Task: Reply All to email with the signature Karla Gonzalez with the subject Request for a remote work arrangement from softage.8@softage.net with the message I have a question regarding the project timeline, can we schedule a call to discuss? with BCC to softage.10@softage.net with an attached image file Facebook_event_cover_image.jpg
Action: Mouse moved to (166, 253)
Screenshot: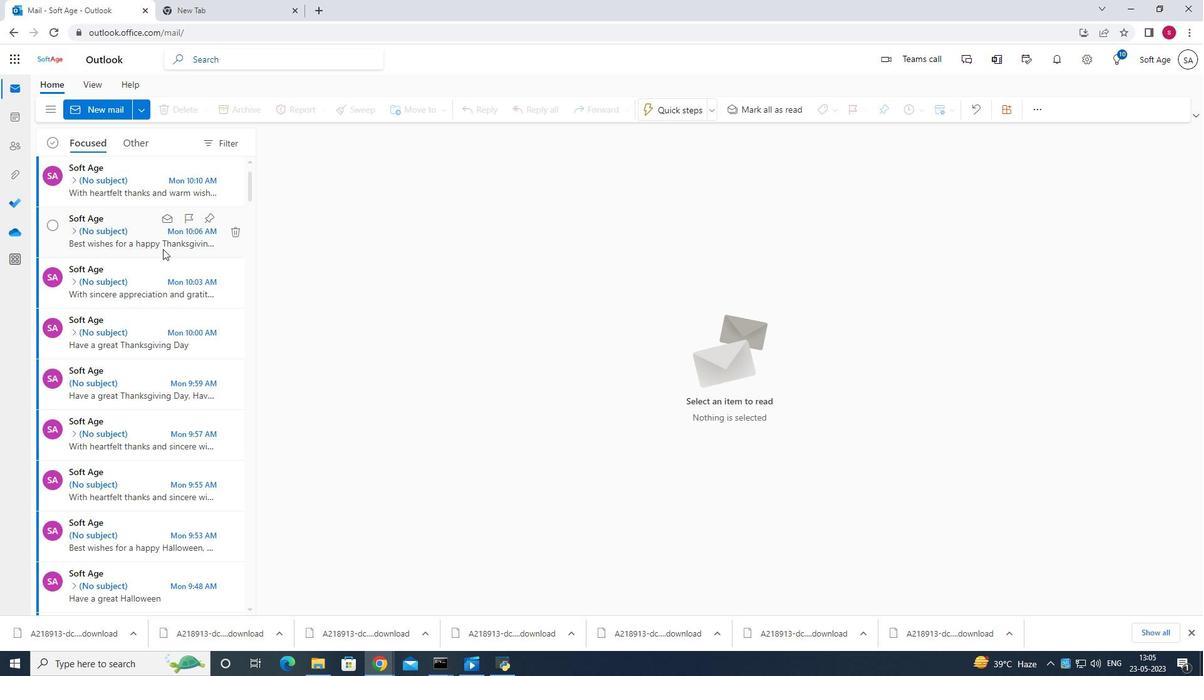 
Action: Mouse scrolled (166, 253) with delta (0, 0)
Screenshot: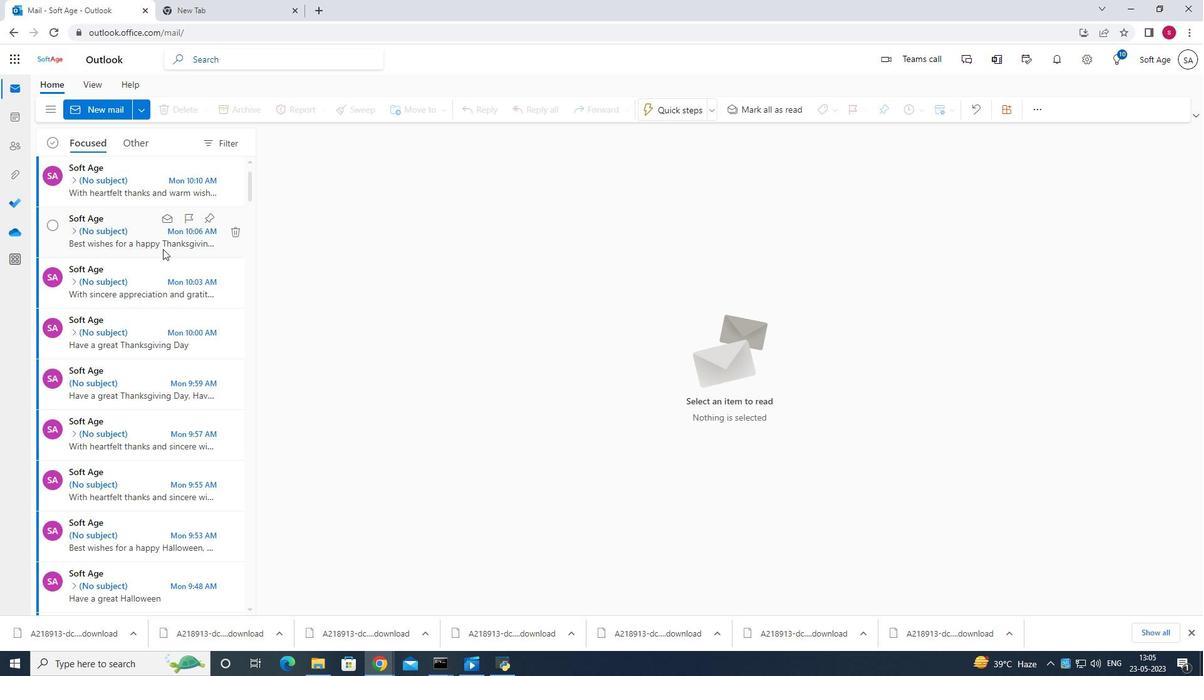 
Action: Mouse scrolled (166, 253) with delta (0, 0)
Screenshot: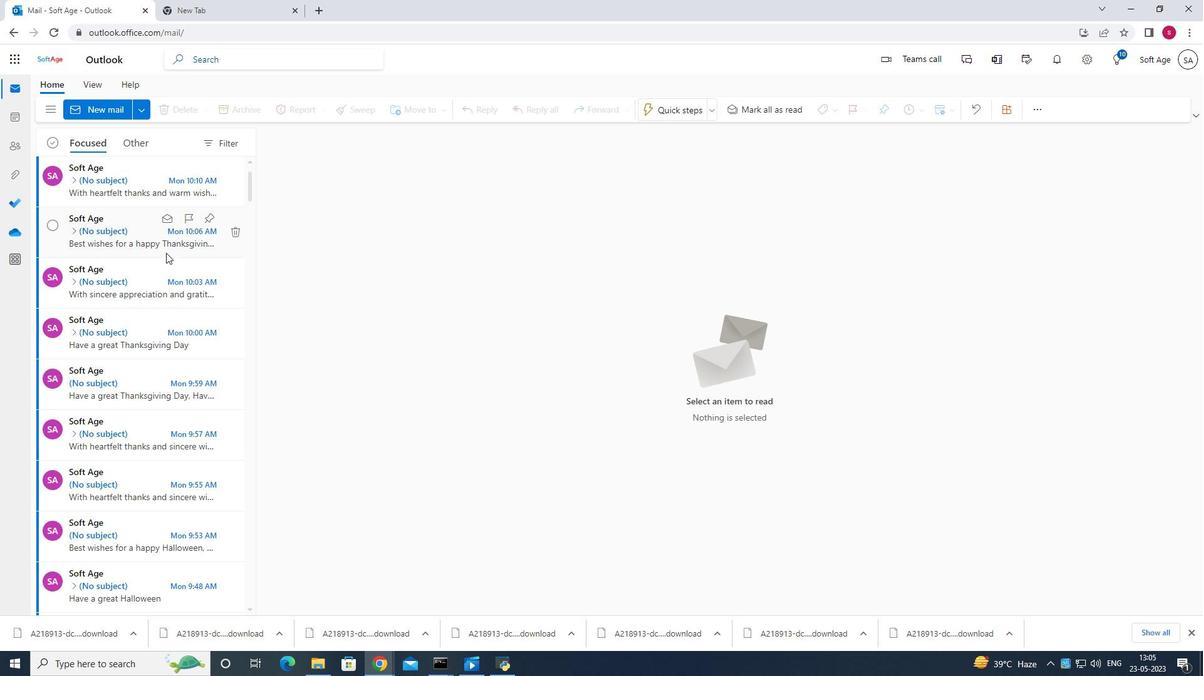 
Action: Mouse scrolled (166, 253) with delta (0, 0)
Screenshot: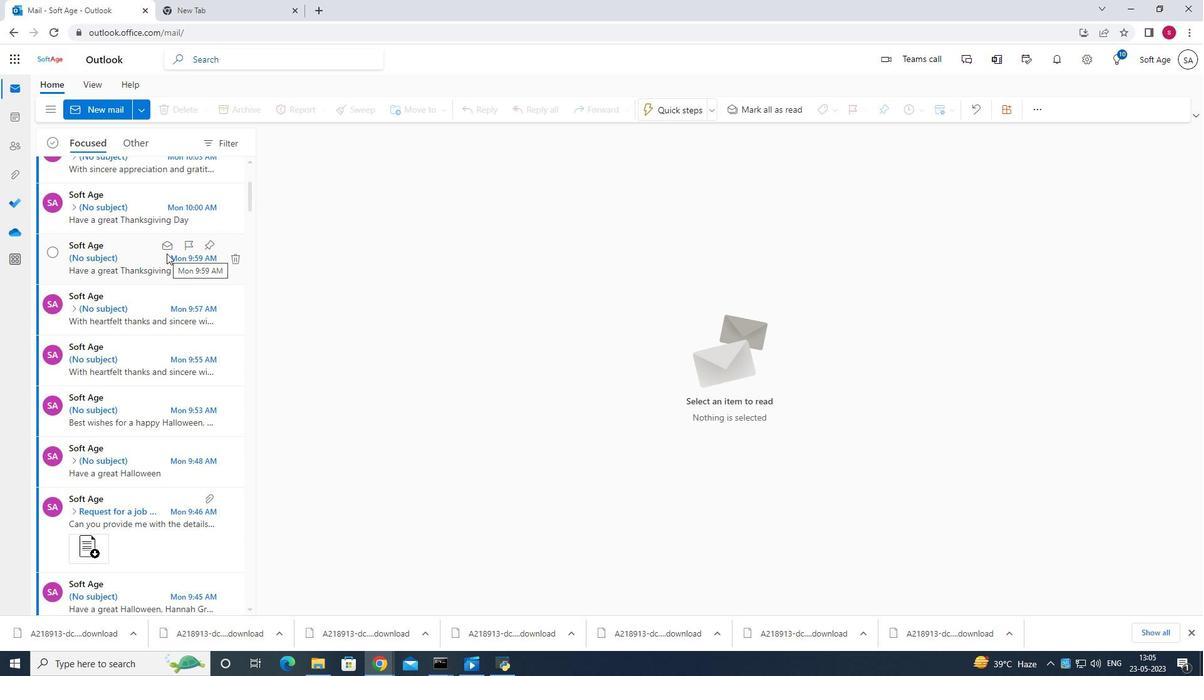 
Action: Mouse scrolled (166, 253) with delta (0, 0)
Screenshot: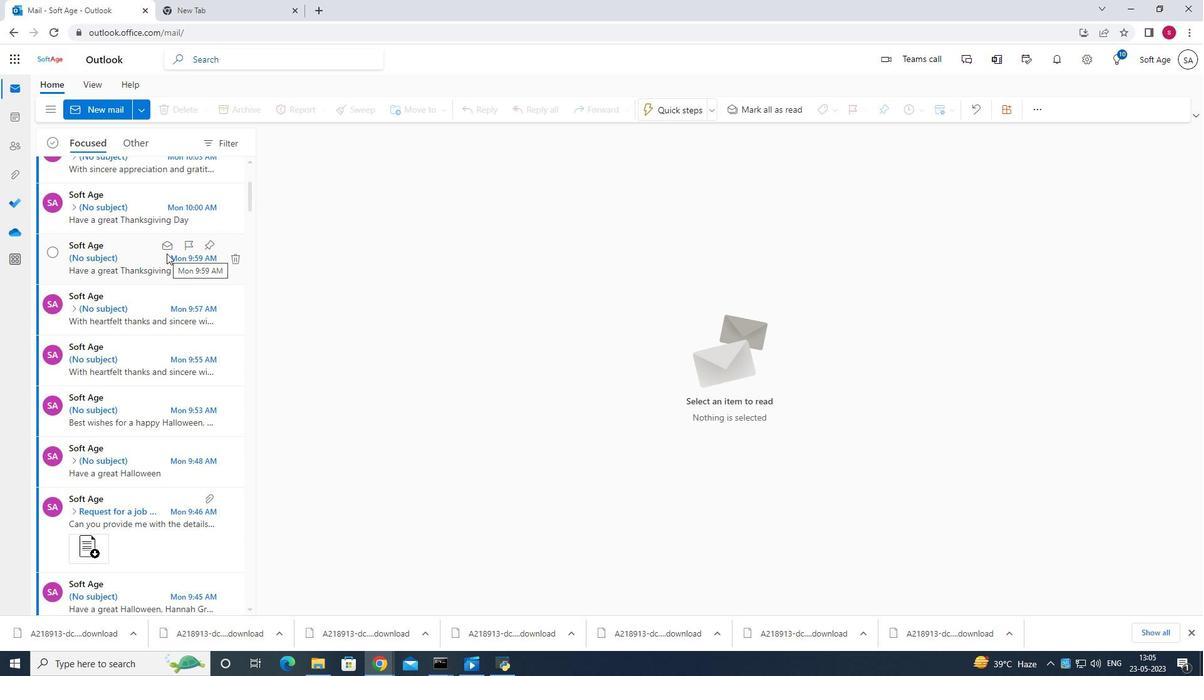
Action: Mouse scrolled (166, 253) with delta (0, 0)
Screenshot: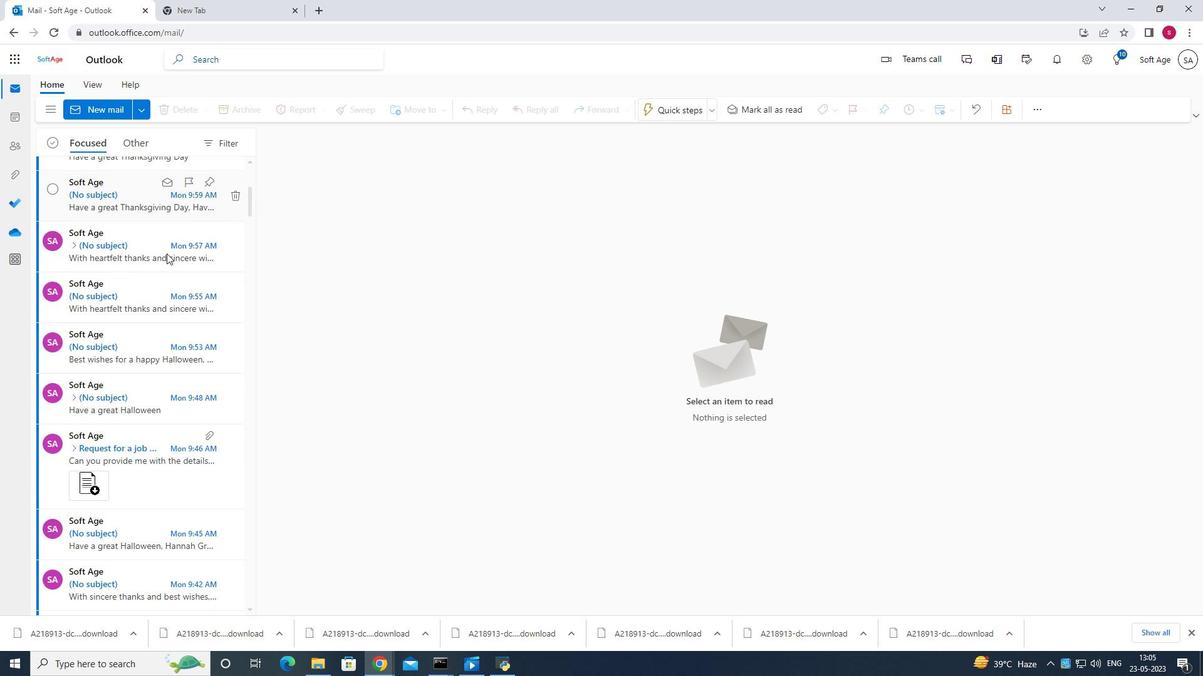 
Action: Mouse scrolled (166, 253) with delta (0, 0)
Screenshot: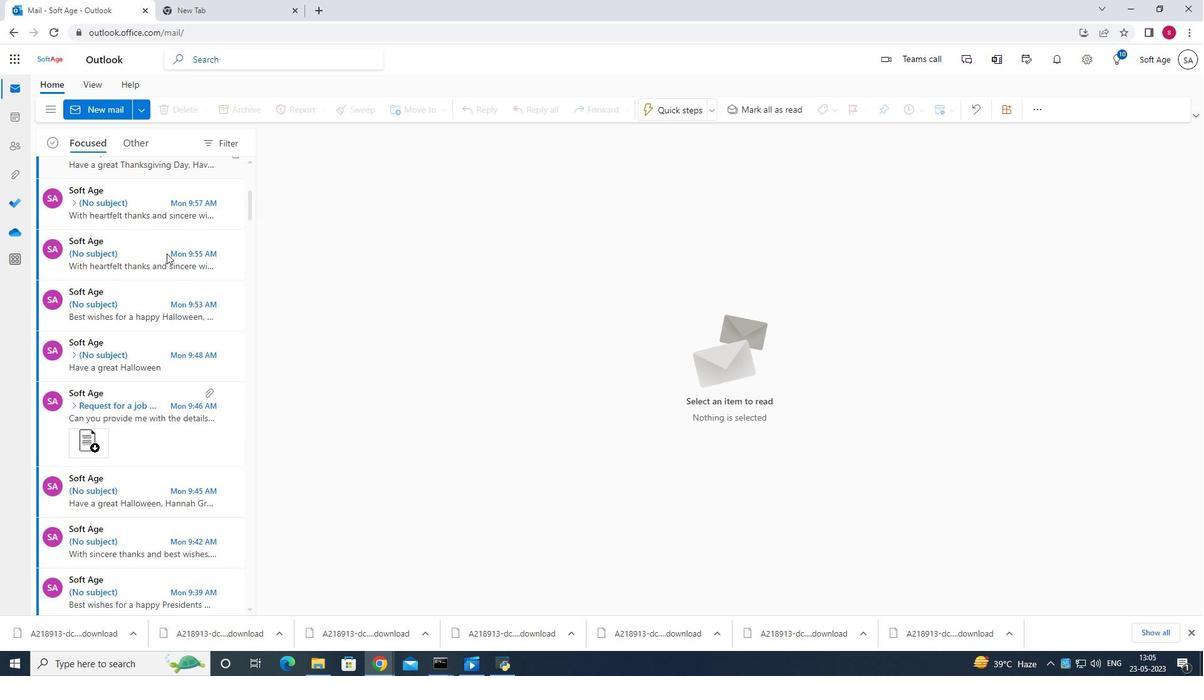 
Action: Mouse scrolled (166, 253) with delta (0, 0)
Screenshot: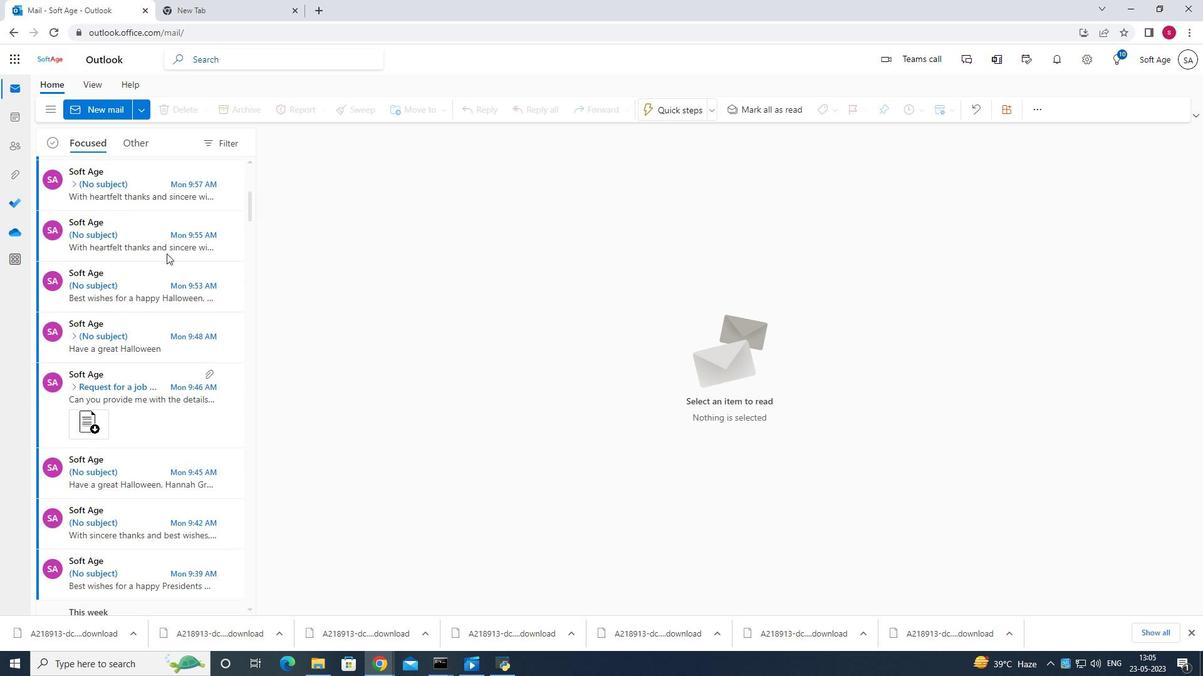 
Action: Mouse scrolled (166, 253) with delta (0, 0)
Screenshot: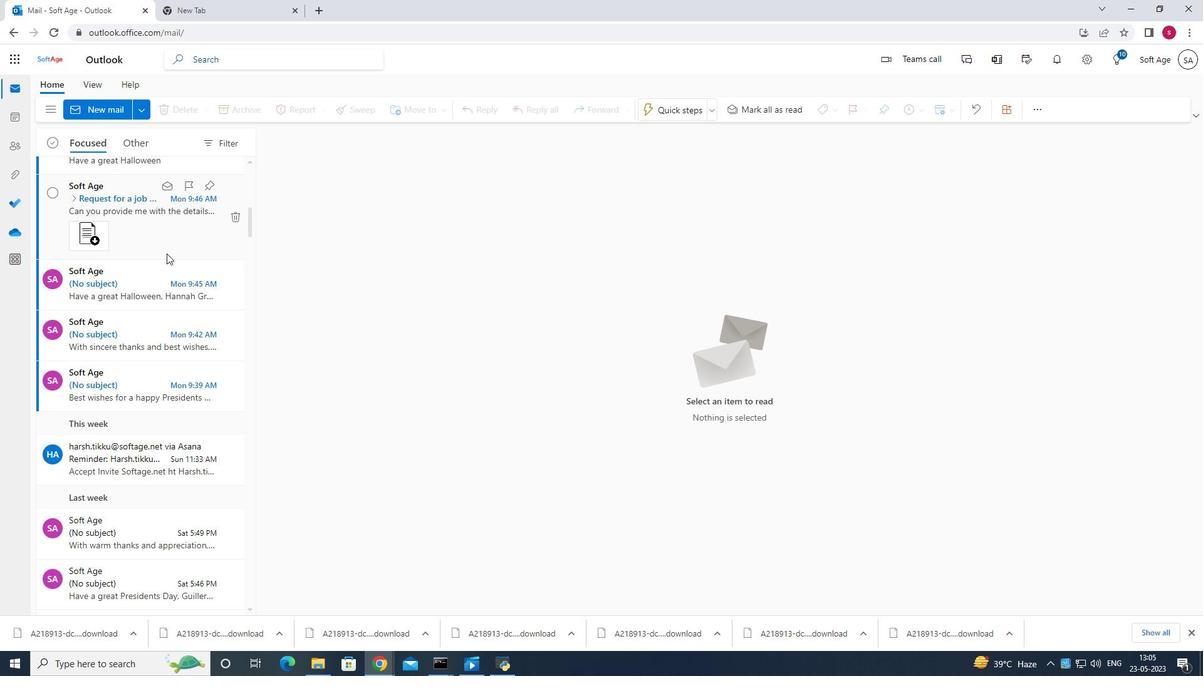 
Action: Mouse scrolled (166, 253) with delta (0, 0)
Screenshot: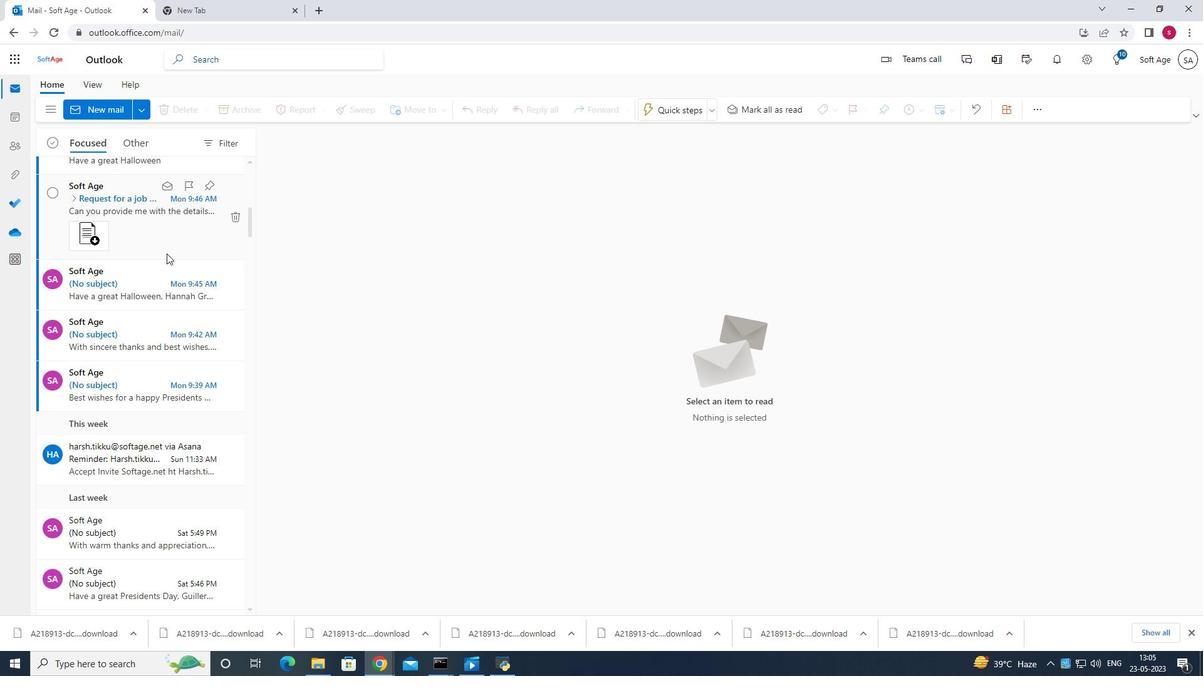 
Action: Mouse scrolled (166, 253) with delta (0, 0)
Screenshot: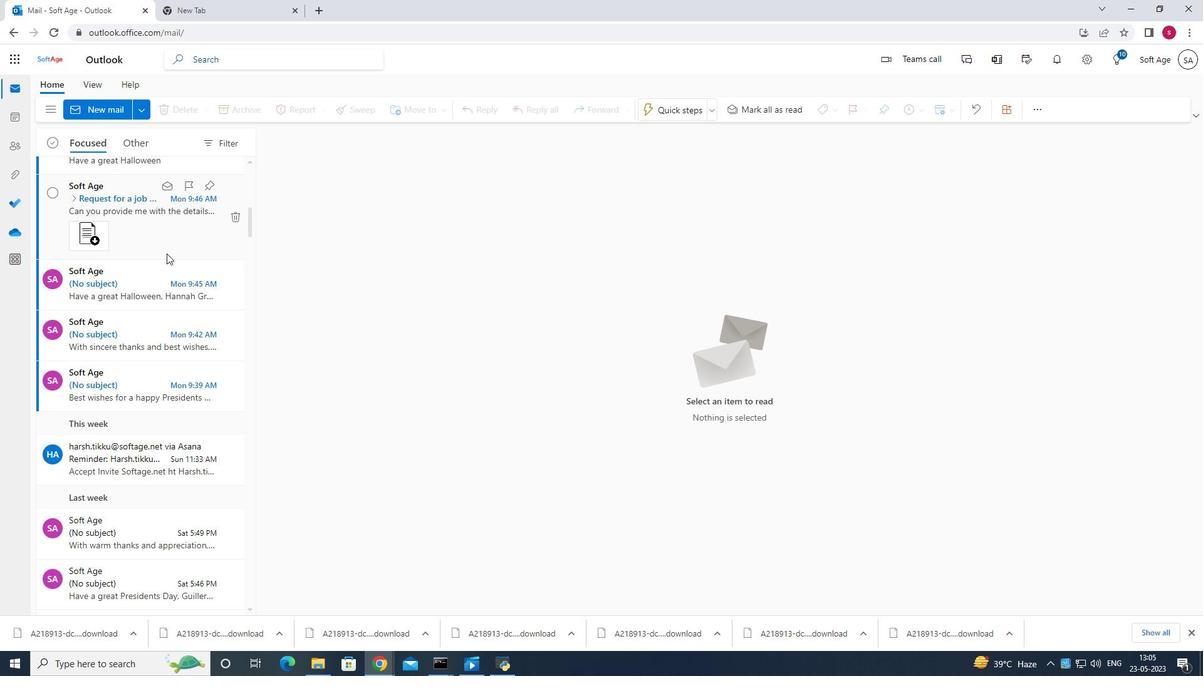 
Action: Mouse scrolled (166, 253) with delta (0, 0)
Screenshot: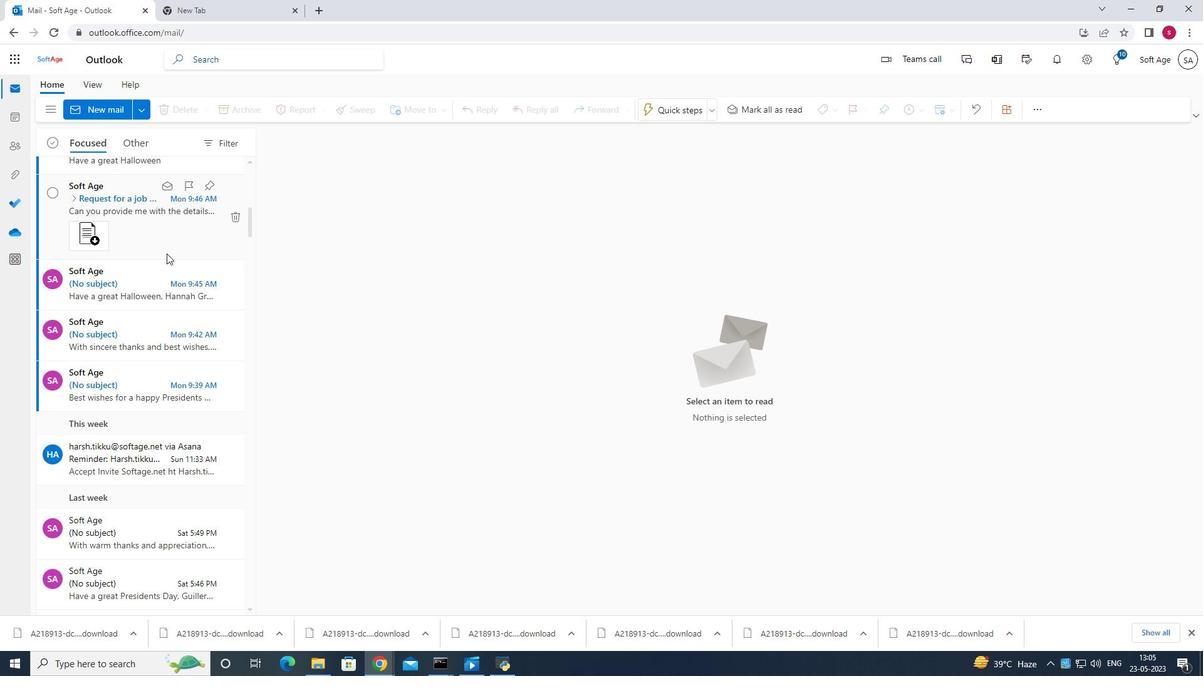 
Action: Mouse scrolled (166, 253) with delta (0, 0)
Screenshot: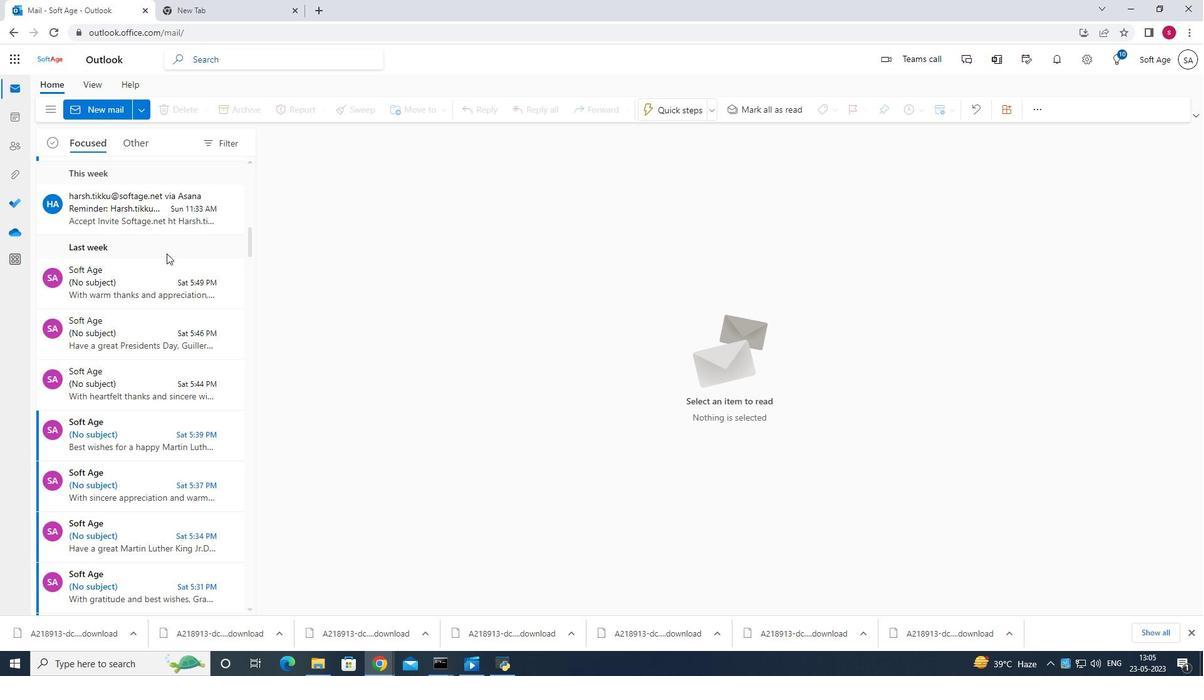 
Action: Mouse scrolled (166, 253) with delta (0, 0)
Screenshot: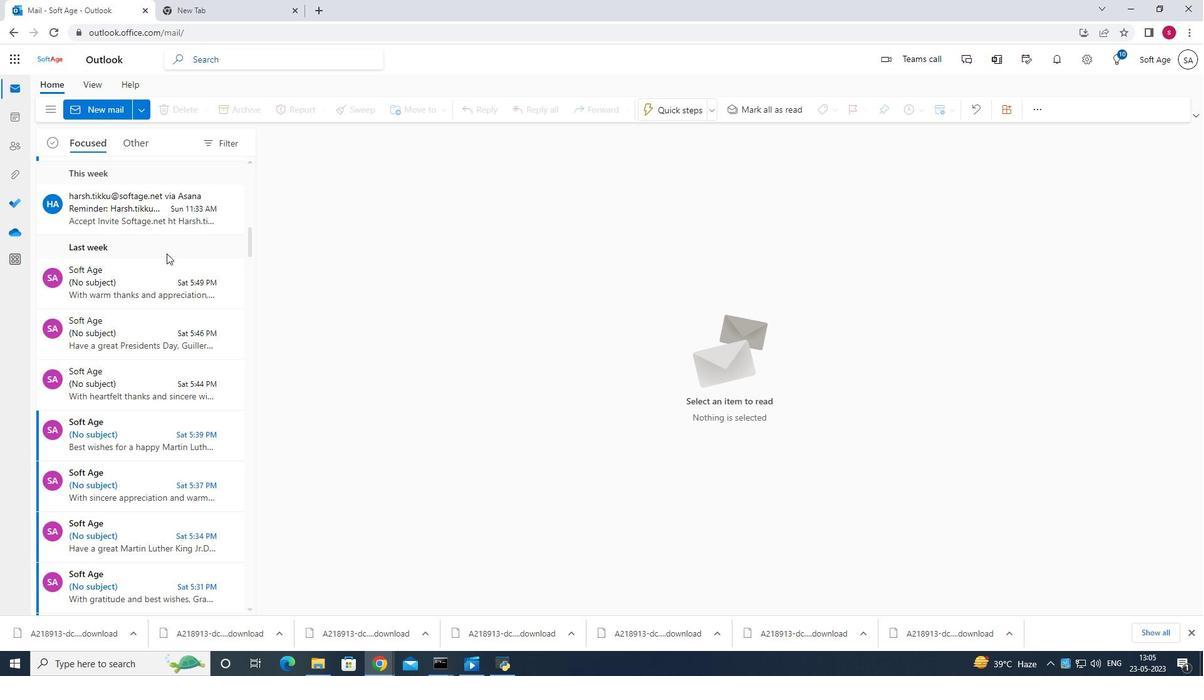 
Action: Mouse scrolled (166, 253) with delta (0, 0)
Screenshot: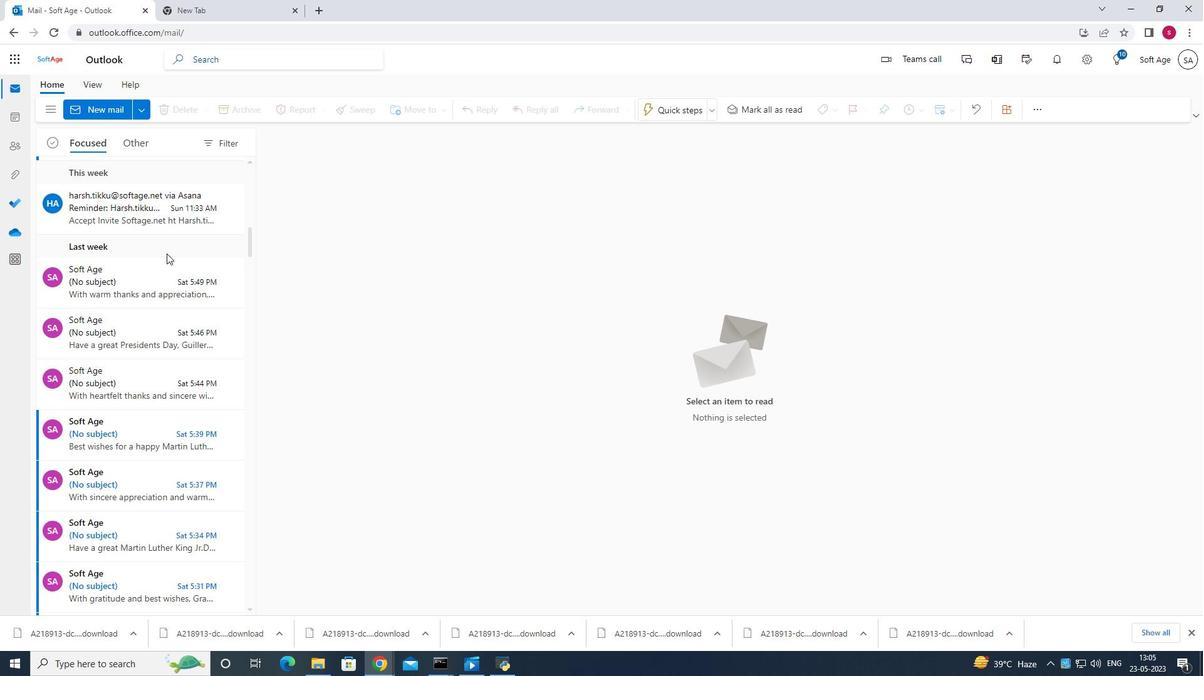 
Action: Mouse scrolled (166, 253) with delta (0, 0)
Screenshot: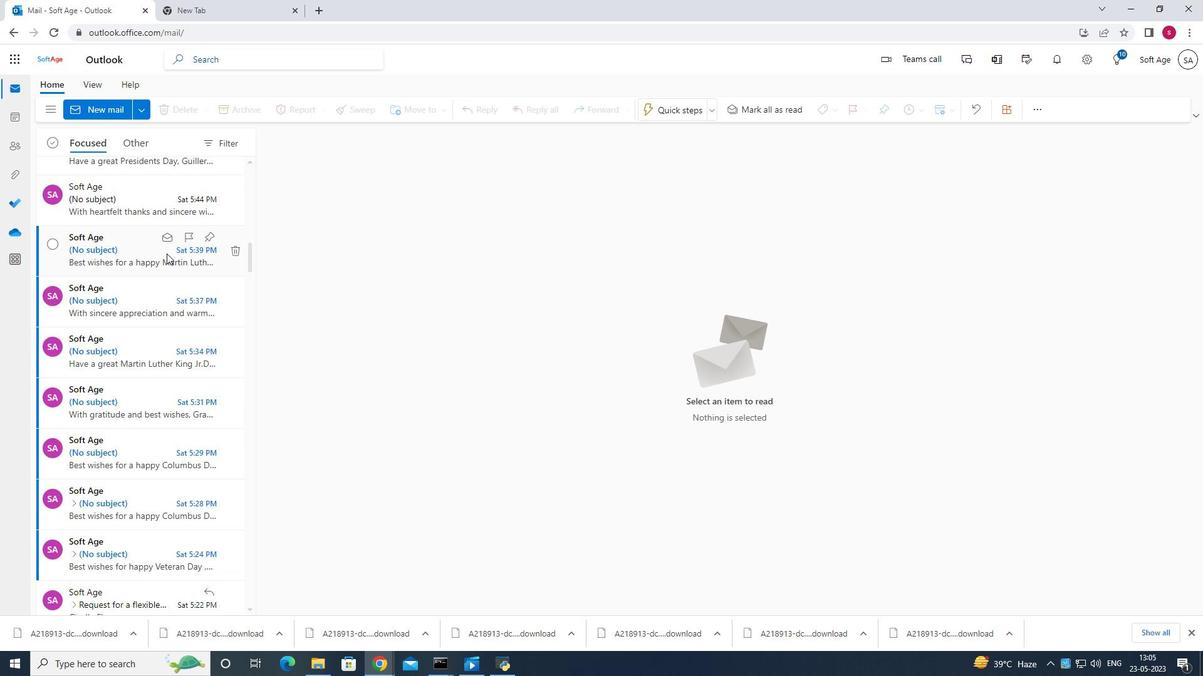 
Action: Mouse scrolled (166, 253) with delta (0, 0)
Screenshot: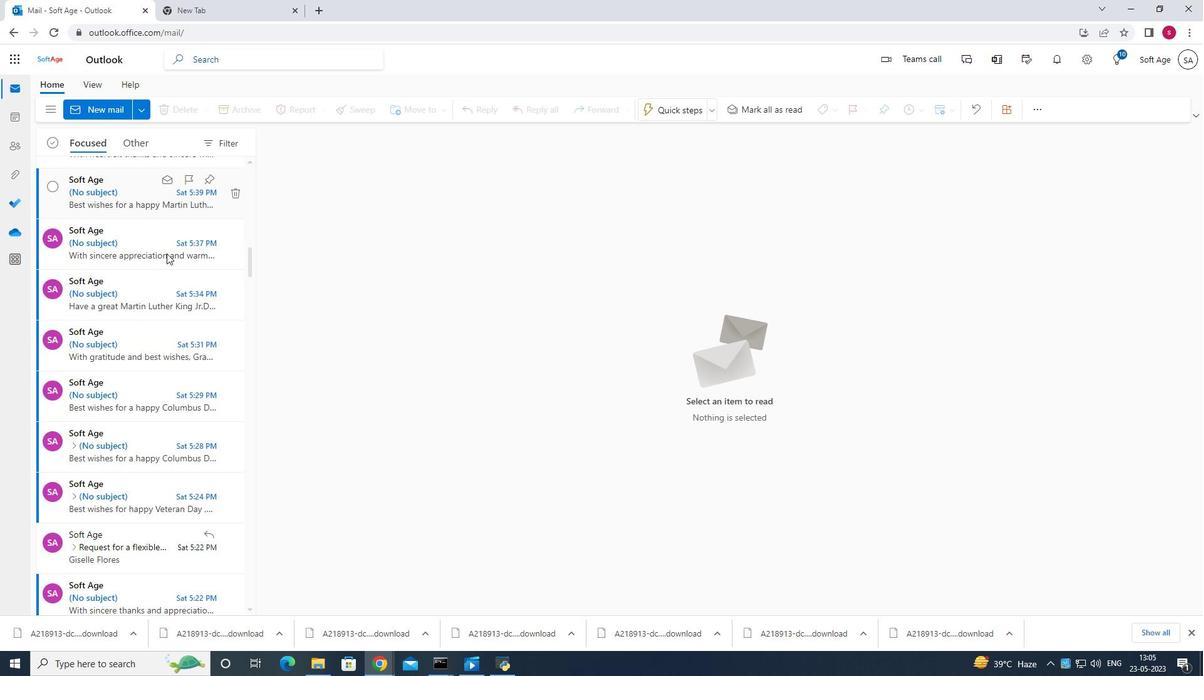 
Action: Mouse scrolled (166, 253) with delta (0, 0)
Screenshot: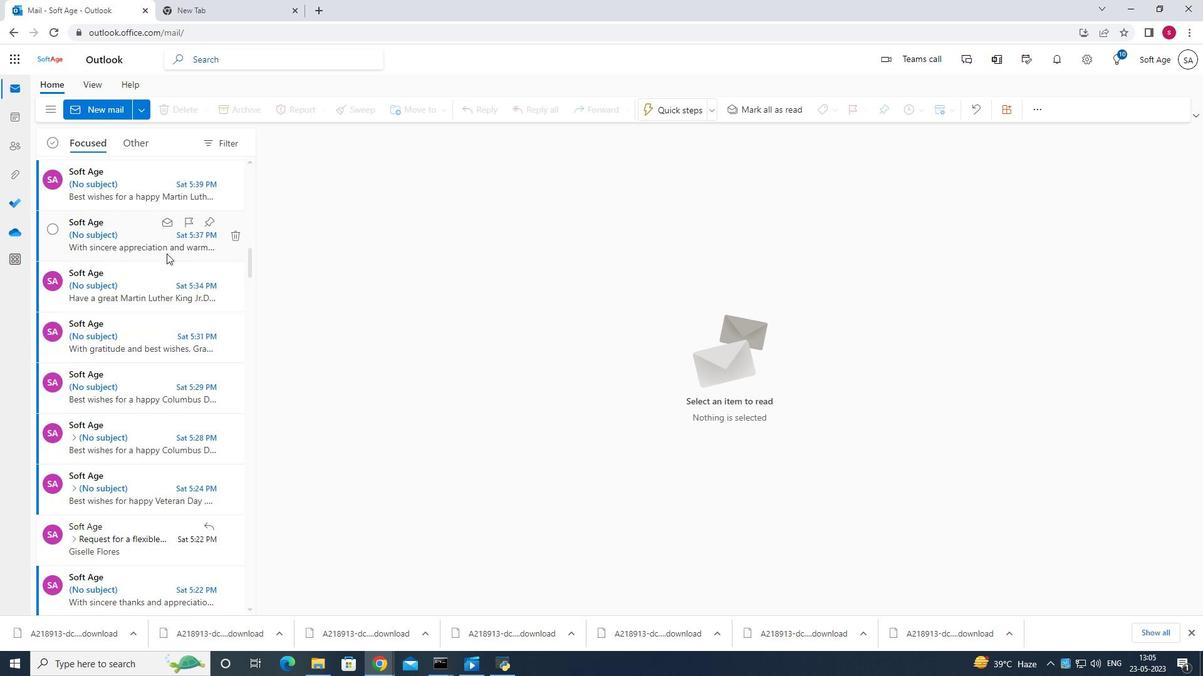 
Action: Mouse scrolled (166, 253) with delta (0, 0)
Screenshot: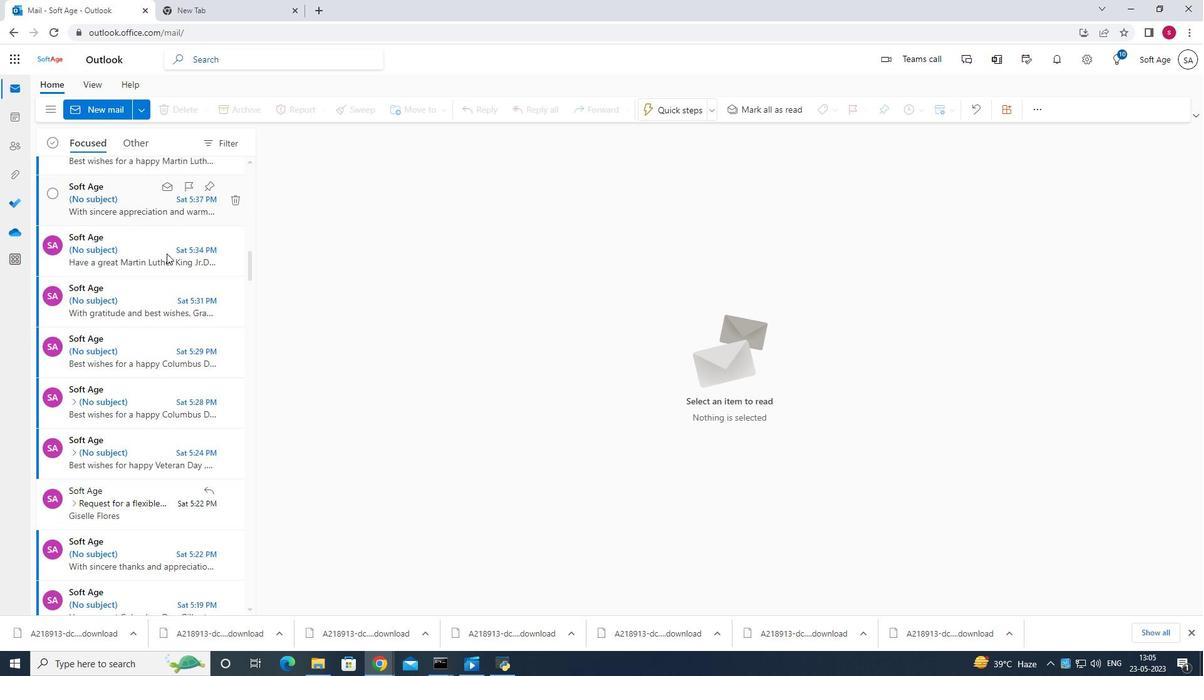 
Action: Mouse scrolled (166, 253) with delta (0, 0)
Screenshot: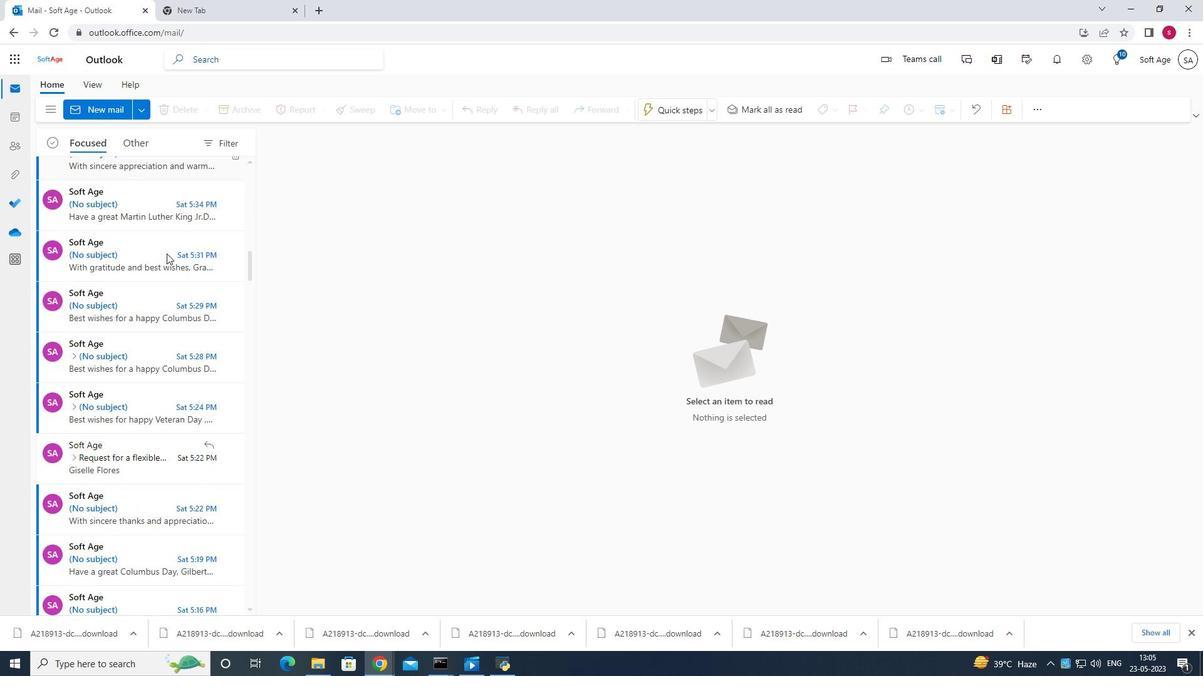 
Action: Mouse scrolled (166, 253) with delta (0, 0)
Screenshot: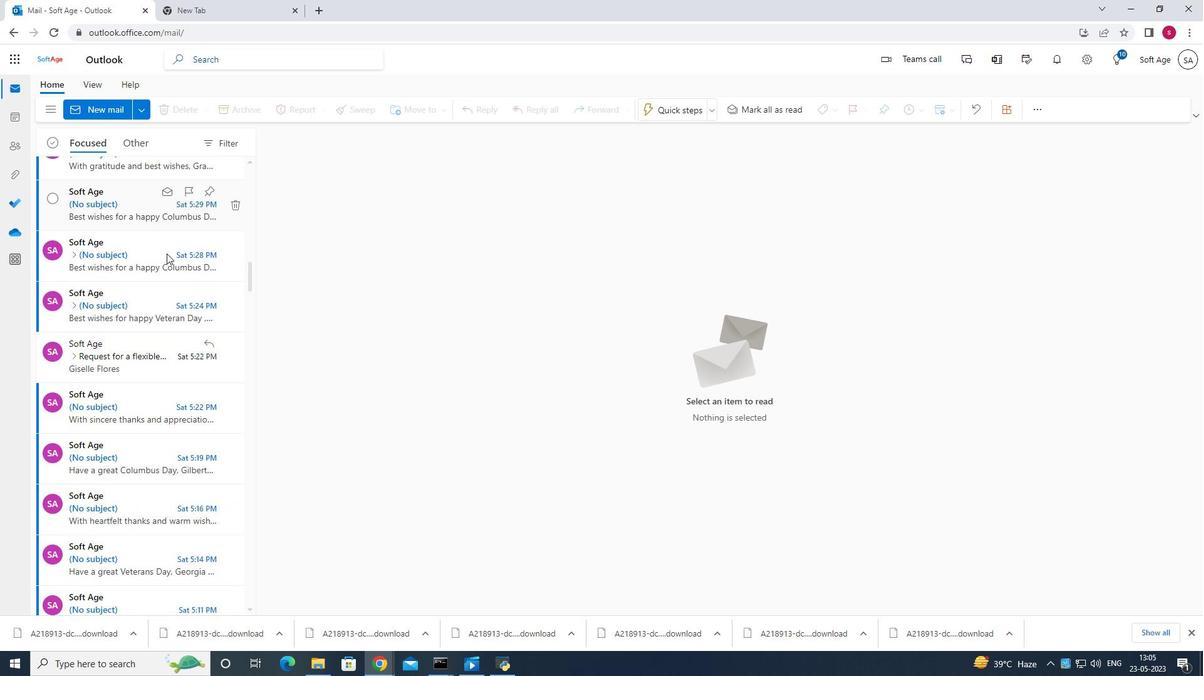 
Action: Mouse scrolled (166, 253) with delta (0, 0)
Screenshot: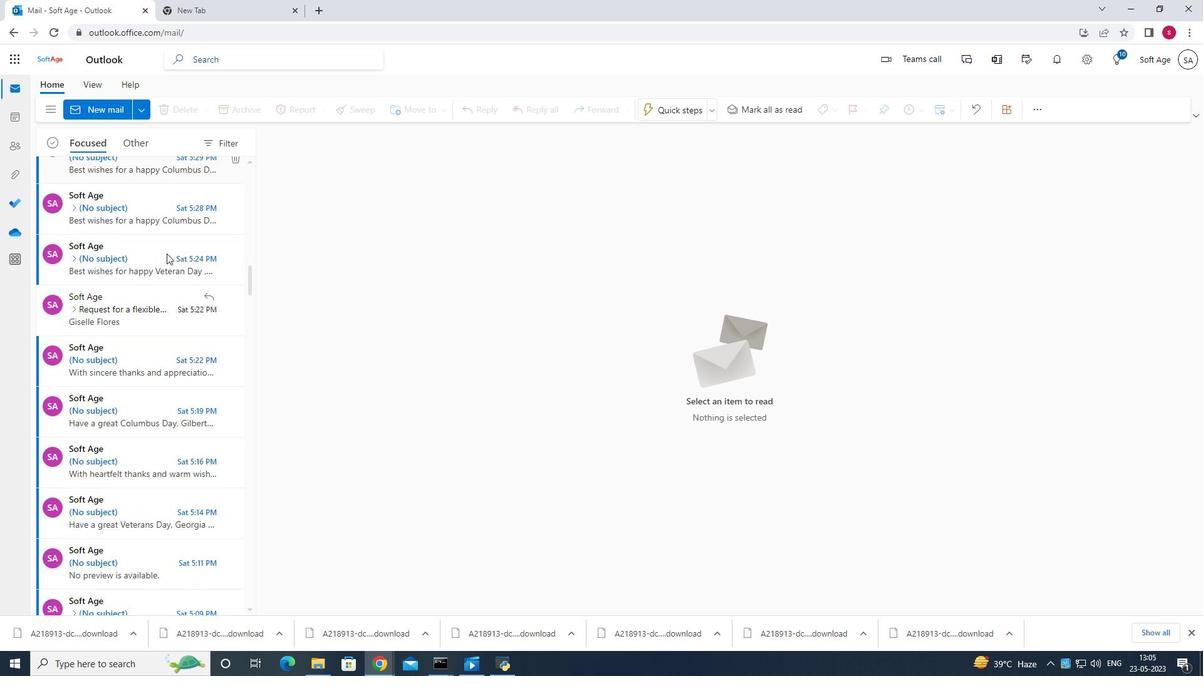 
Action: Mouse scrolled (166, 253) with delta (0, 0)
Screenshot: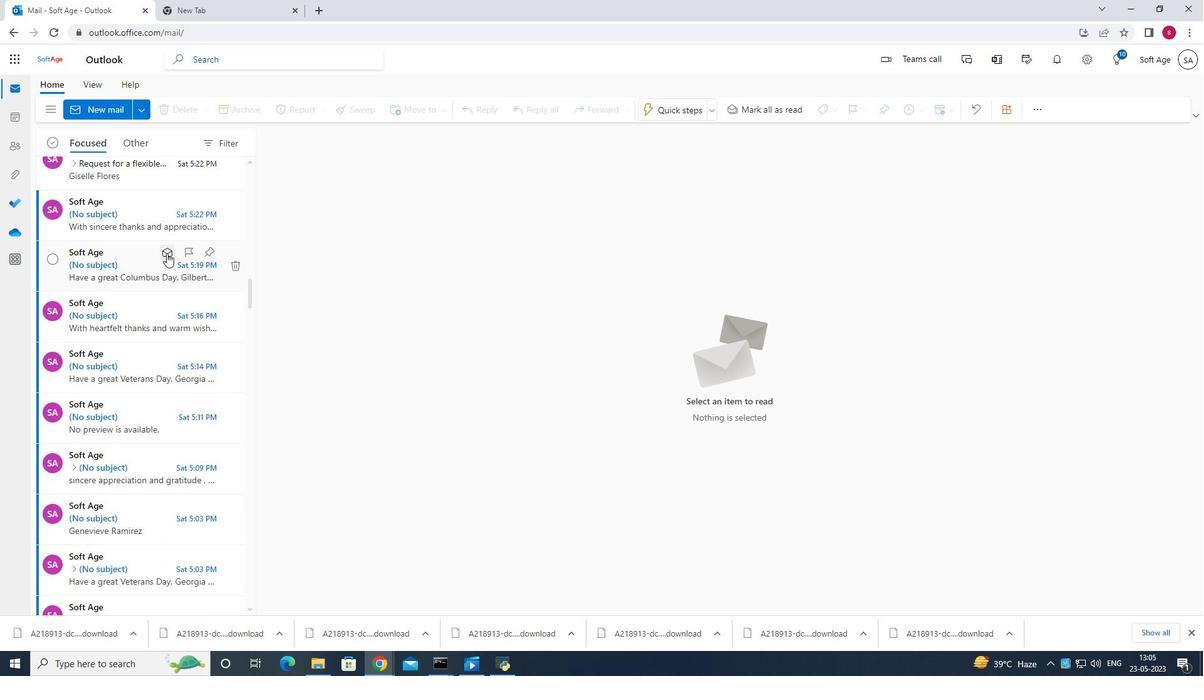 
Action: Mouse scrolled (166, 253) with delta (0, 0)
Screenshot: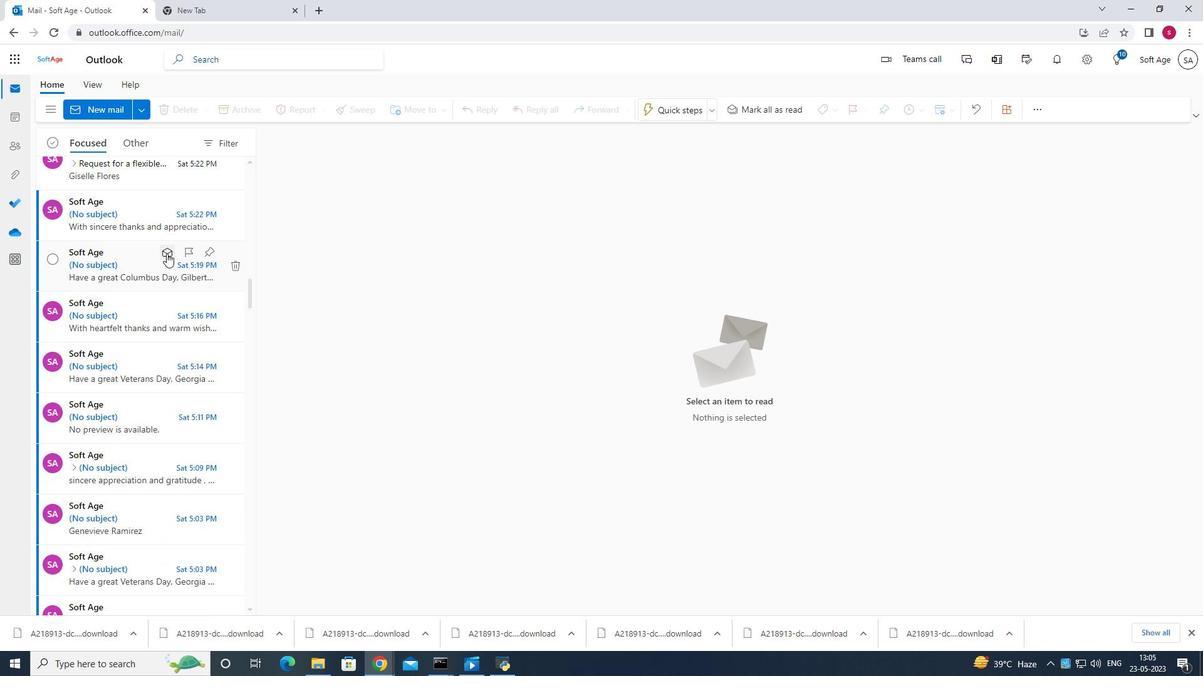 
Action: Mouse scrolled (166, 253) with delta (0, 0)
Screenshot: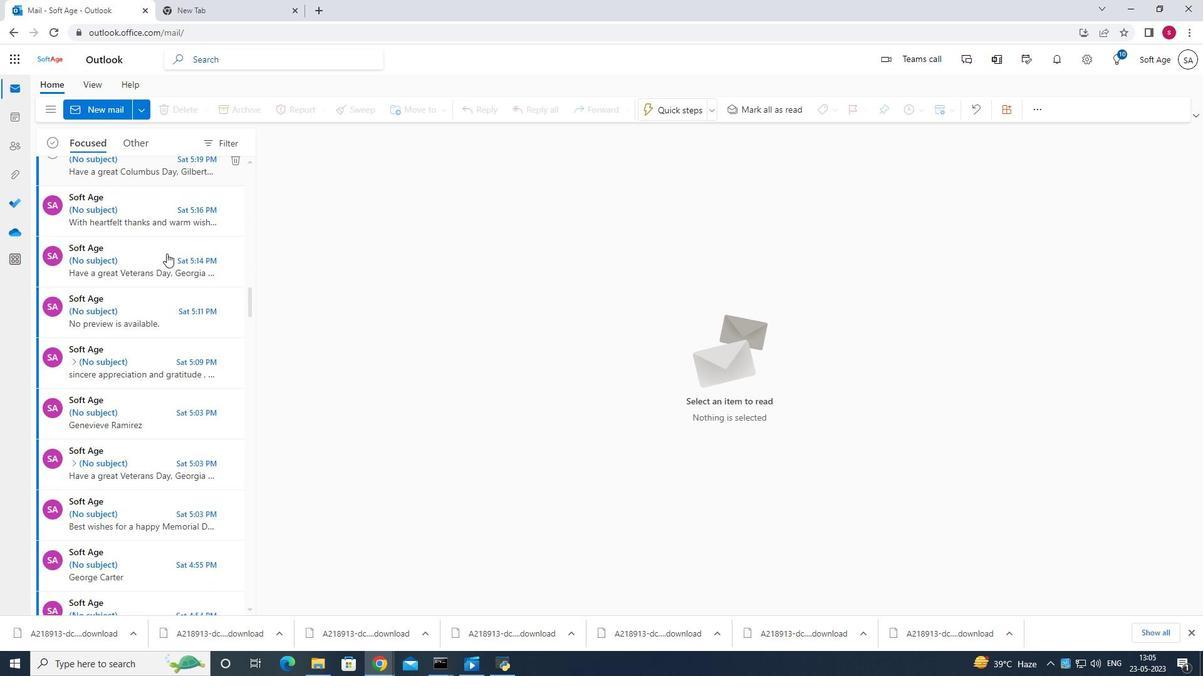 
Action: Mouse scrolled (166, 253) with delta (0, 0)
Screenshot: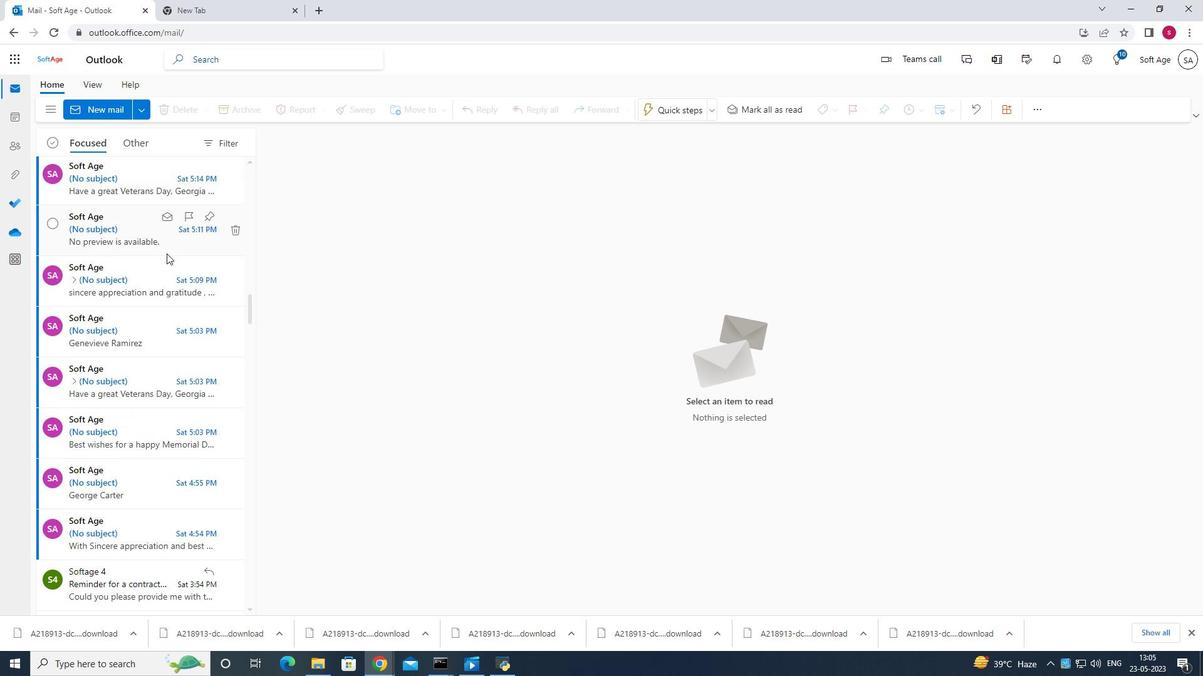 
Action: Mouse moved to (110, 398)
Screenshot: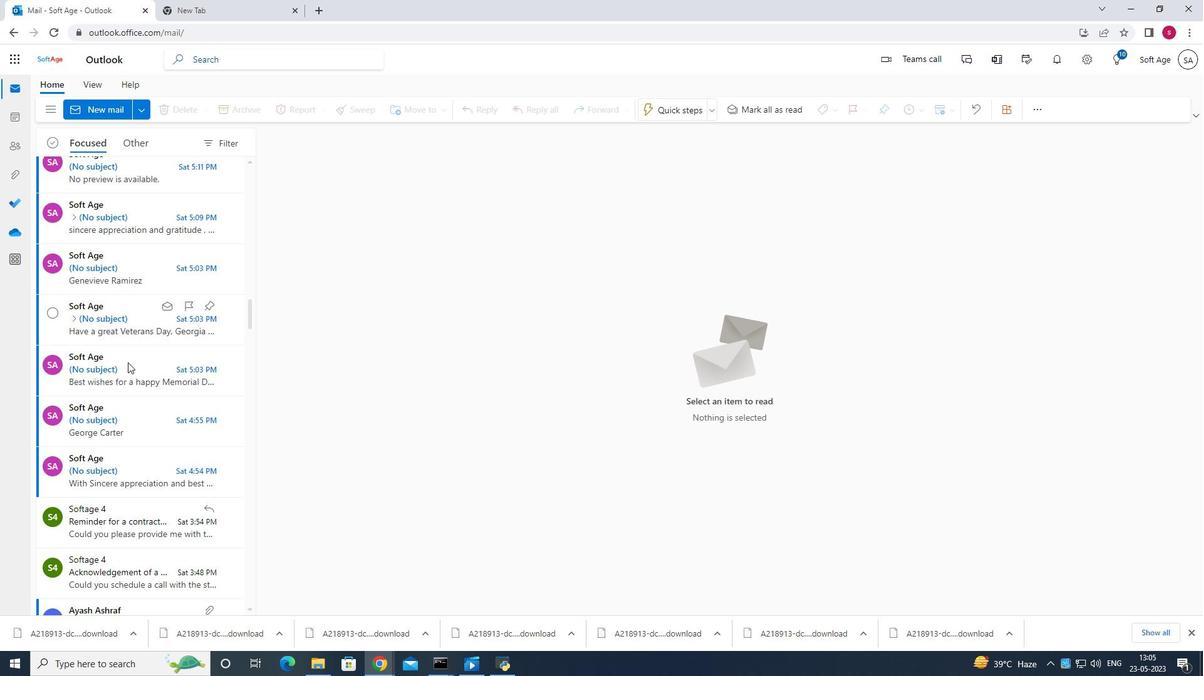 
Action: Mouse pressed left at (110, 398)
Screenshot: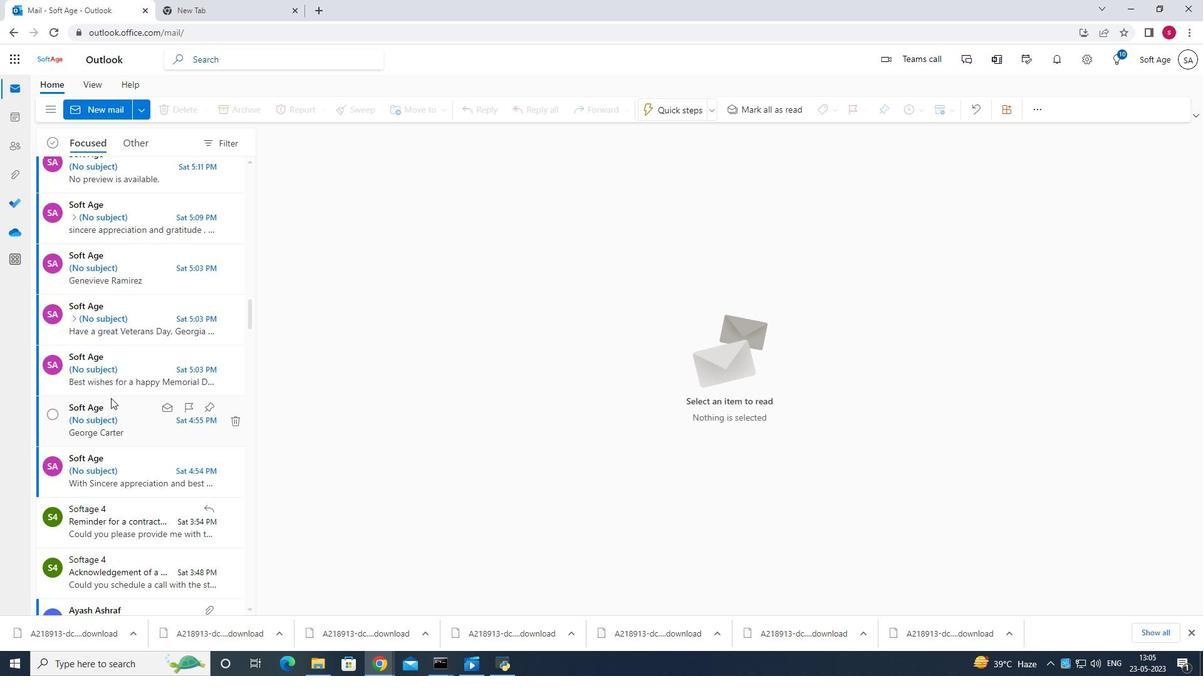 
Action: Mouse moved to (1171, 178)
Screenshot: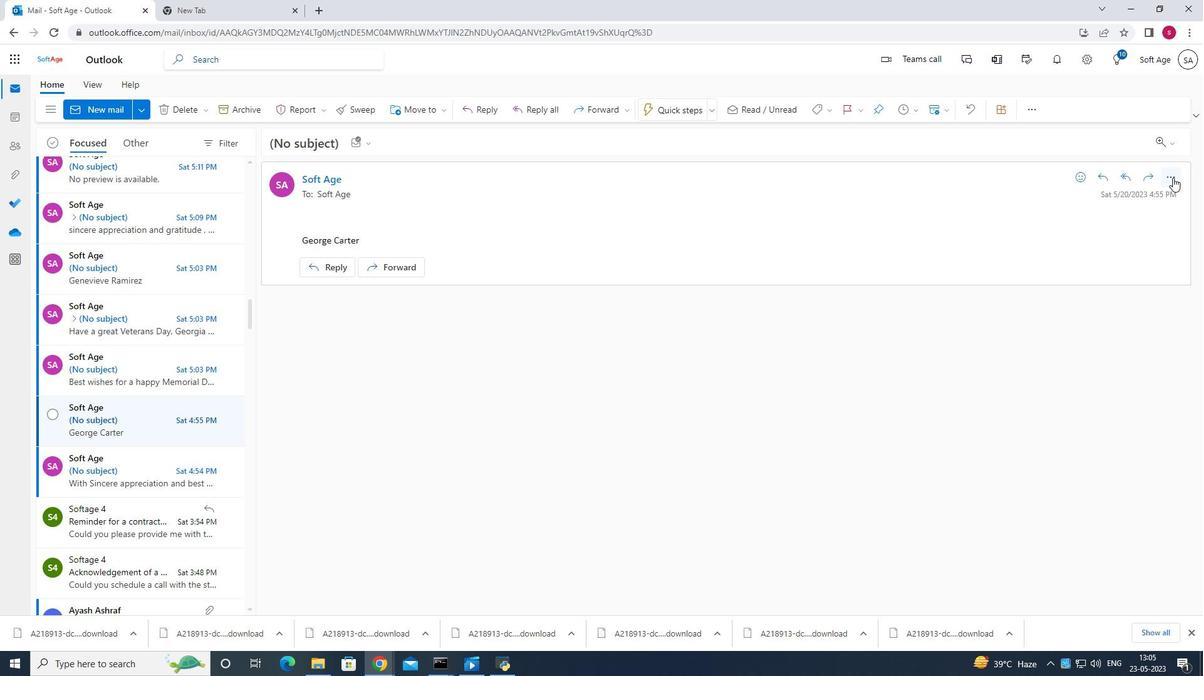 
Action: Mouse pressed left at (1171, 178)
Screenshot: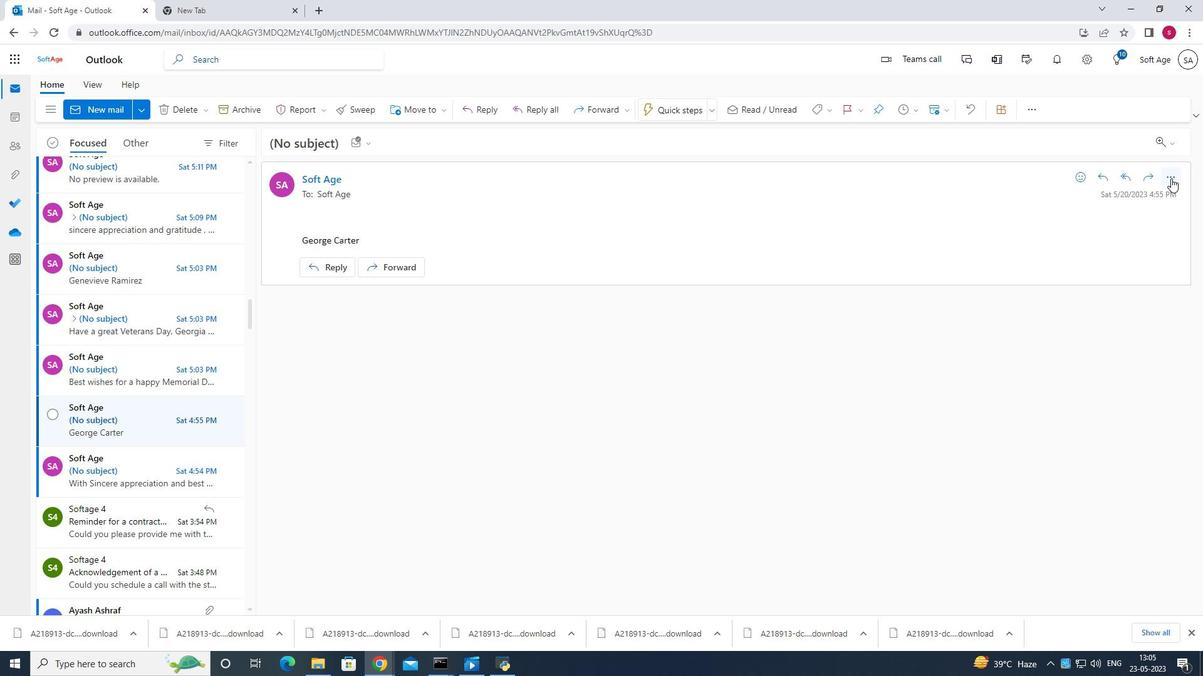 
Action: Mouse moved to (1096, 225)
Screenshot: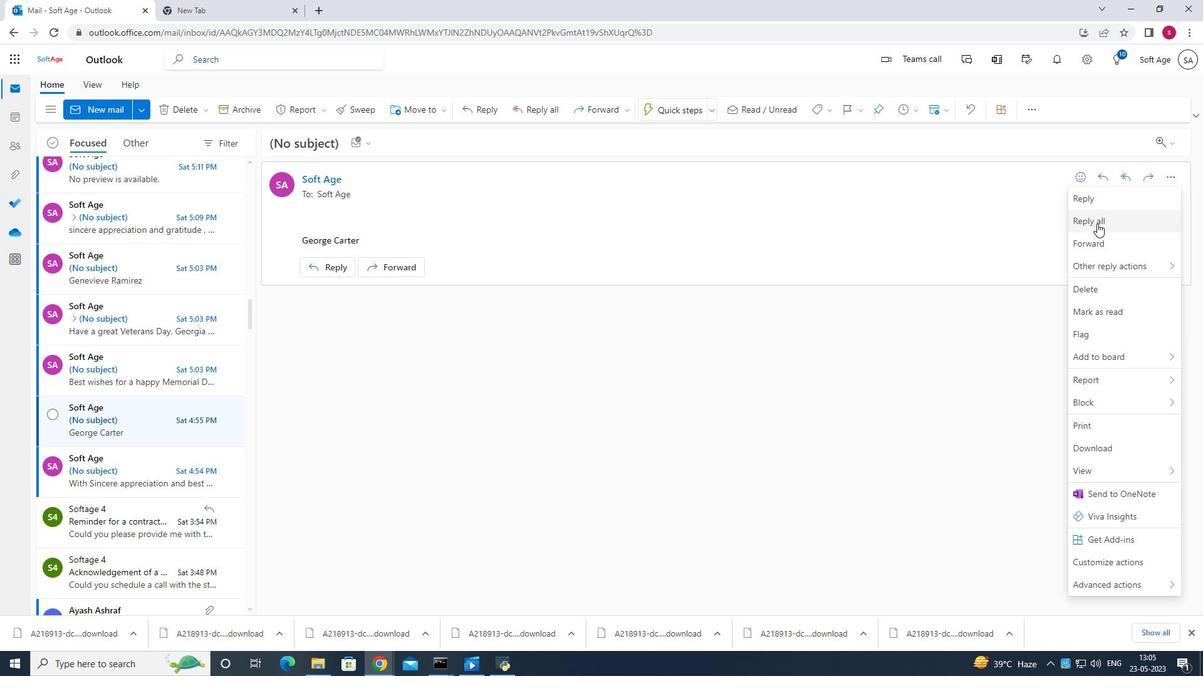 
Action: Mouse pressed left at (1096, 225)
Screenshot: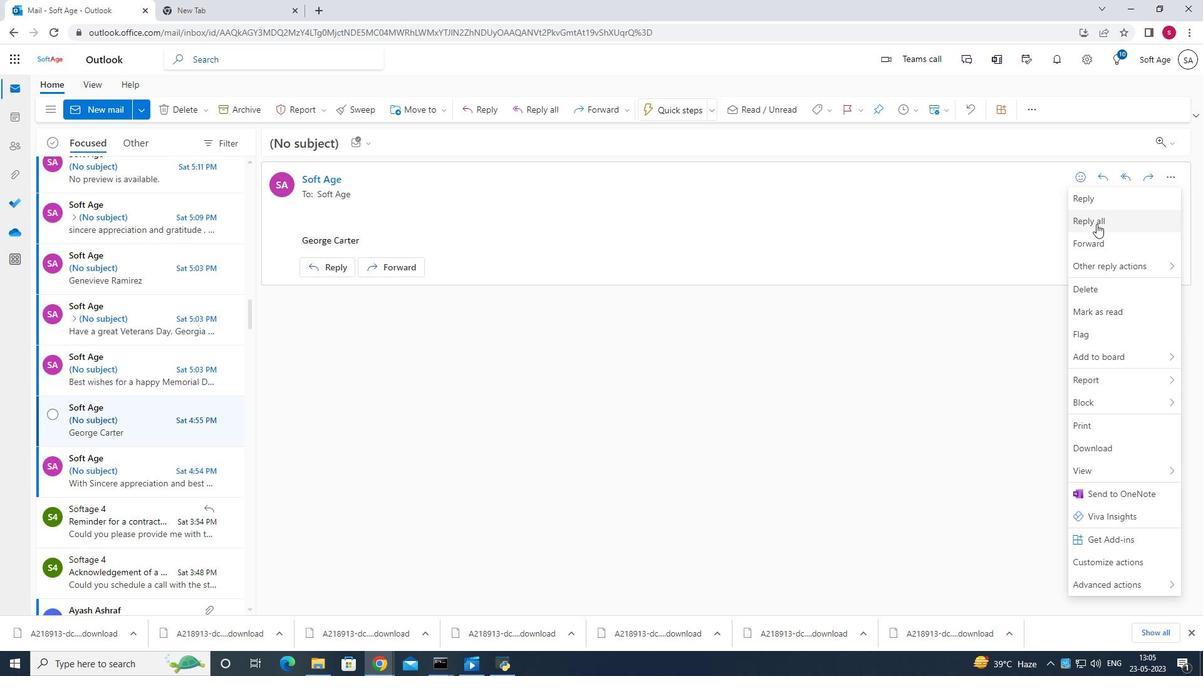 
Action: Mouse moved to (1168, 372)
Screenshot: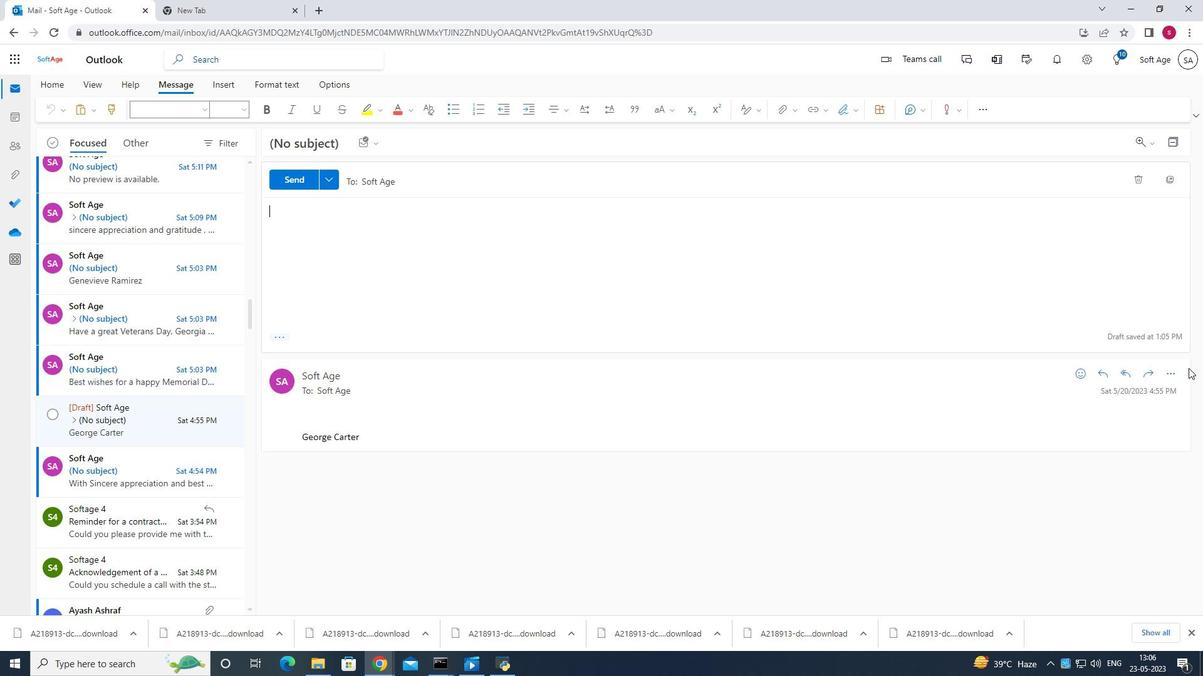 
Action: Mouse pressed left at (1168, 372)
Screenshot: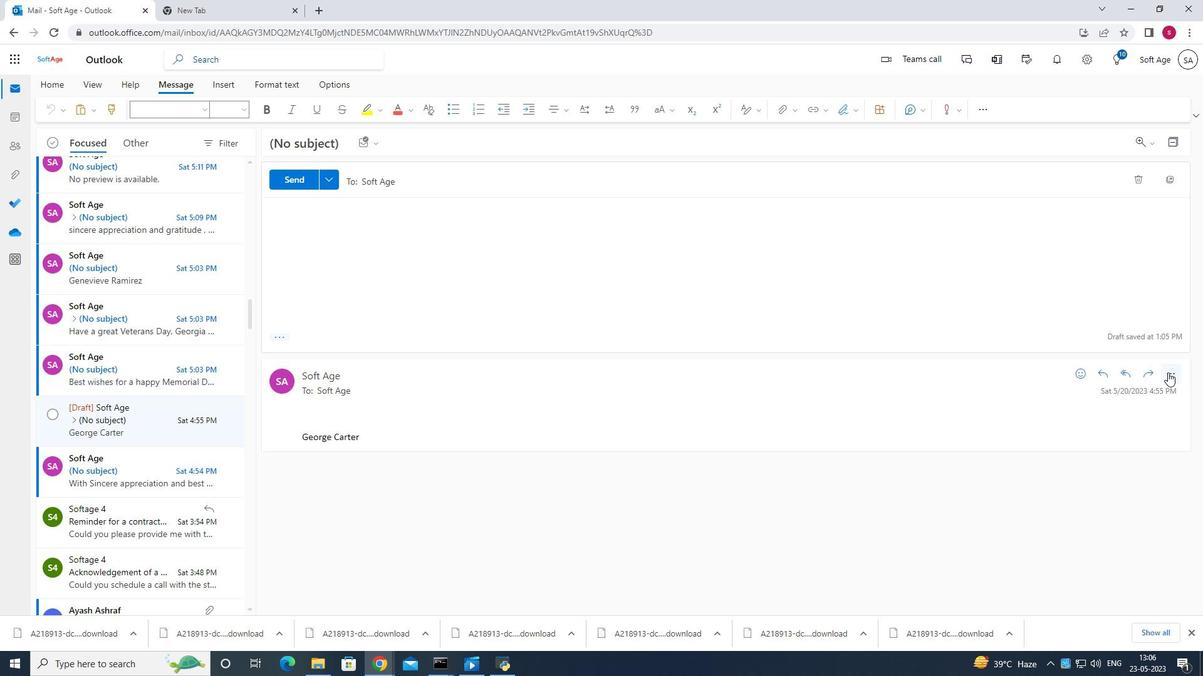 
Action: Mouse moved to (1102, 375)
Screenshot: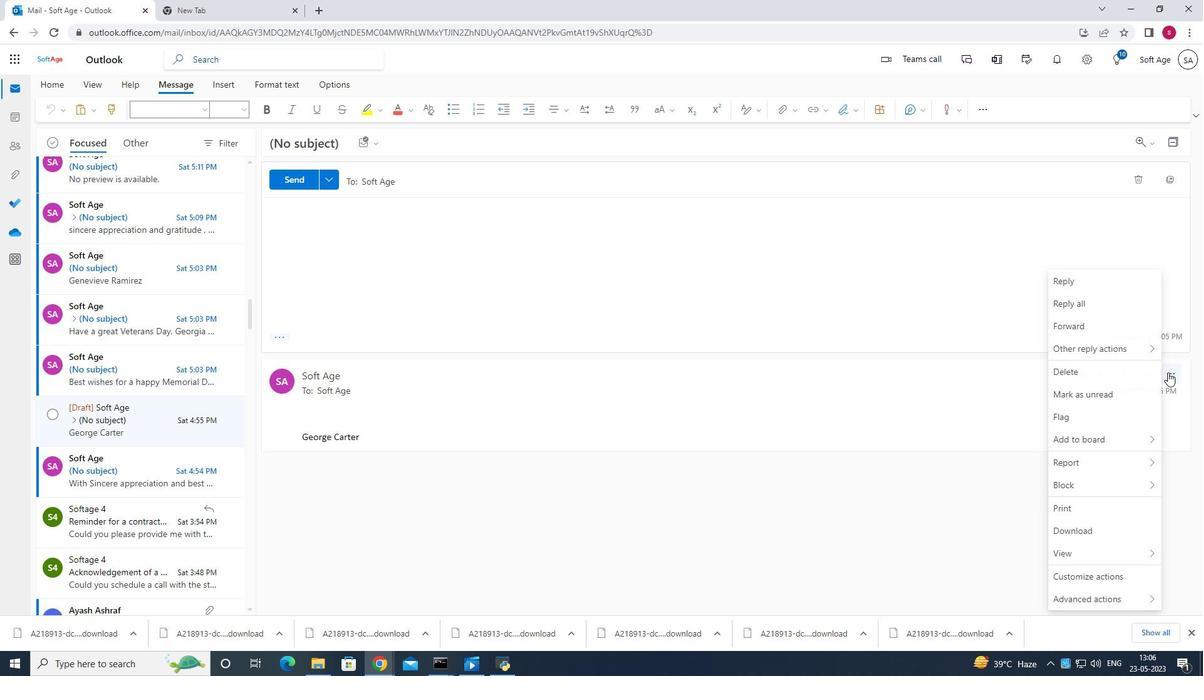 
Action: Mouse pressed left at (1102, 375)
Screenshot: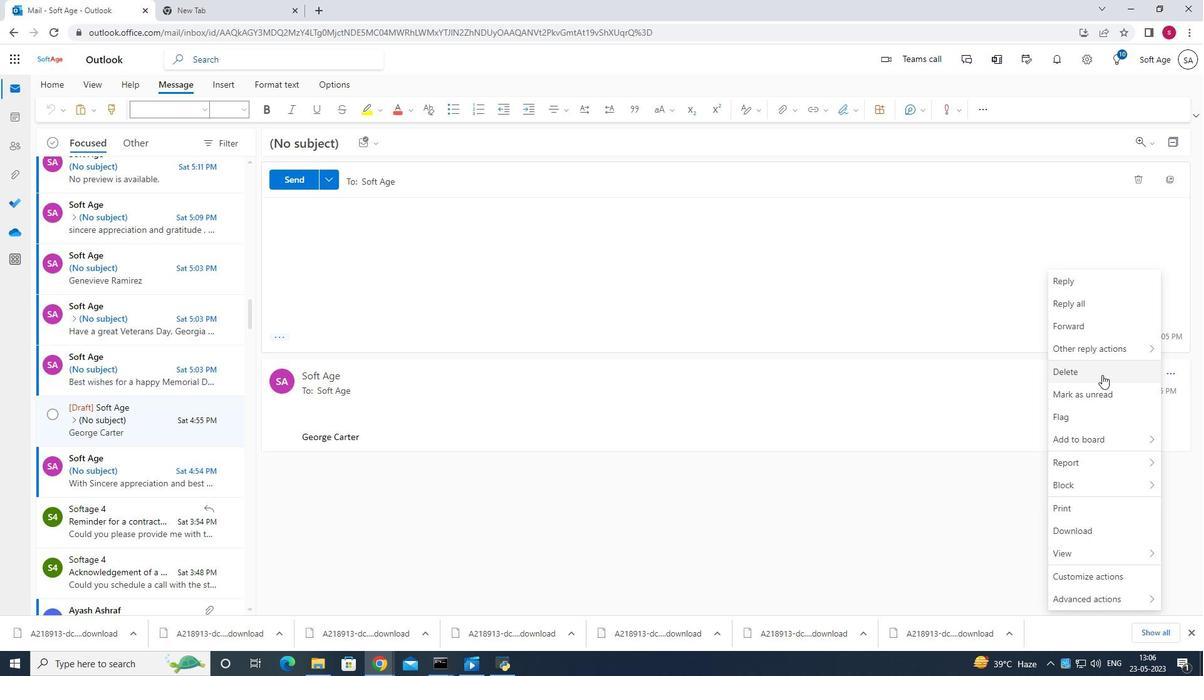 
Action: Mouse moved to (272, 332)
Screenshot: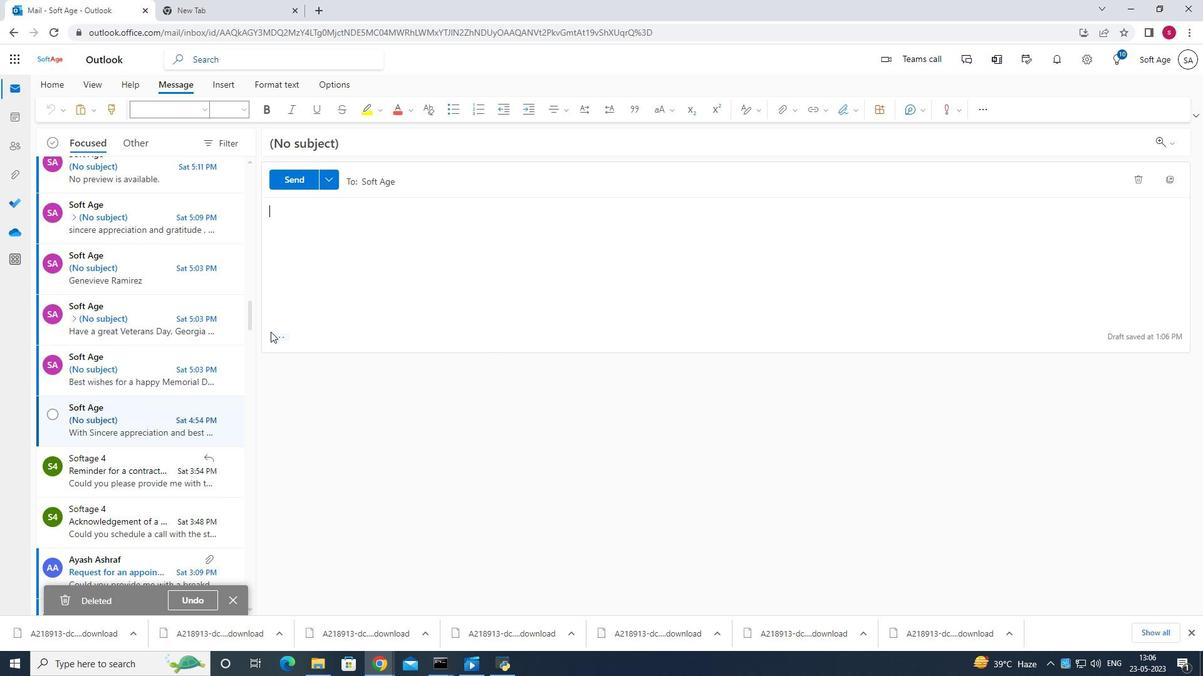 
Action: Mouse pressed left at (272, 332)
Screenshot: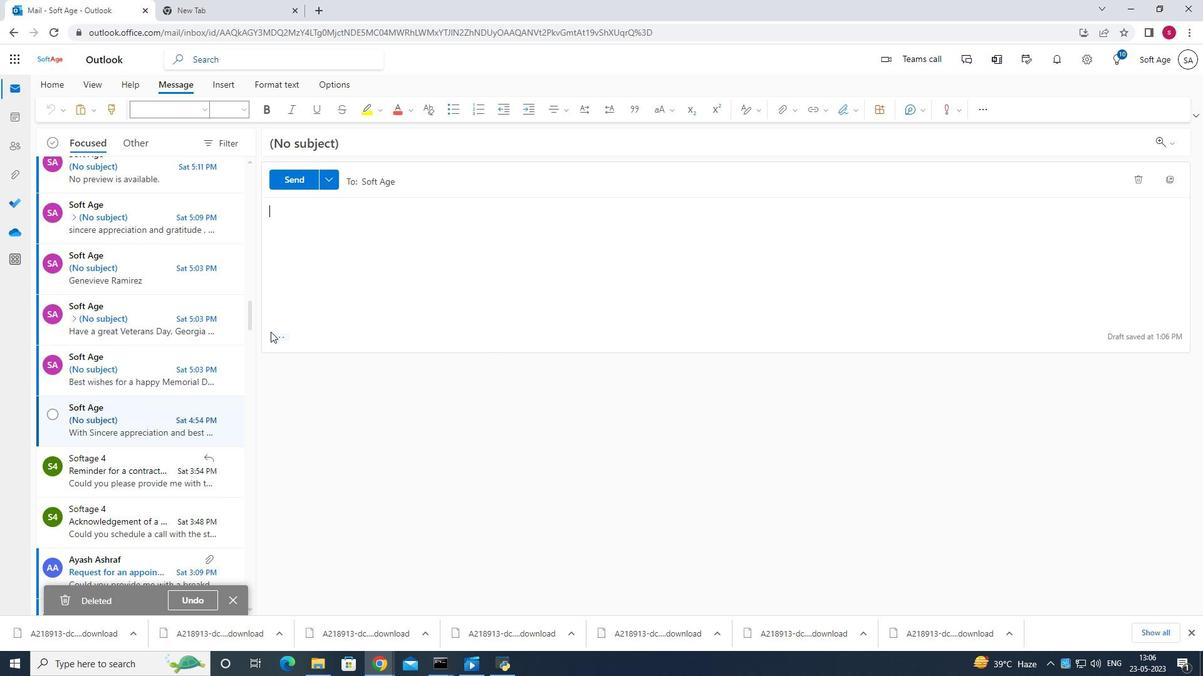 
Action: Mouse moved to (277, 334)
Screenshot: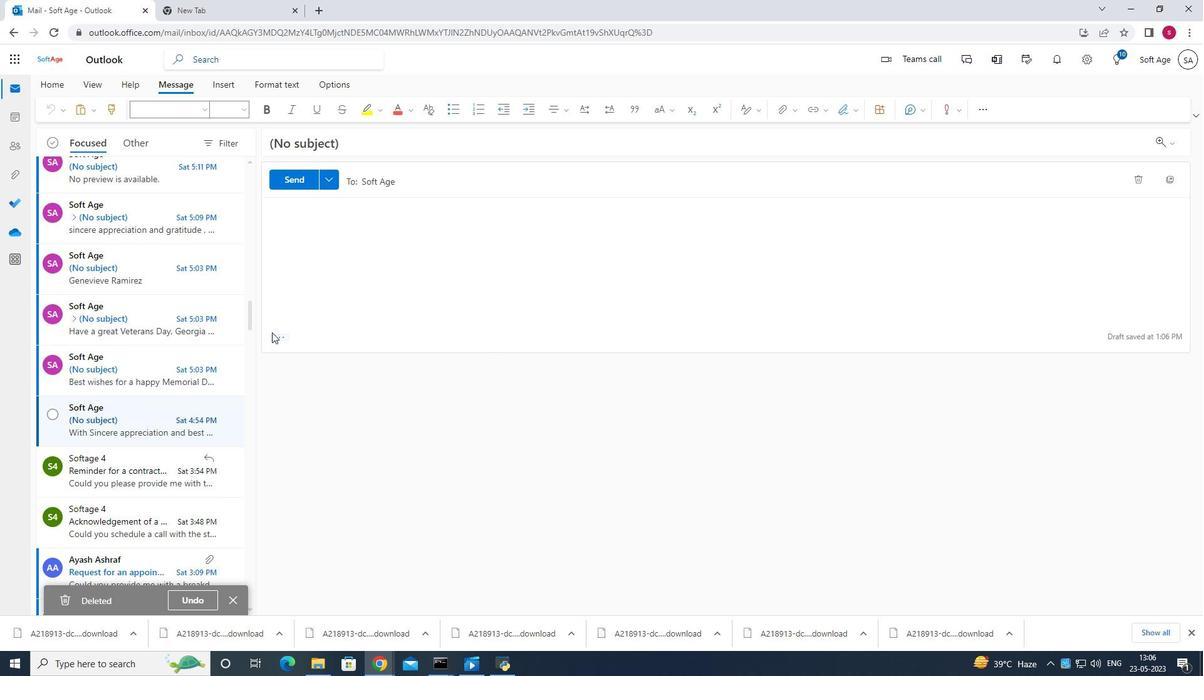 
Action: Mouse pressed left at (277, 334)
Screenshot: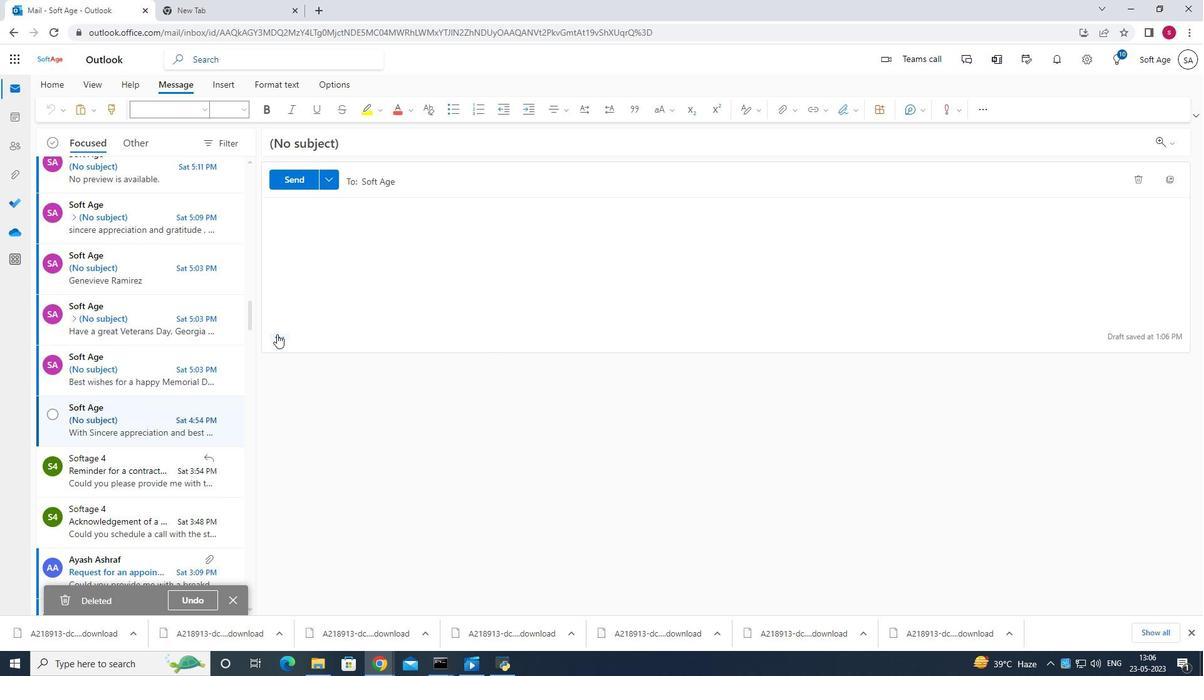 
Action: Mouse moved to (332, 339)
Screenshot: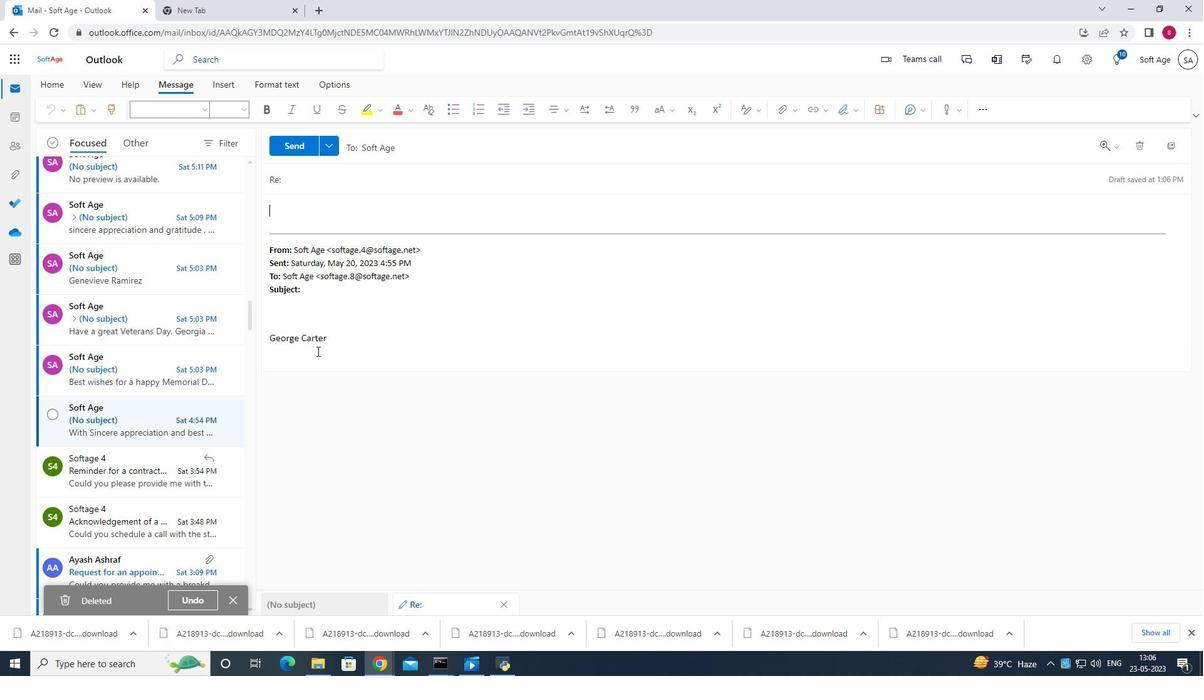 
Action: Mouse pressed left at (332, 339)
Screenshot: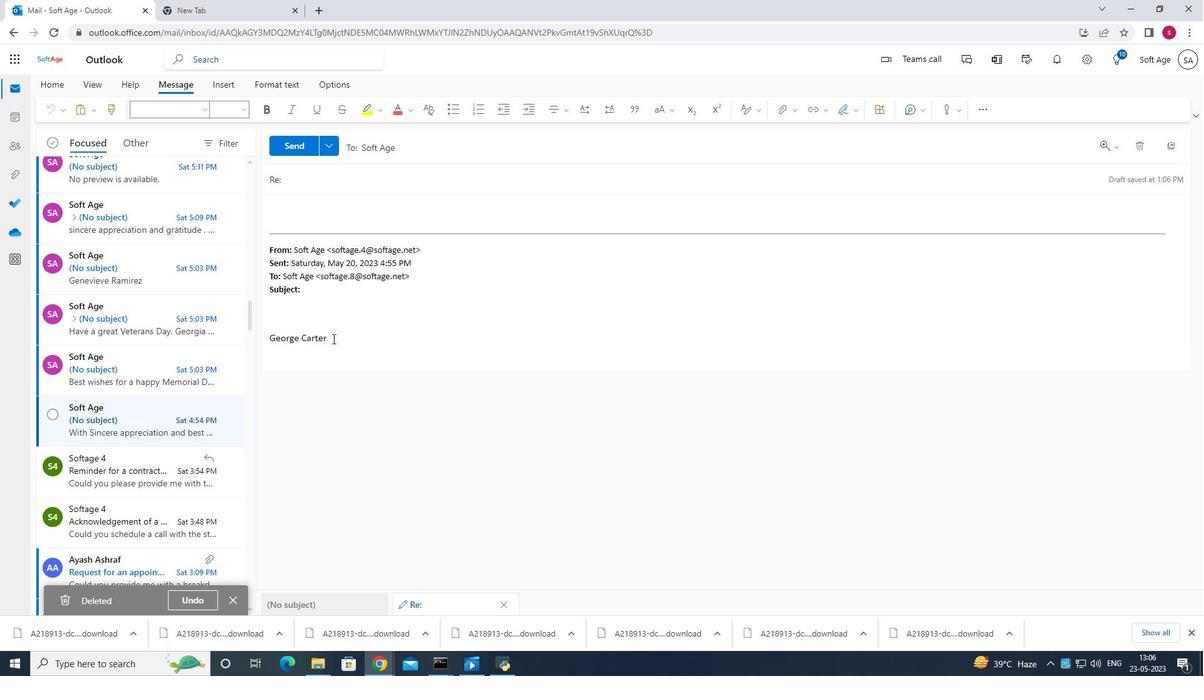 
Action: Mouse moved to (333, 338)
Screenshot: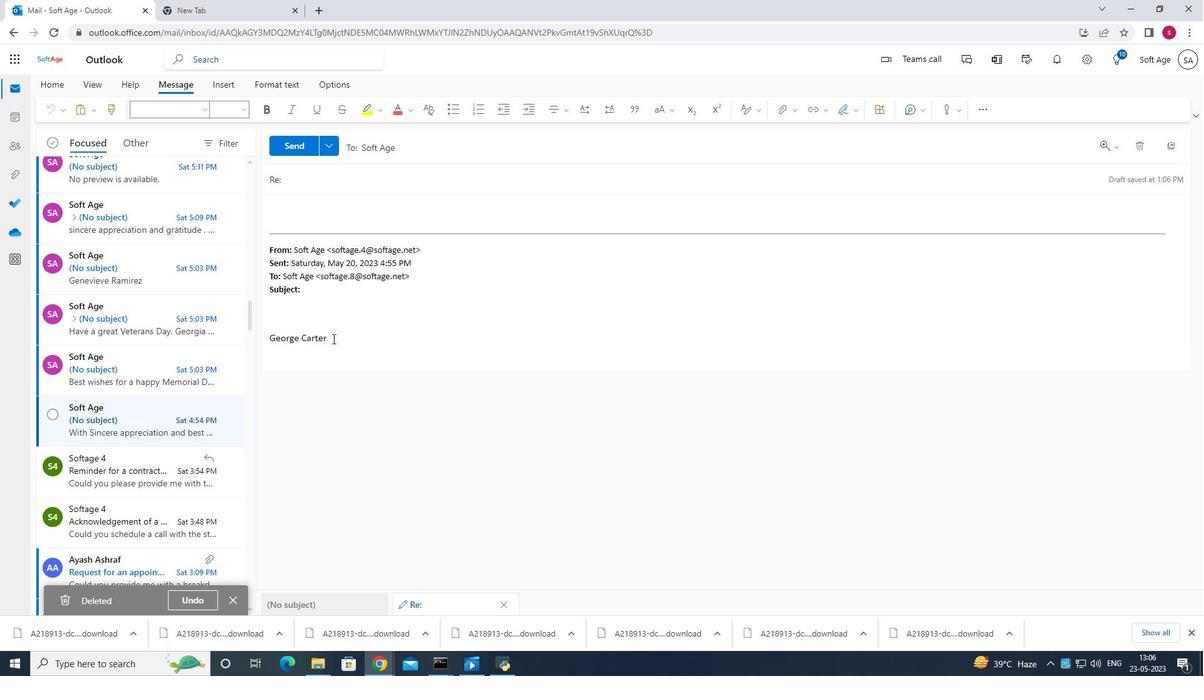 
Action: Key pressed <Key.backspace><Key.backspace><Key.backspace><Key.backspace><Key.backspace><Key.backspace><Key.backspace><Key.backspace><Key.backspace><Key.backspace><Key.backspace><Key.backspace><Key.backspace>
Screenshot: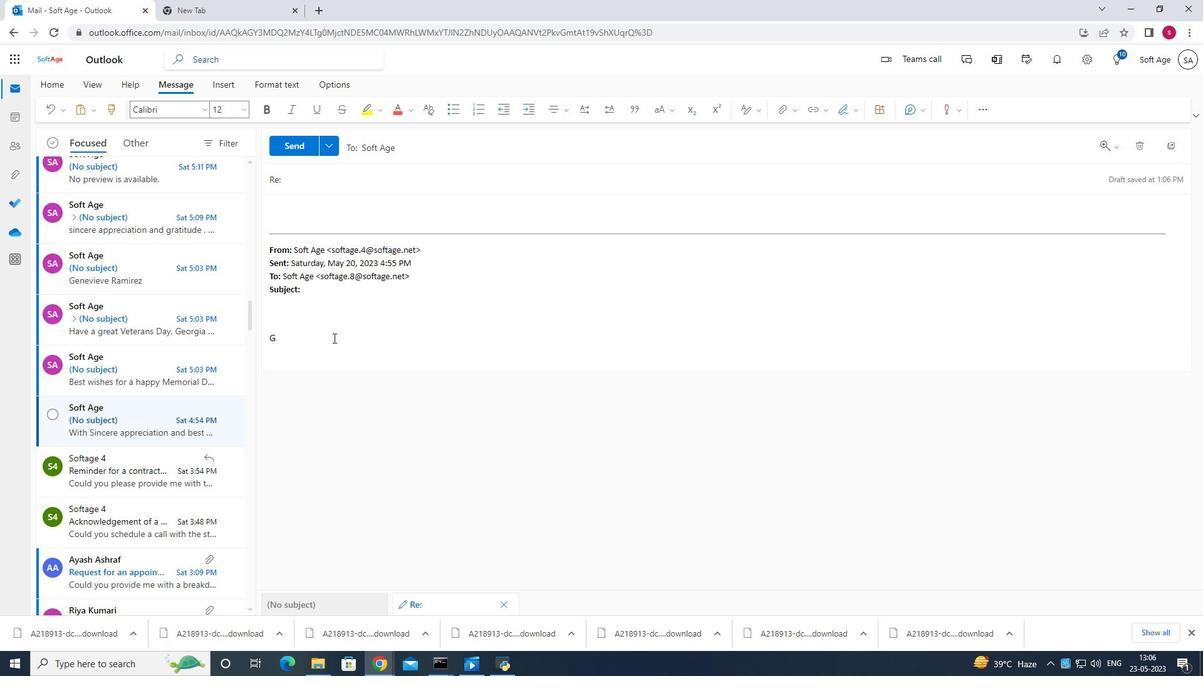 
Action: Mouse moved to (332, 174)
Screenshot: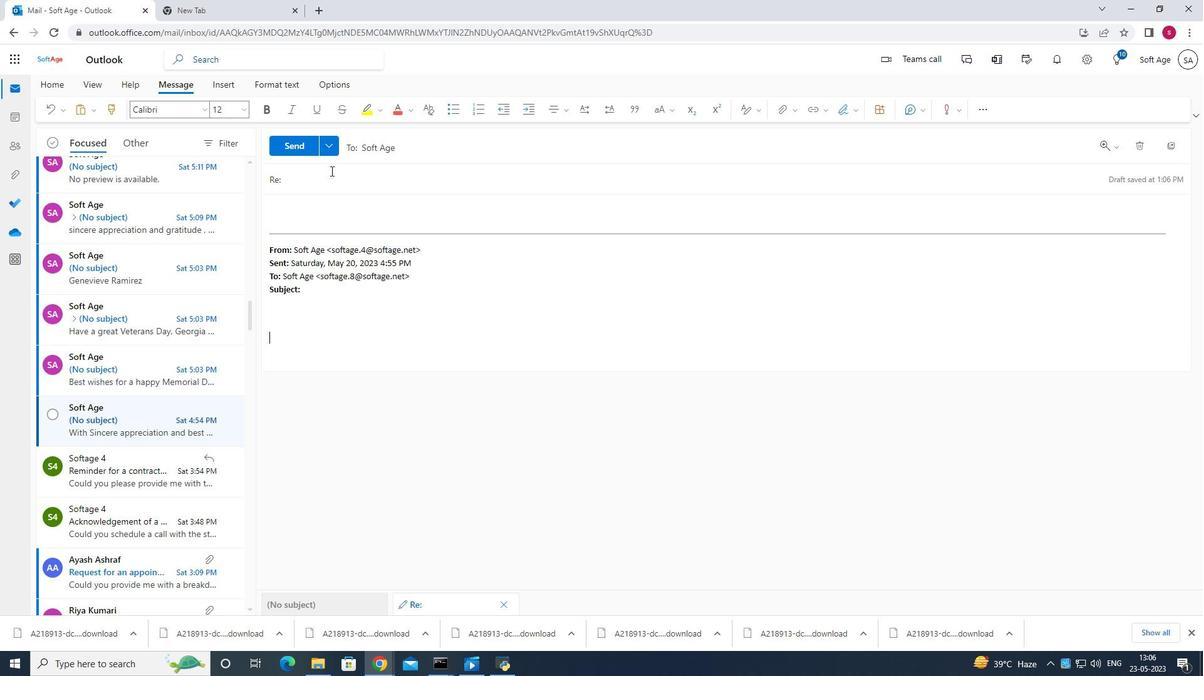 
Action: Mouse pressed left at (332, 174)
Screenshot: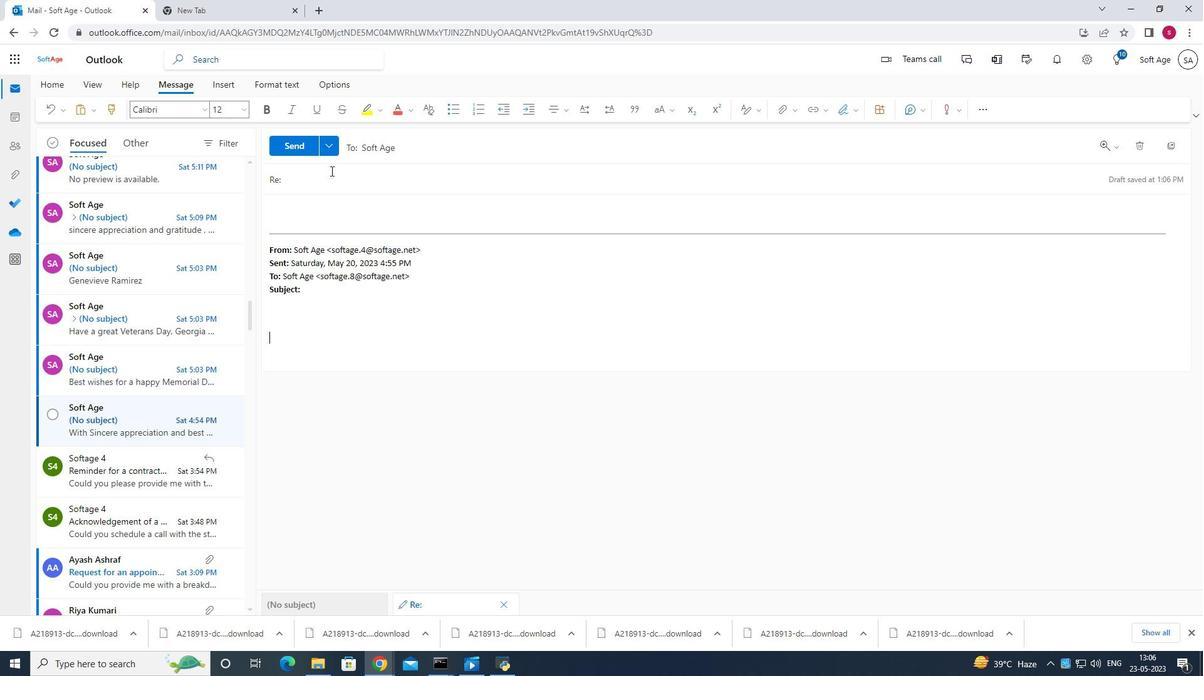 
Action: Key pressed <Key.backspace><Key.backspace><Key.backspace><Key.backspace><Key.backspace><Key.backspace><Key.backspace><Key.backspace><Key.backspace>
Screenshot: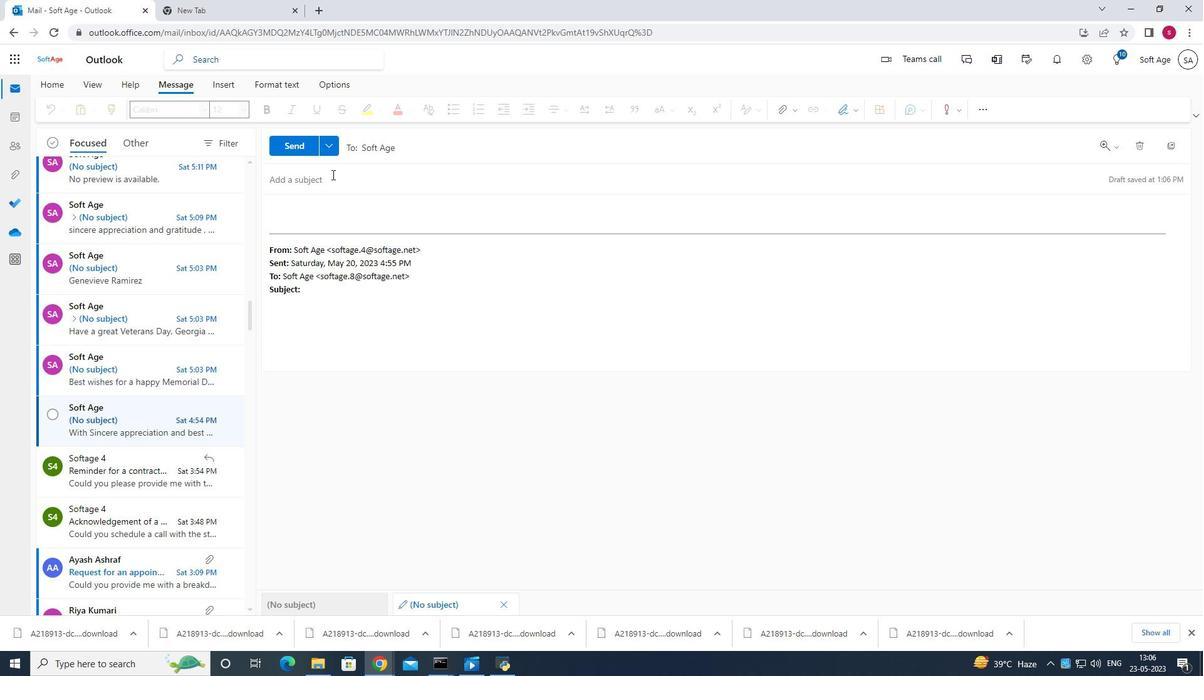 
Action: Mouse moved to (754, 298)
Screenshot: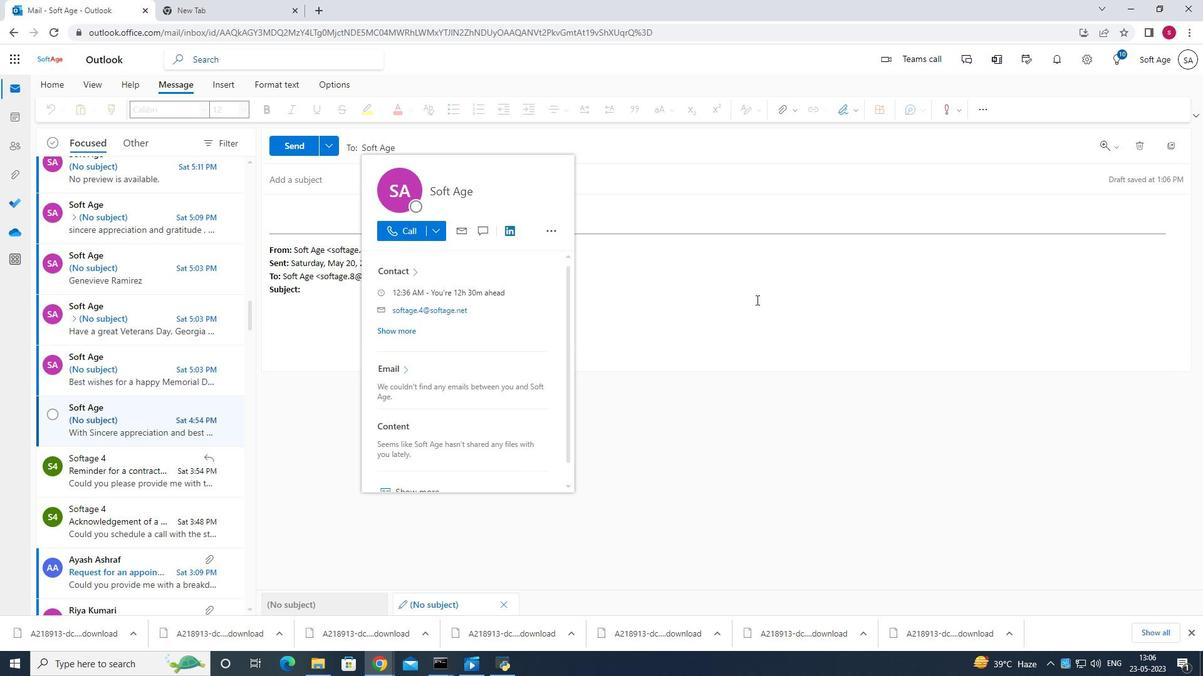 
Action: Mouse pressed left at (754, 298)
Screenshot: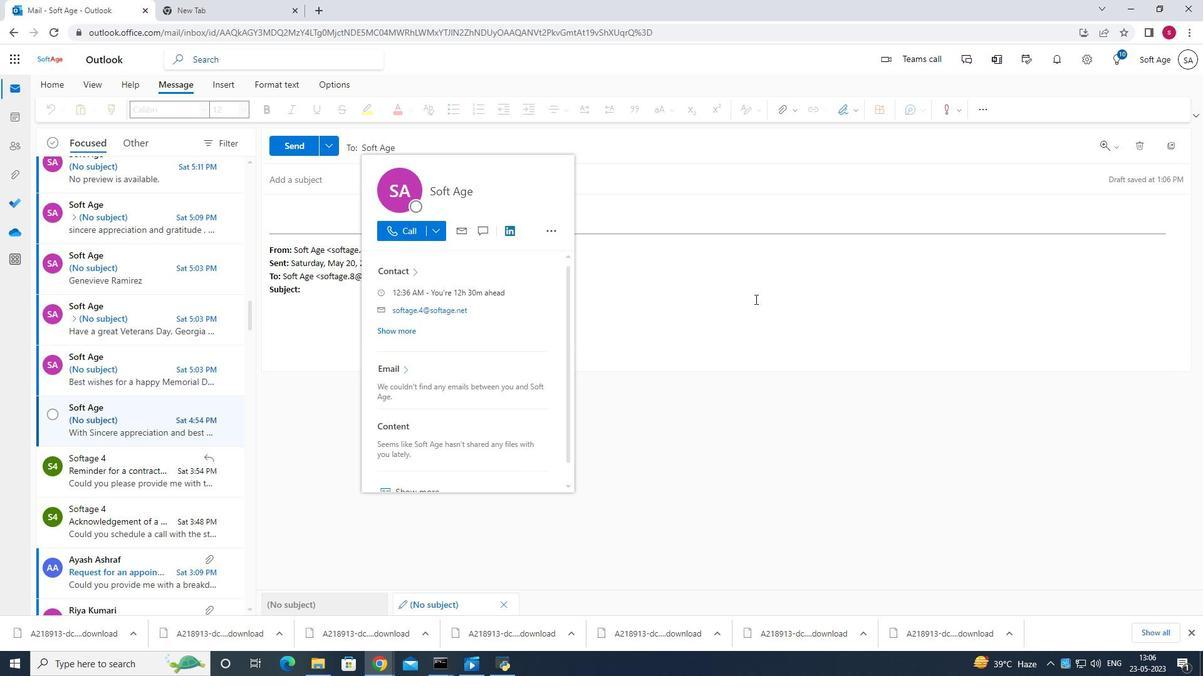 
Action: Mouse moved to (371, 152)
Screenshot: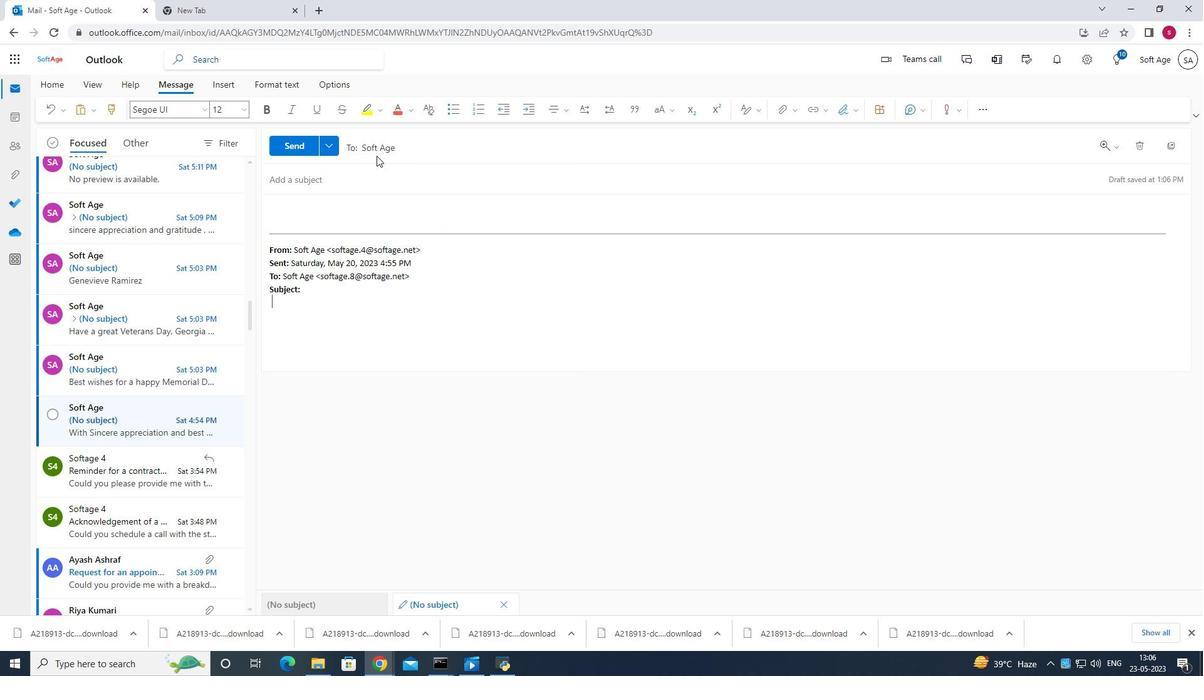 
Action: Mouse pressed left at (371, 152)
Screenshot: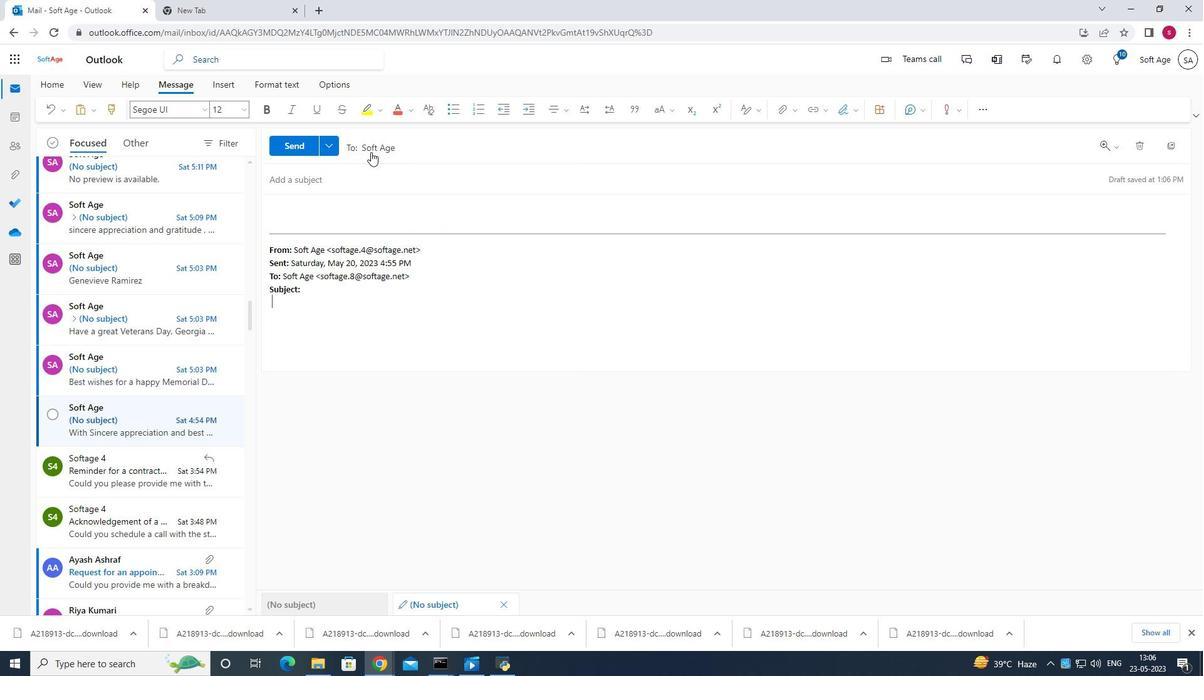 
Action: Mouse moved to (310, 267)
Screenshot: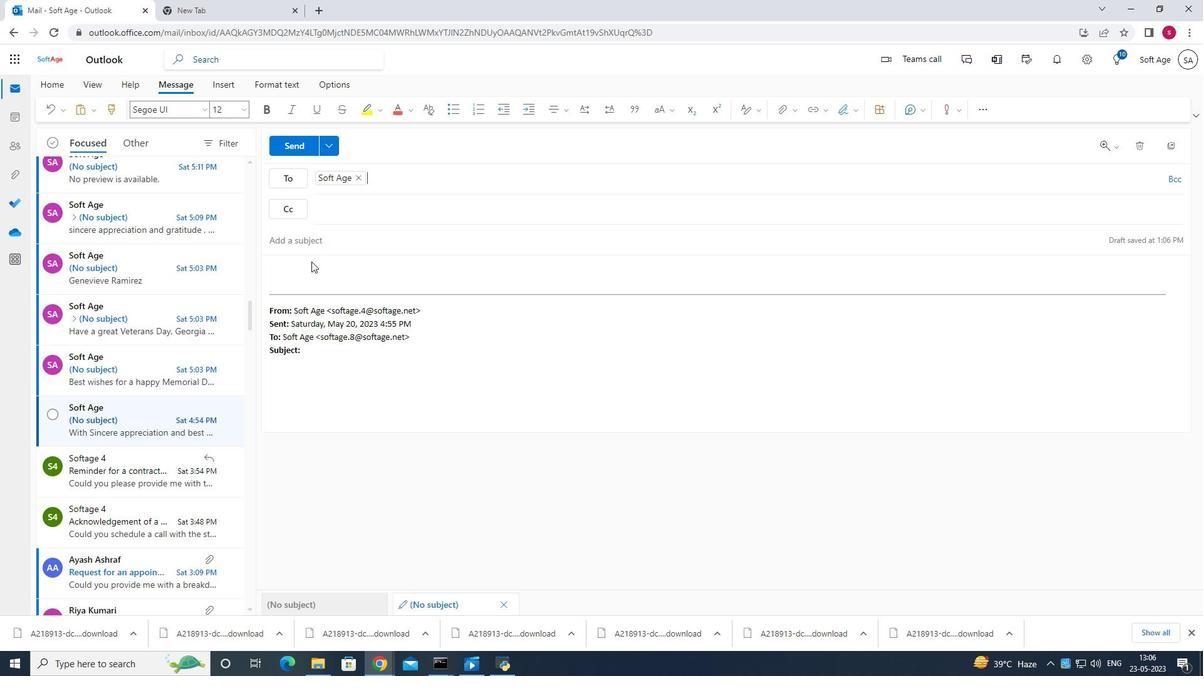 
Action: Mouse pressed left at (310, 267)
Screenshot: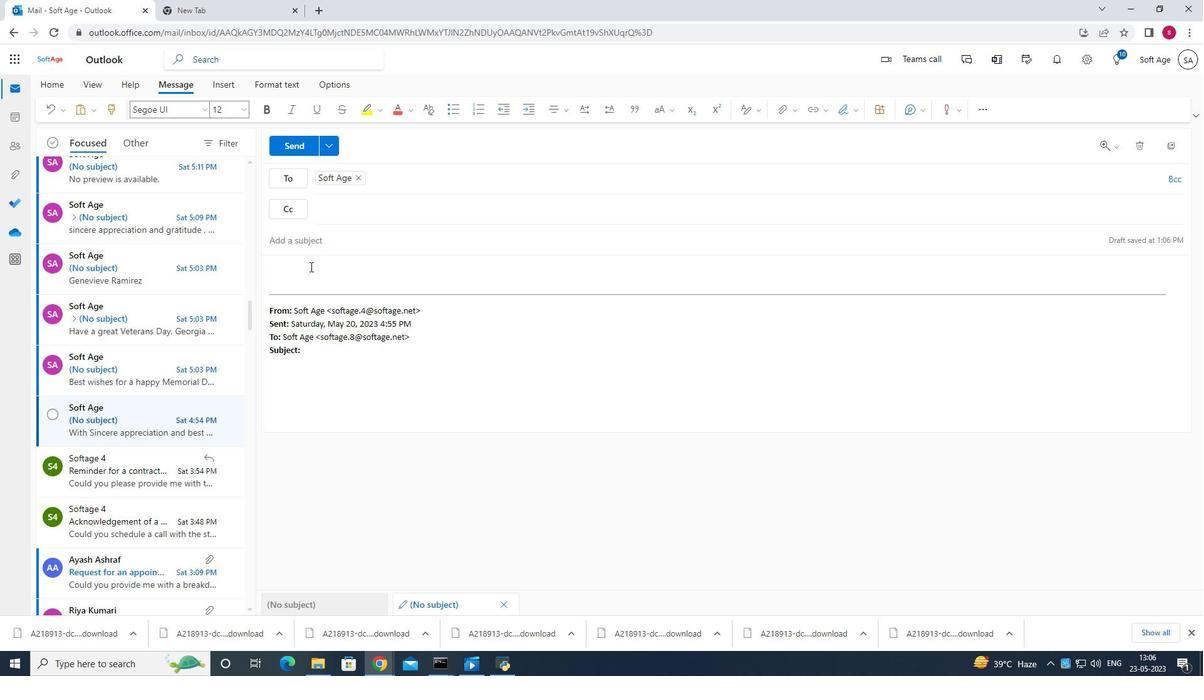 
Action: Mouse moved to (840, 108)
Screenshot: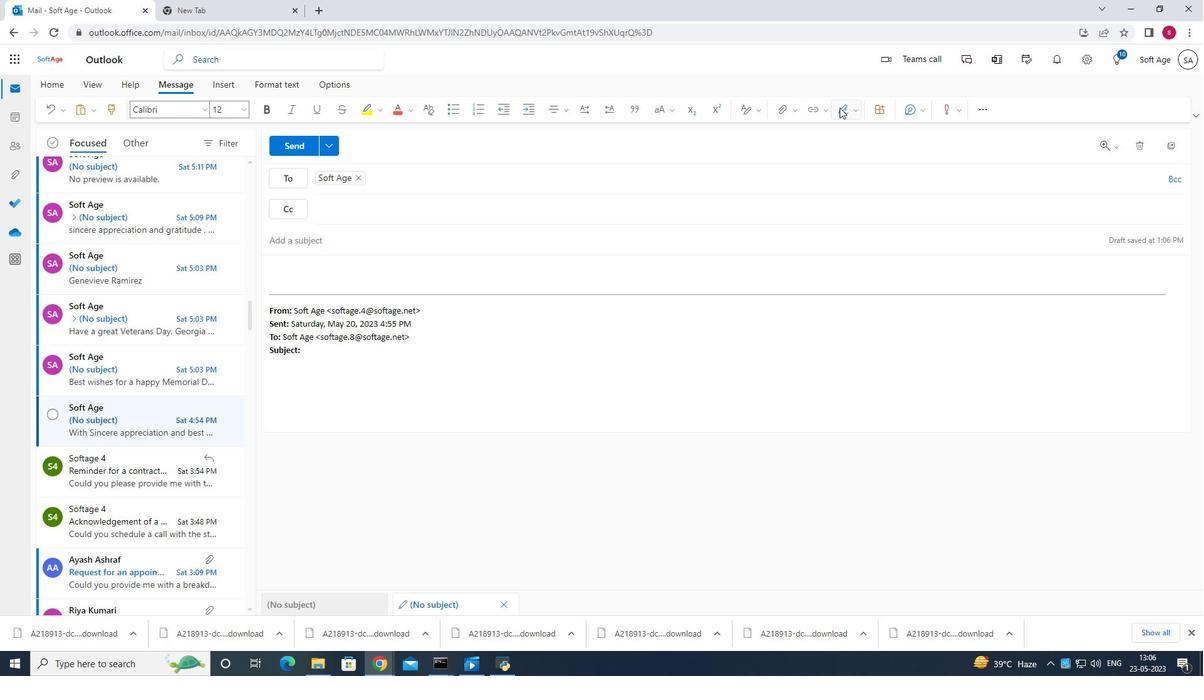 
Action: Mouse pressed left at (840, 108)
Screenshot: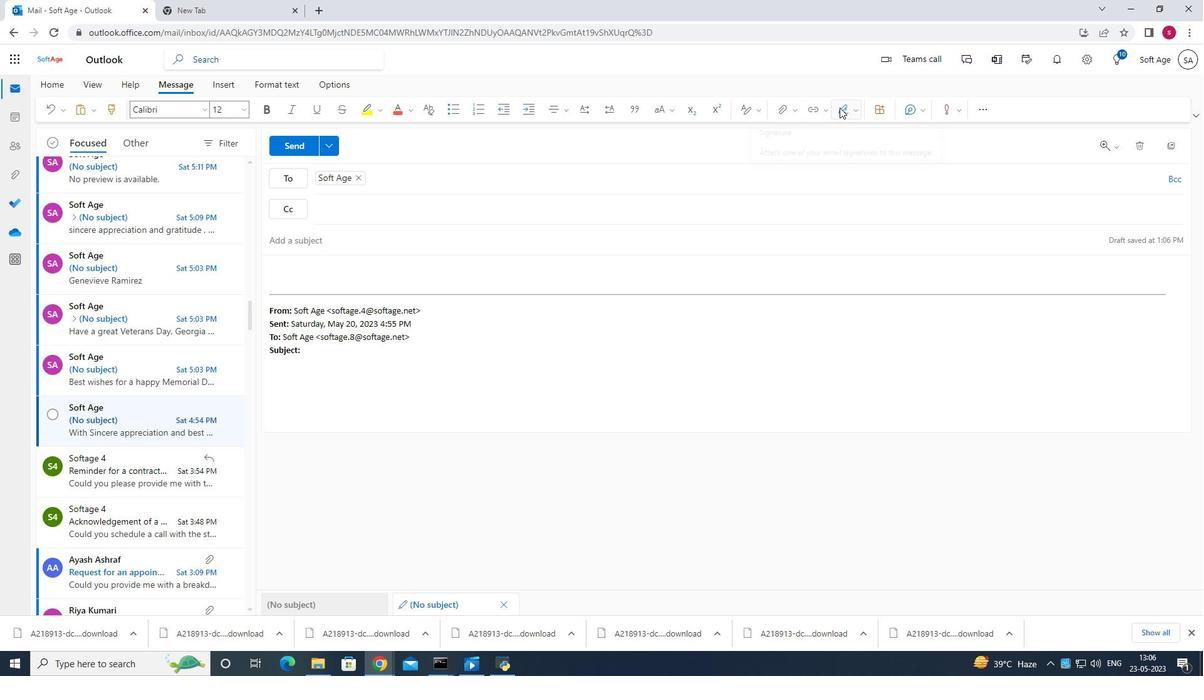 
Action: Mouse moved to (831, 159)
Screenshot: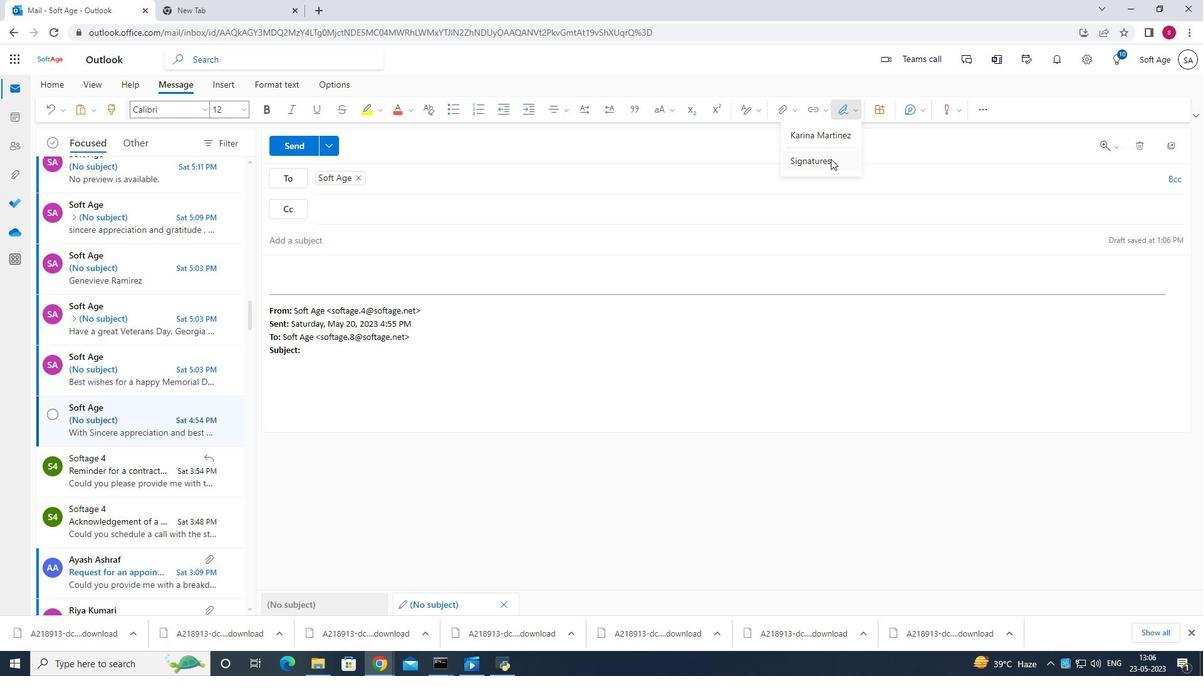 
Action: Mouse pressed left at (831, 159)
Screenshot: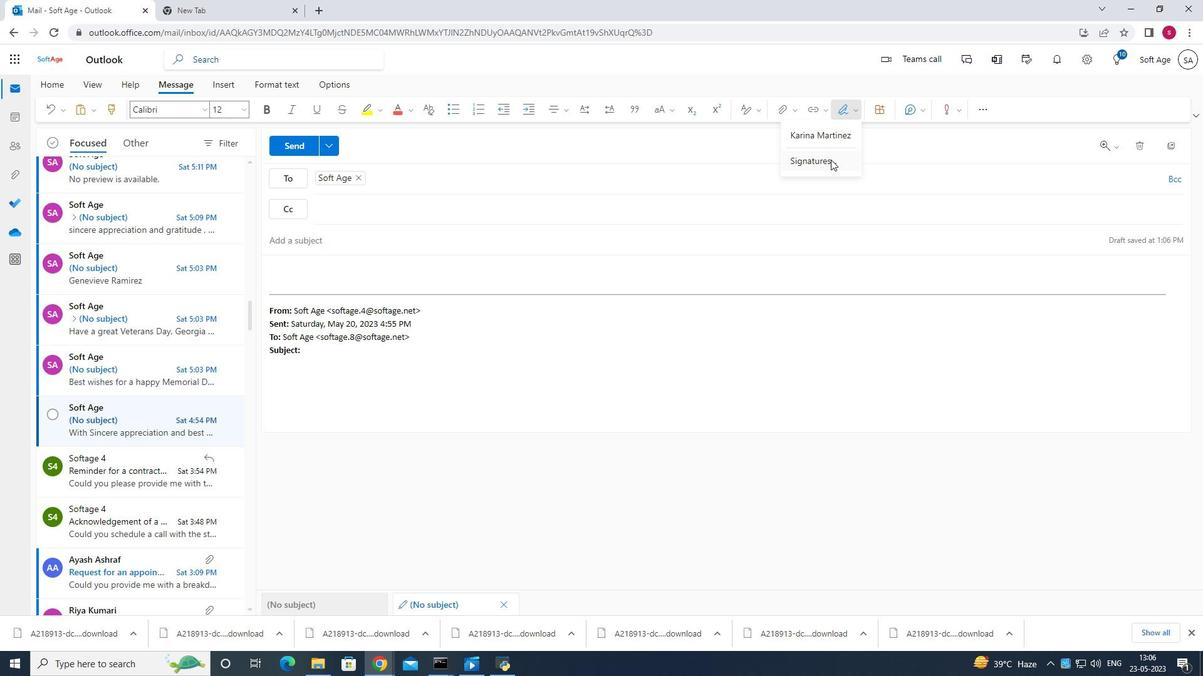 
Action: Mouse moved to (841, 208)
Screenshot: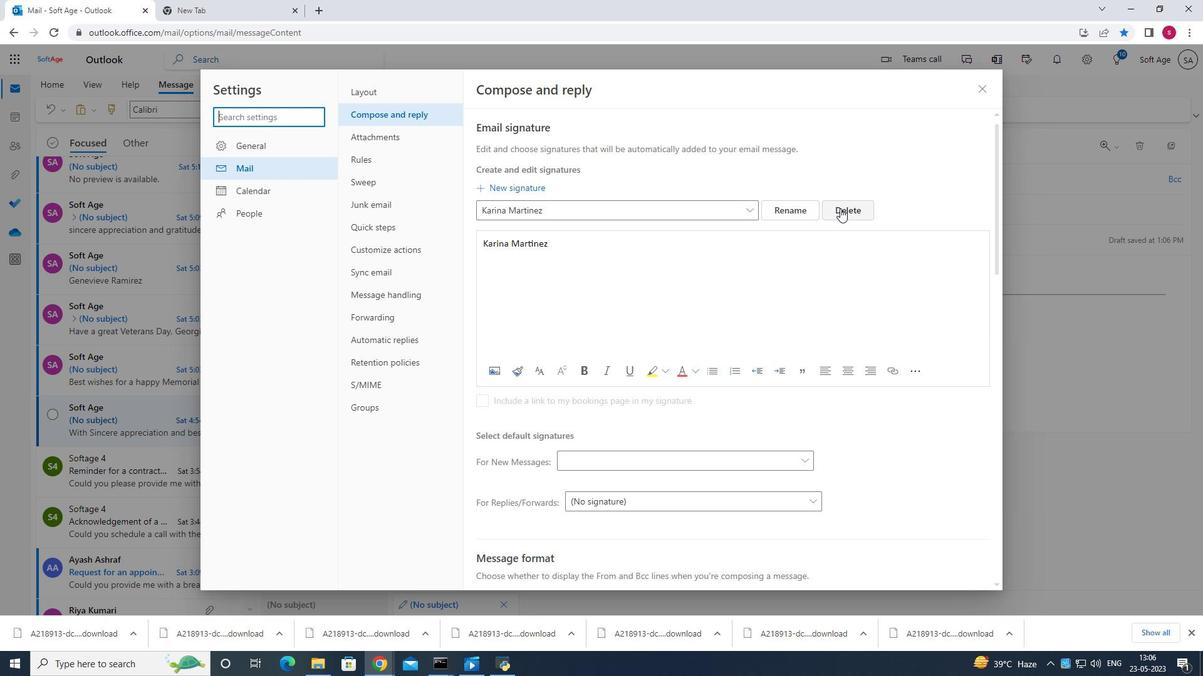 
Action: Mouse pressed left at (841, 208)
Screenshot: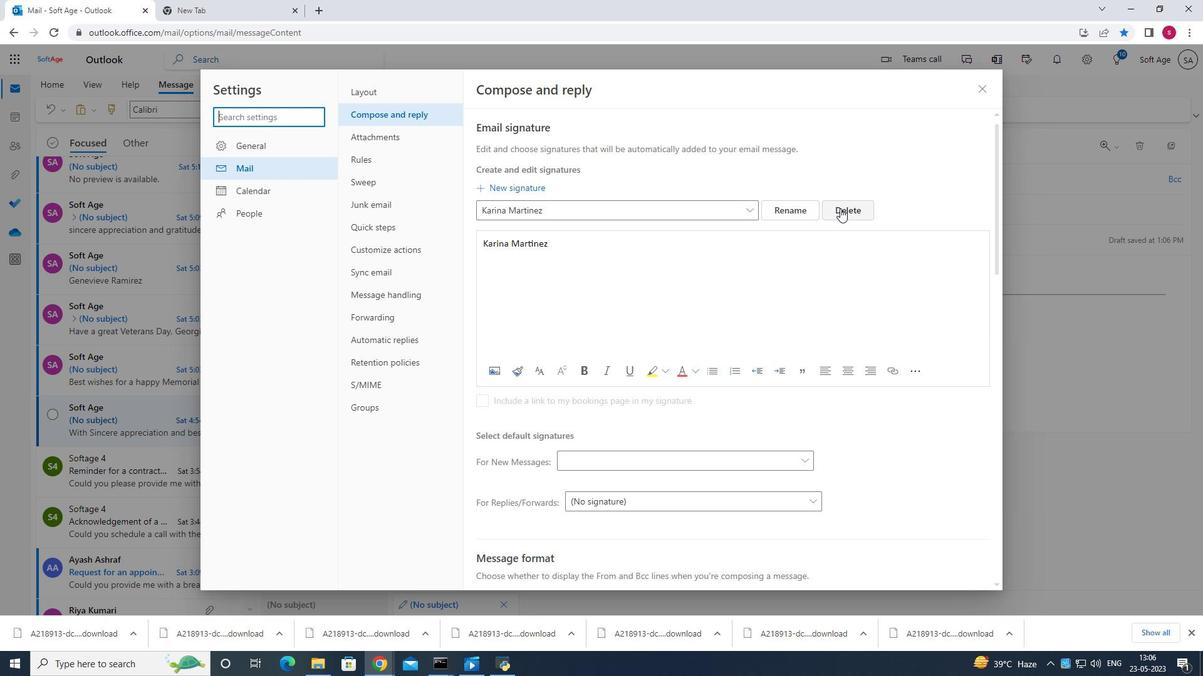 
Action: Mouse moved to (694, 212)
Screenshot: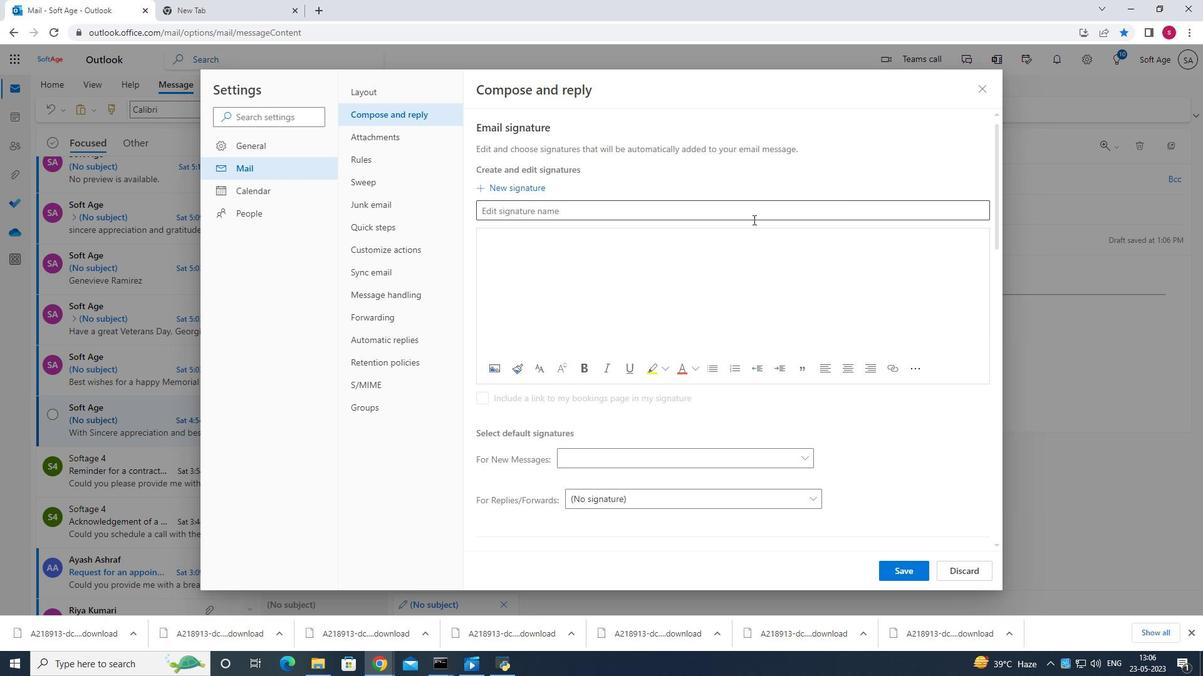 
Action: Mouse pressed left at (694, 212)
Screenshot: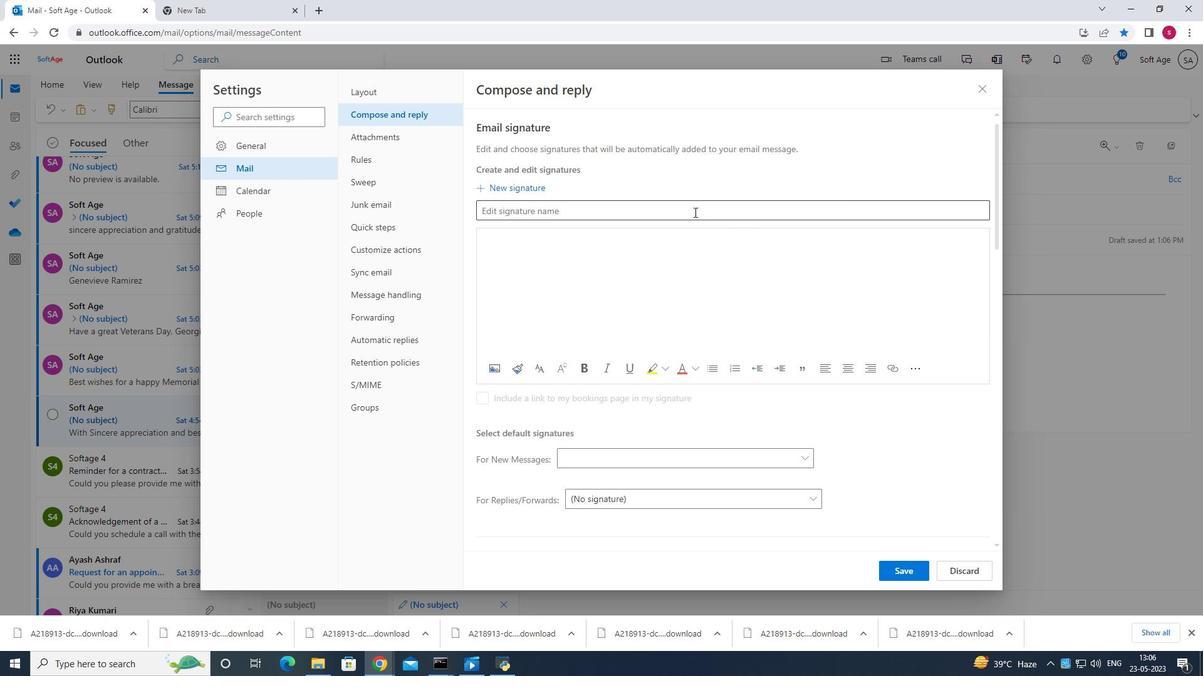 
Action: Mouse pressed left at (694, 212)
Screenshot: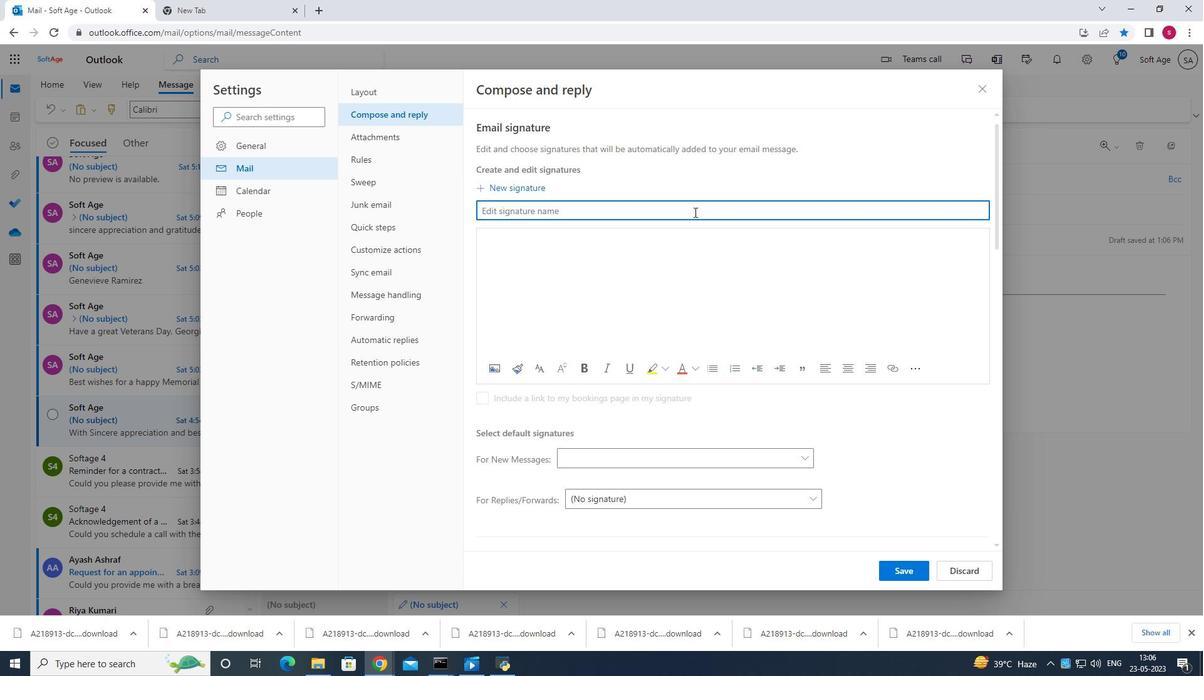 
Action: Mouse moved to (690, 216)
Screenshot: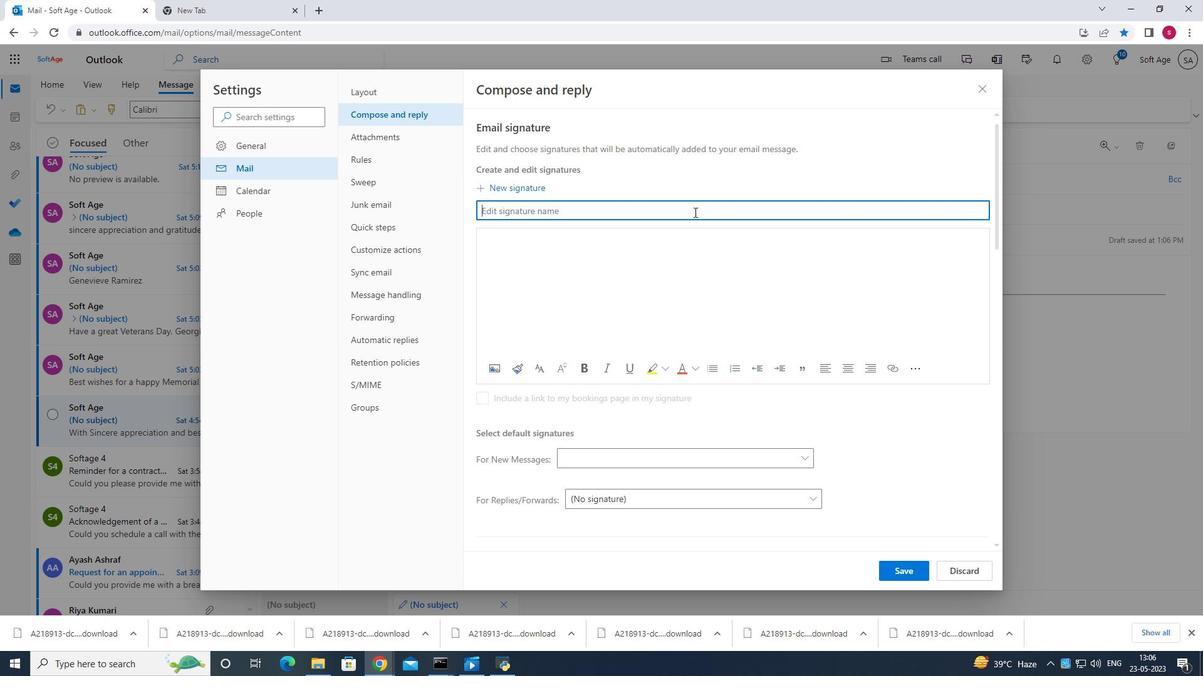 
Action: Key pressed <Key.shift>Karla<Key.space><Key.shift>Gonzalez
Screenshot: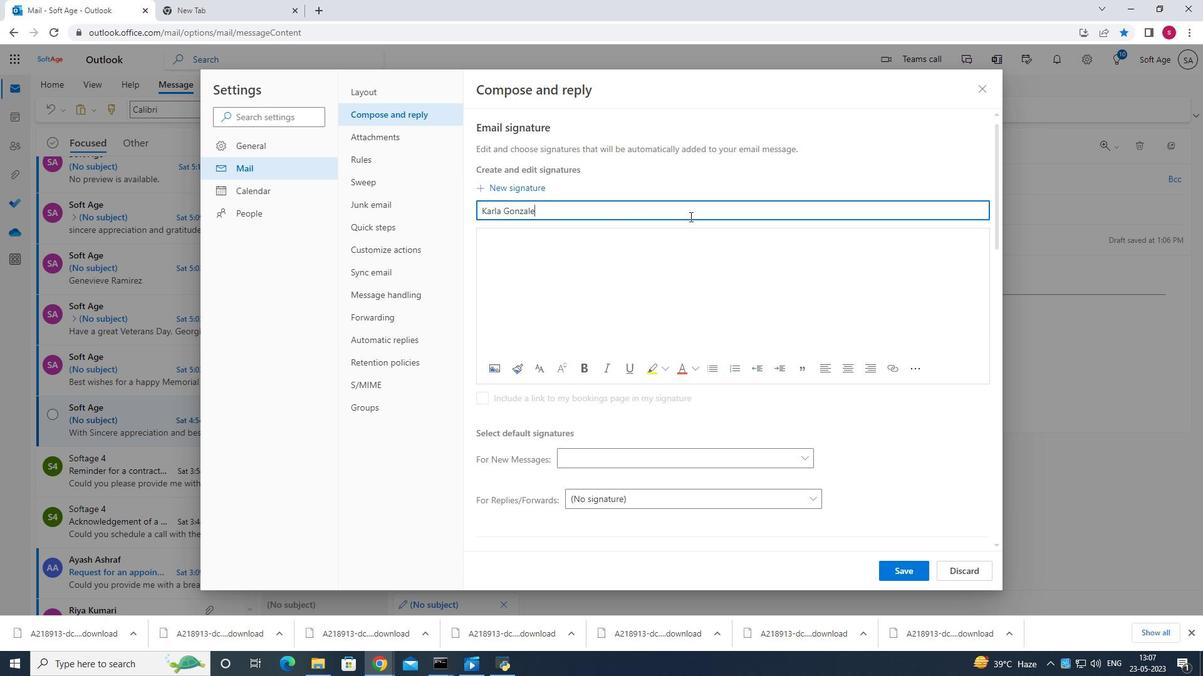 
Action: Mouse moved to (566, 254)
Screenshot: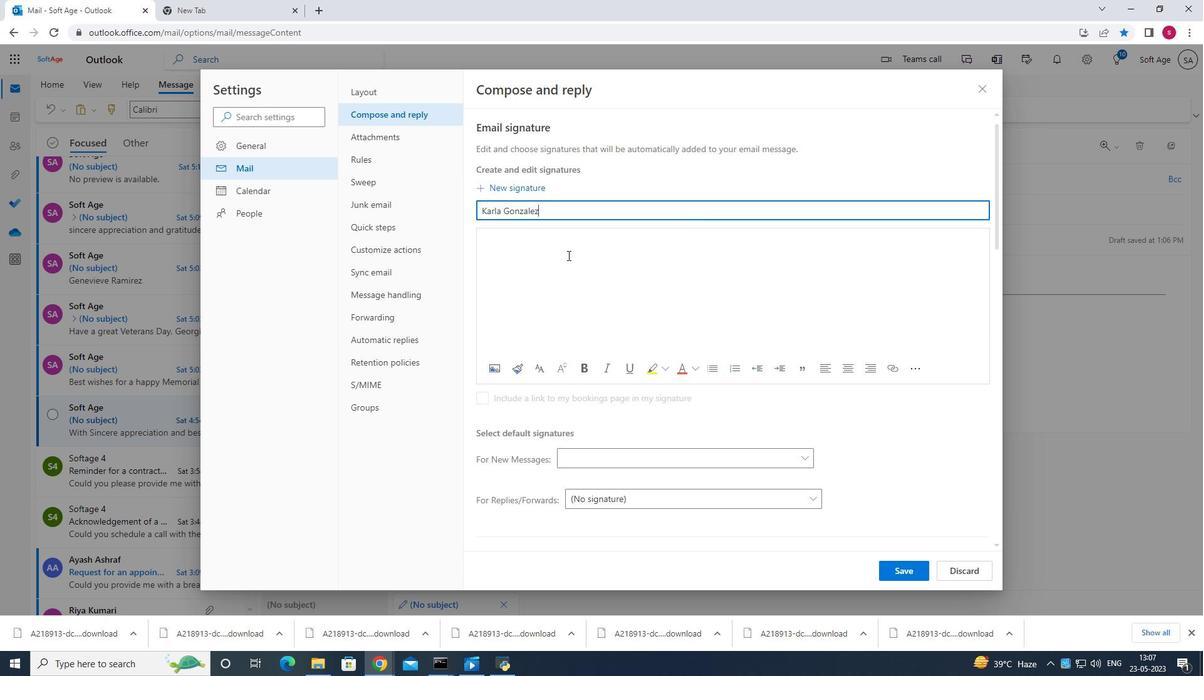 
Action: Mouse pressed left at (566, 254)
Screenshot: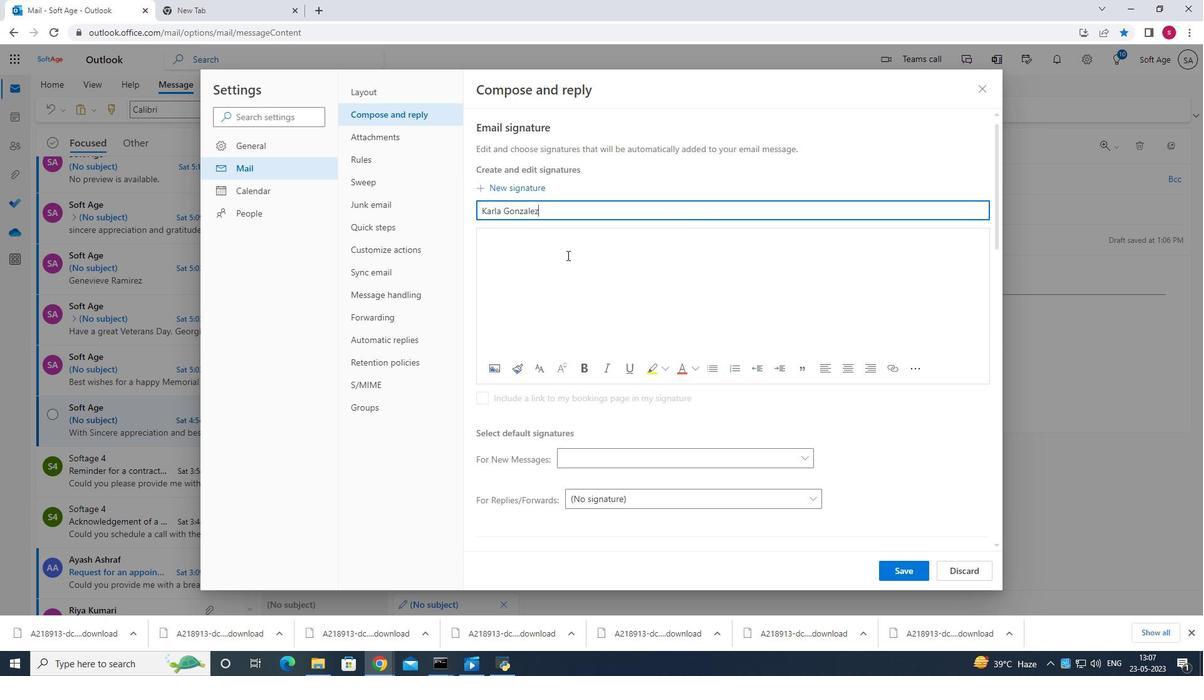 
Action: Key pressed <Key.shift>Karla<Key.space><Key.shift>Gonzalez
Screenshot: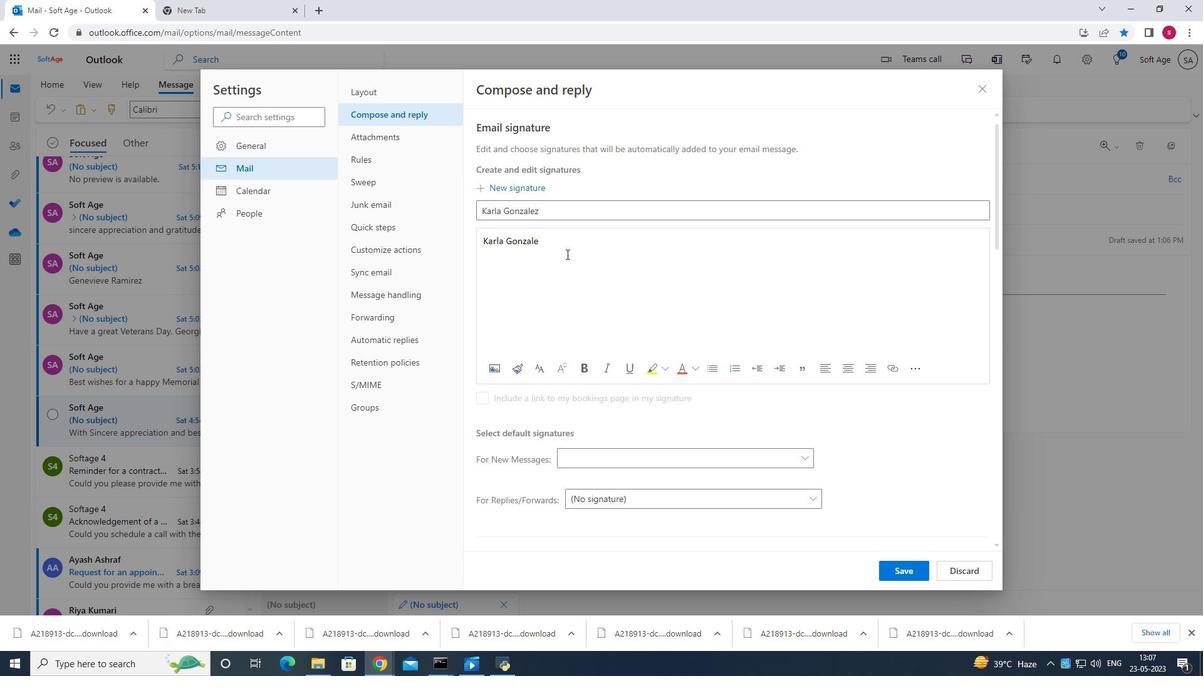 
Action: Mouse moved to (919, 573)
Screenshot: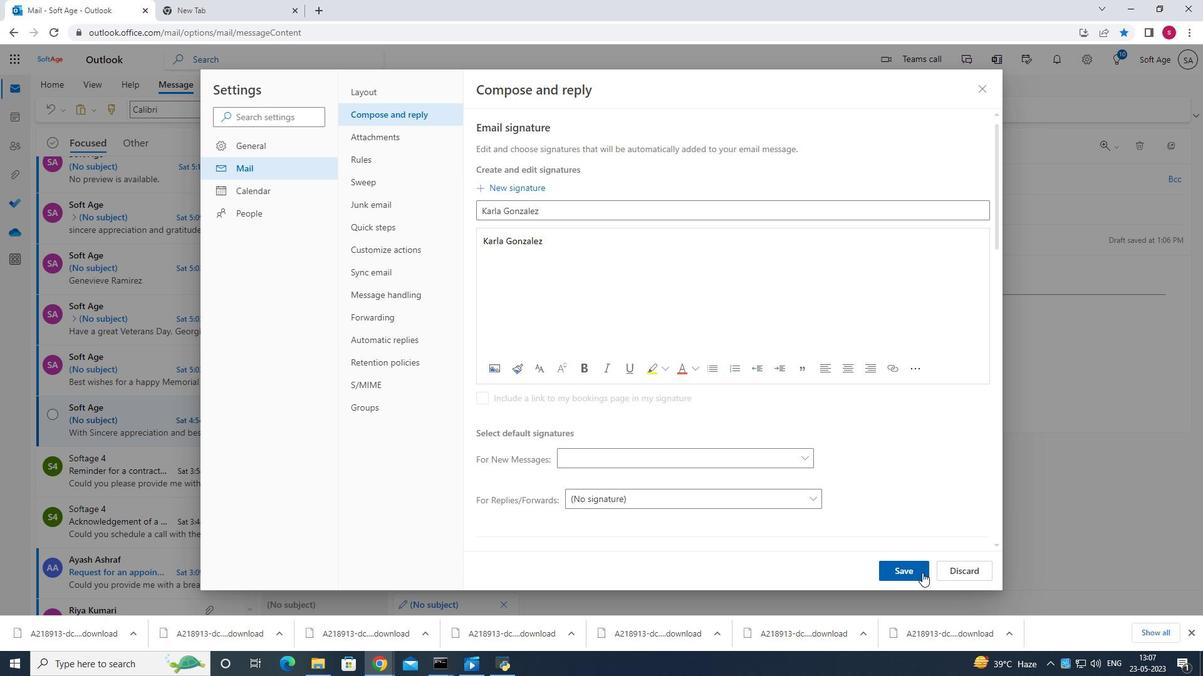 
Action: Mouse pressed left at (919, 573)
Screenshot: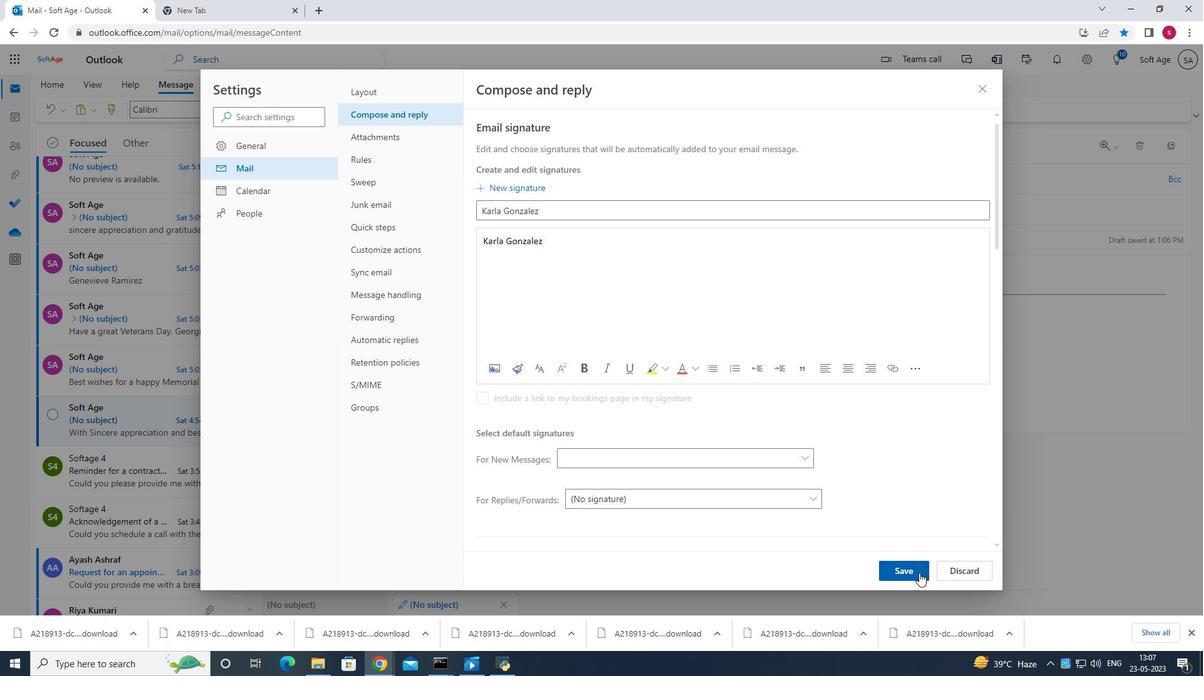 
Action: Mouse moved to (989, 85)
Screenshot: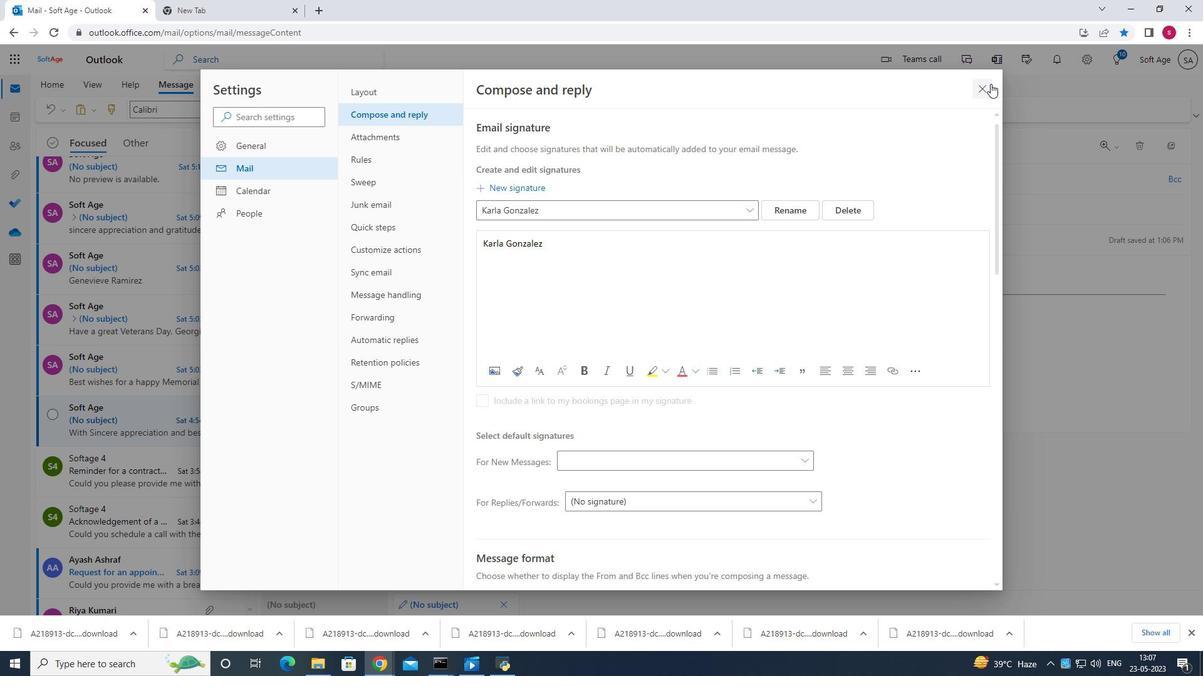 
Action: Mouse pressed left at (989, 85)
Screenshot: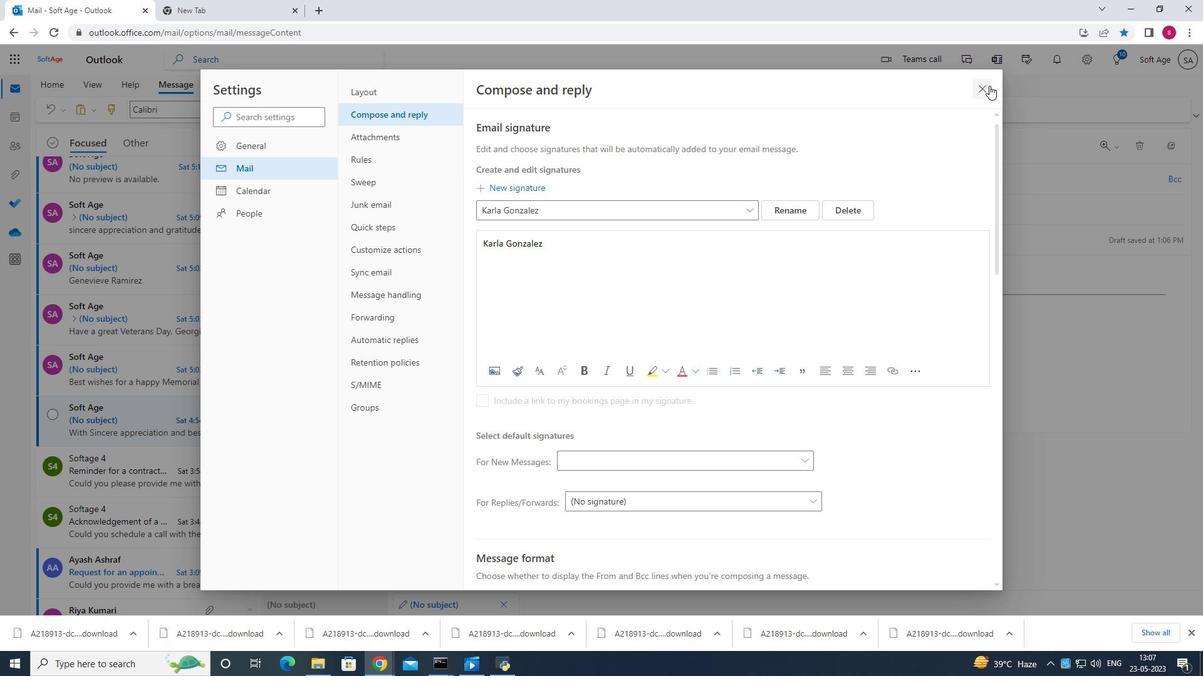 
Action: Mouse moved to (843, 111)
Screenshot: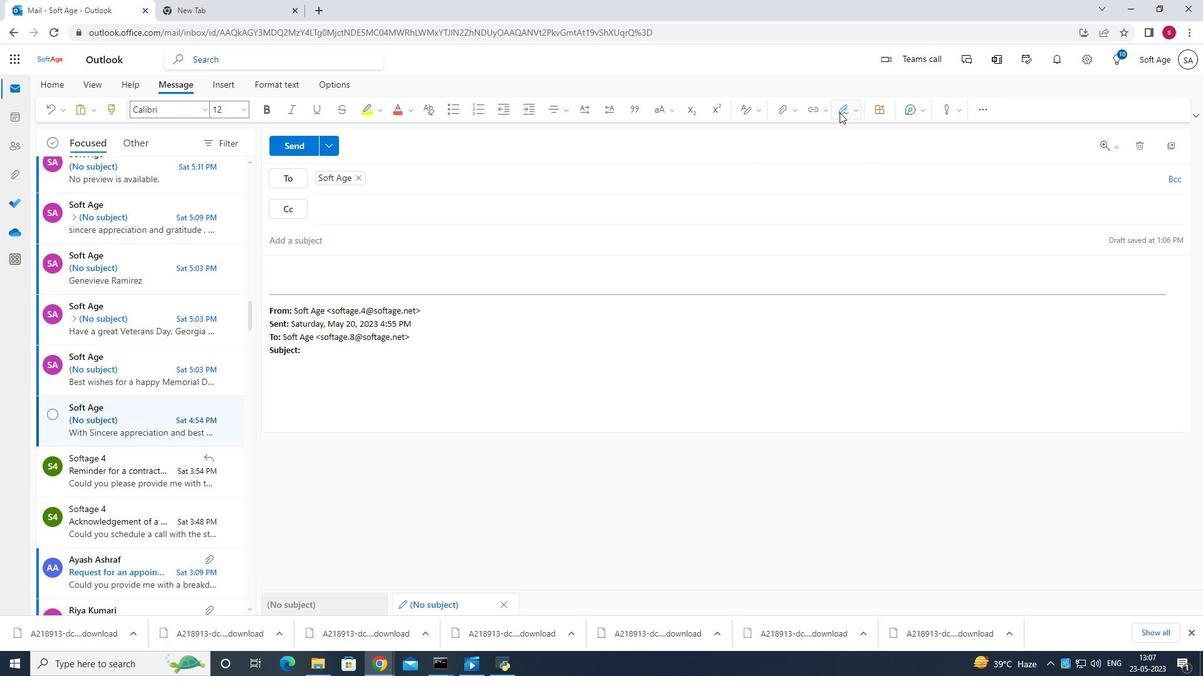 
Action: Mouse pressed left at (843, 111)
Screenshot: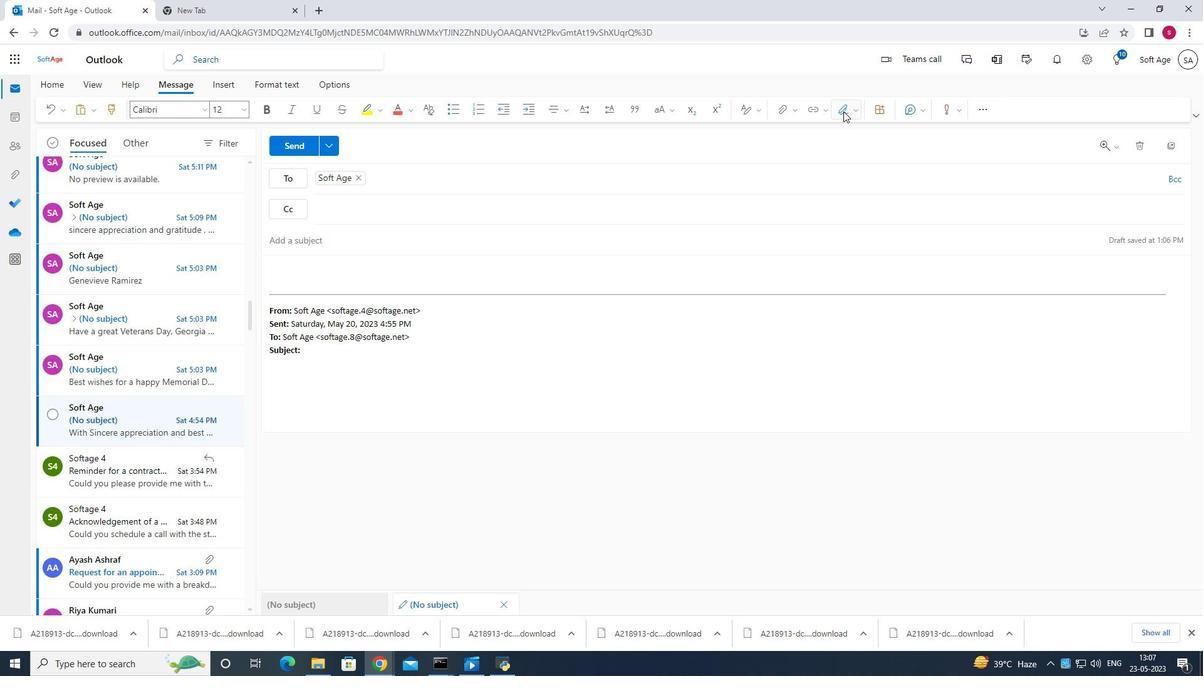 
Action: Mouse moved to (835, 130)
Screenshot: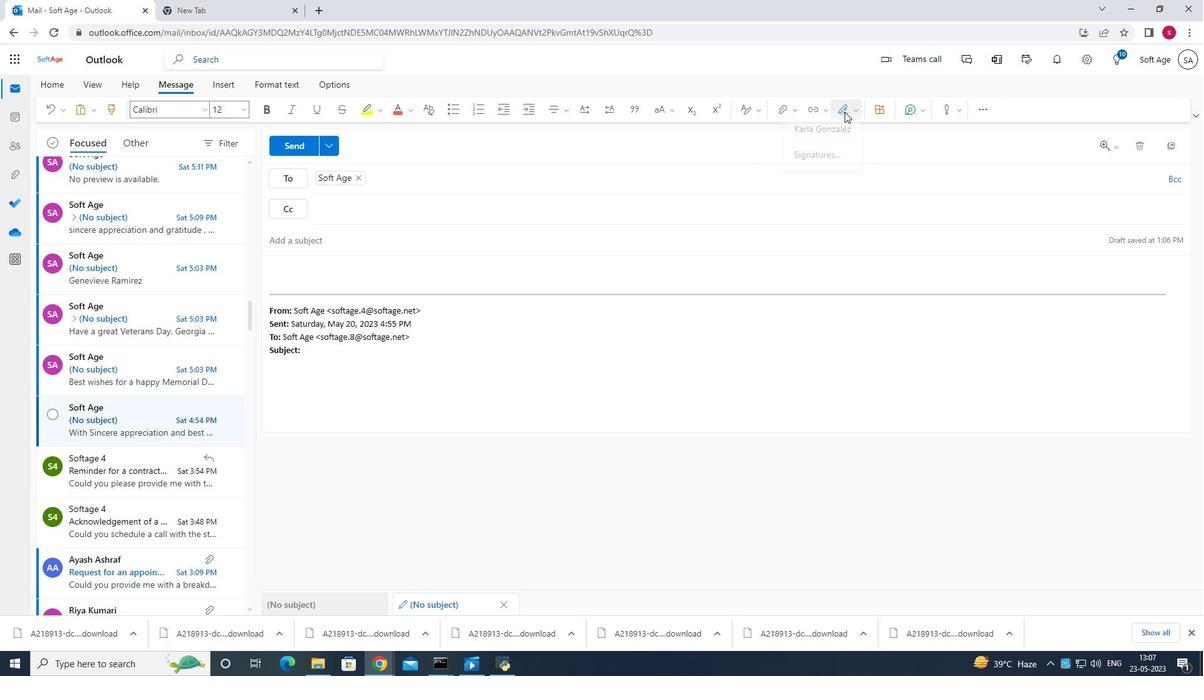 
Action: Mouse pressed left at (835, 130)
Screenshot: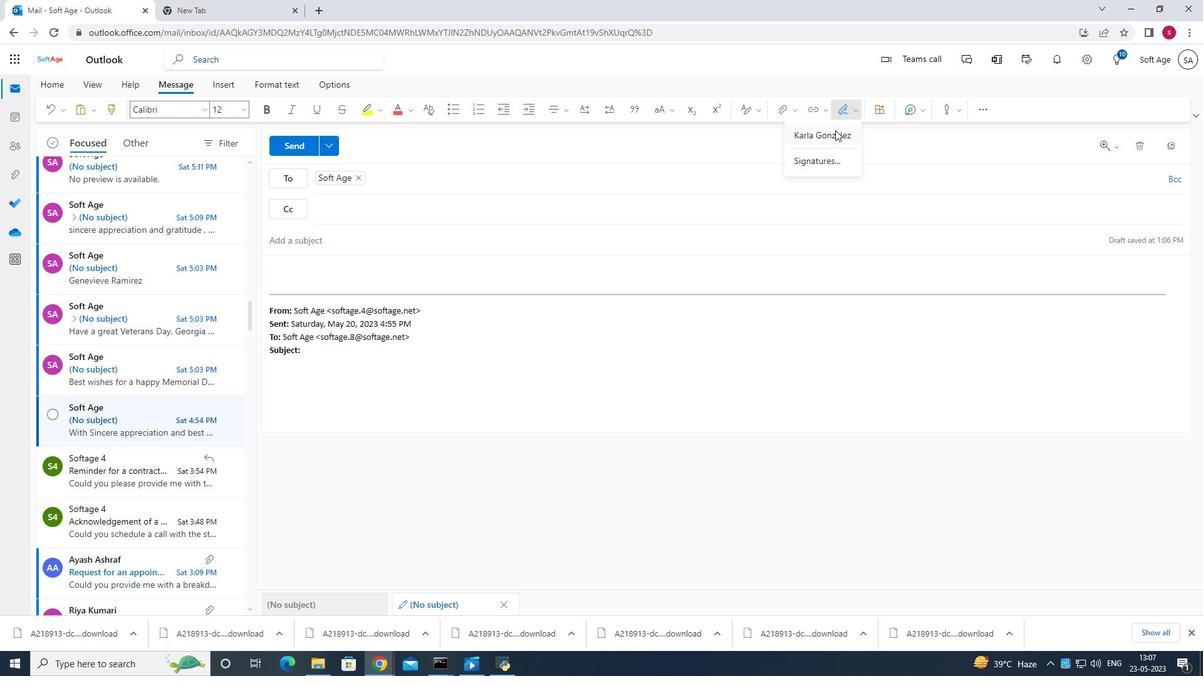 
Action: Mouse moved to (1172, 183)
Screenshot: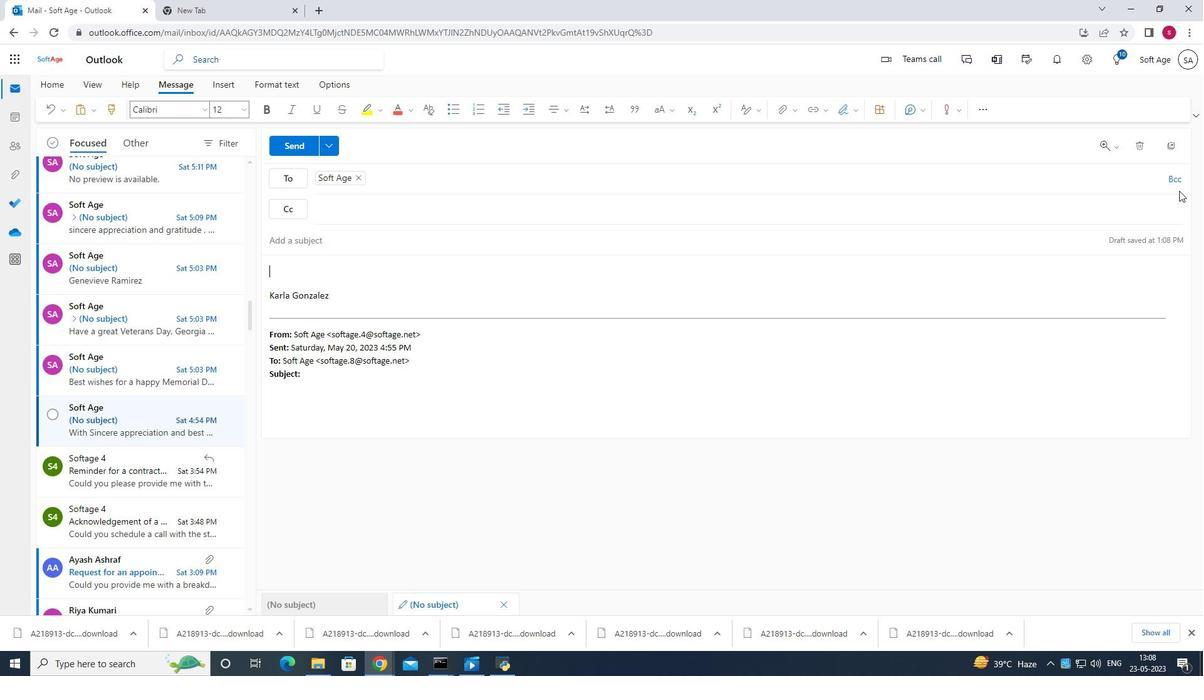 
Action: Mouse pressed left at (1172, 183)
Screenshot: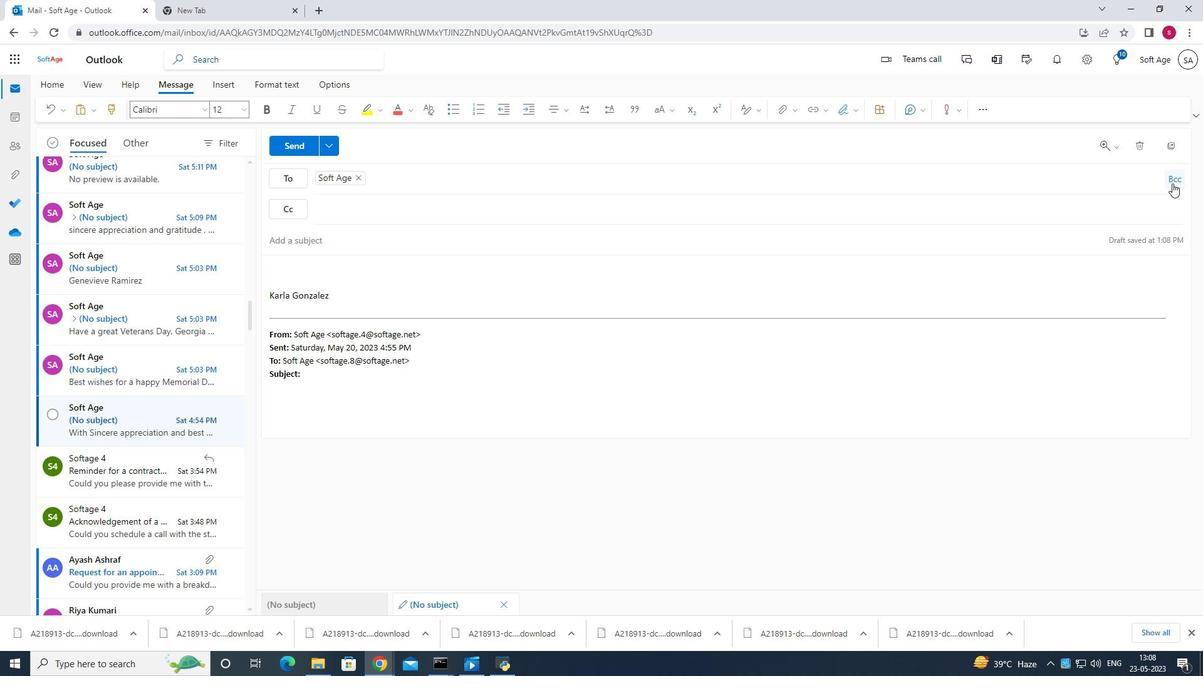 
Action: Mouse moved to (413, 377)
Screenshot: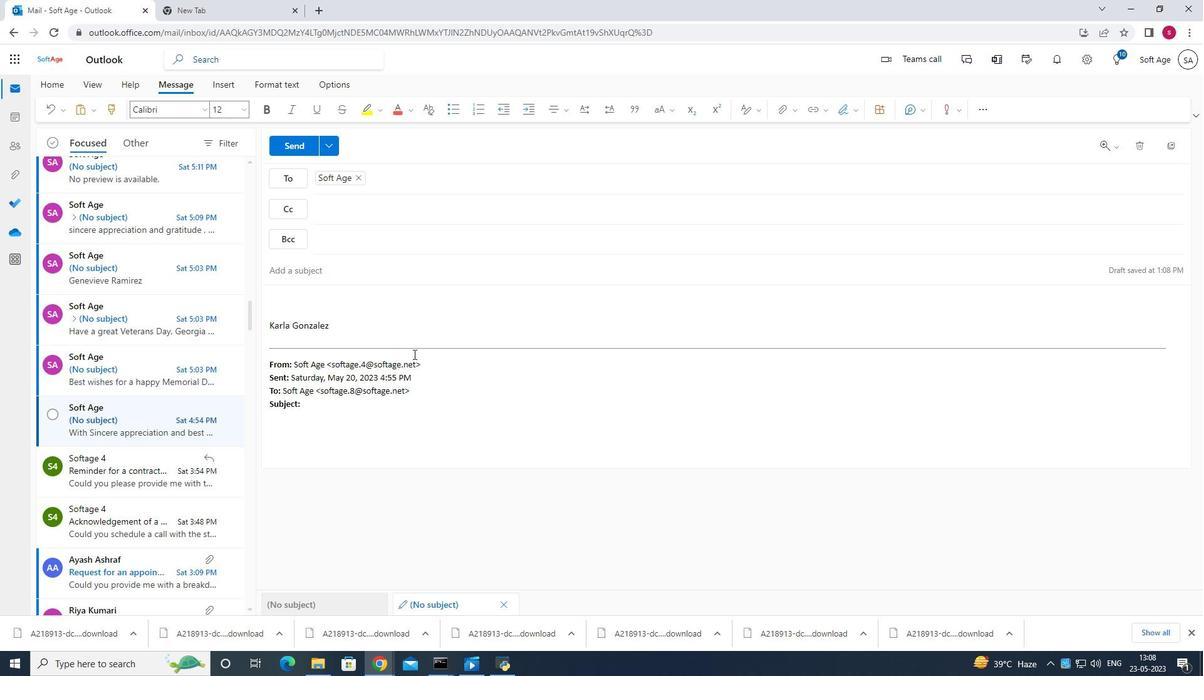 
Action: Key pressed softage.102<Key.shift>softage.net<Key.left><Key.left><Key.left><Key.left><Key.left><Key.left><Key.left><Key.left><Key.left><Key.left><Key.left><Key.backspace>
Screenshot: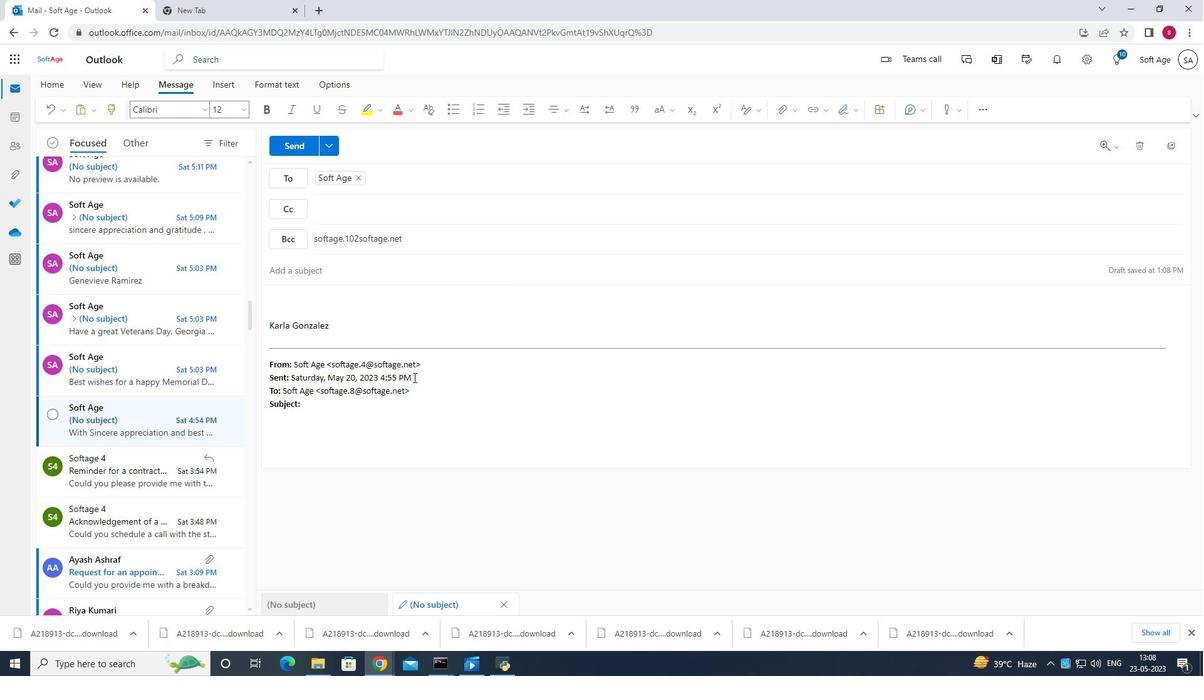 
Action: Mouse moved to (372, 403)
Screenshot: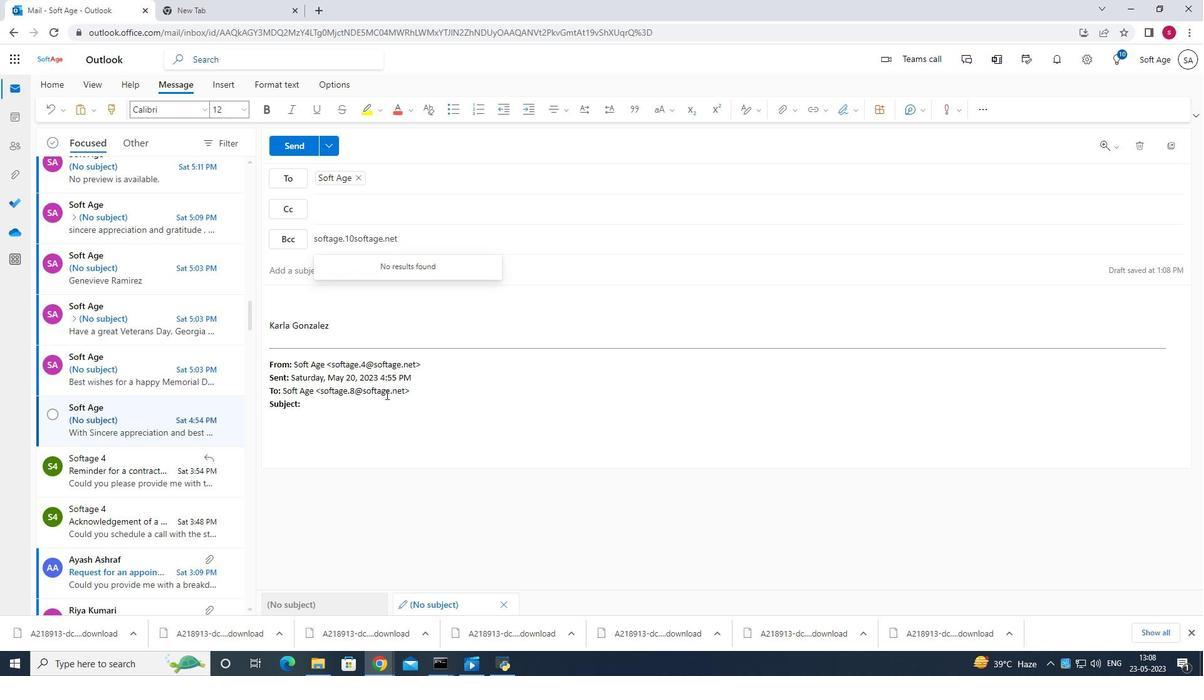 
Action: Key pressed <Key.shift>@
Screenshot: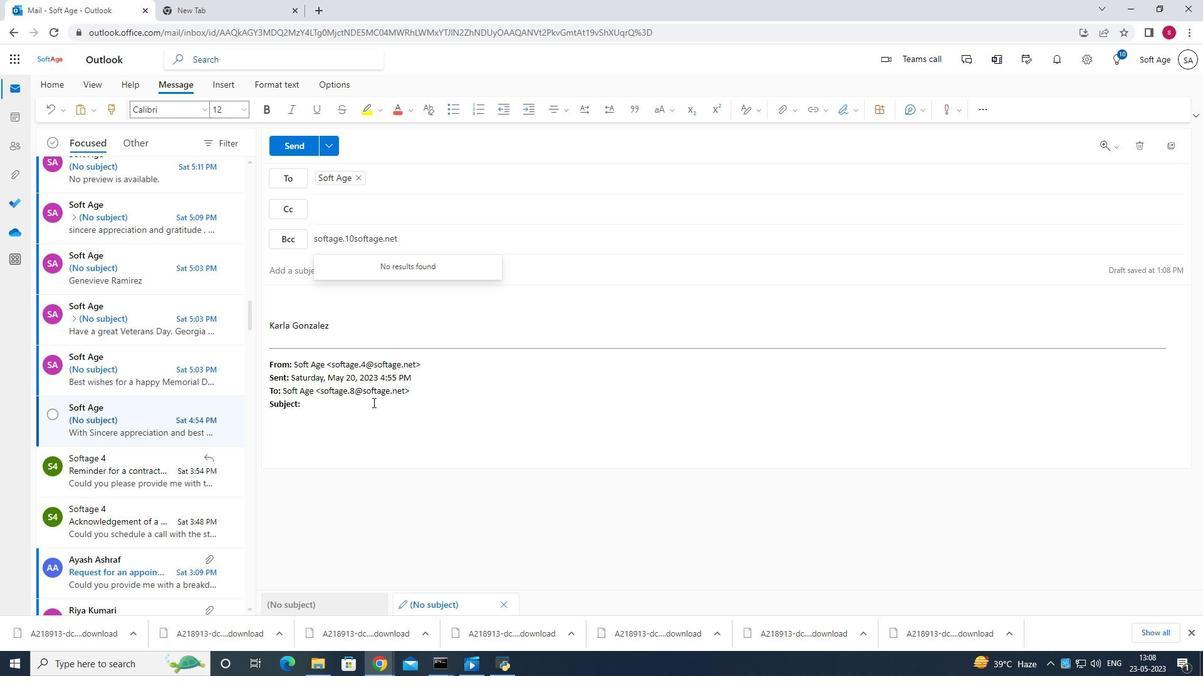 
Action: Mouse moved to (418, 264)
Screenshot: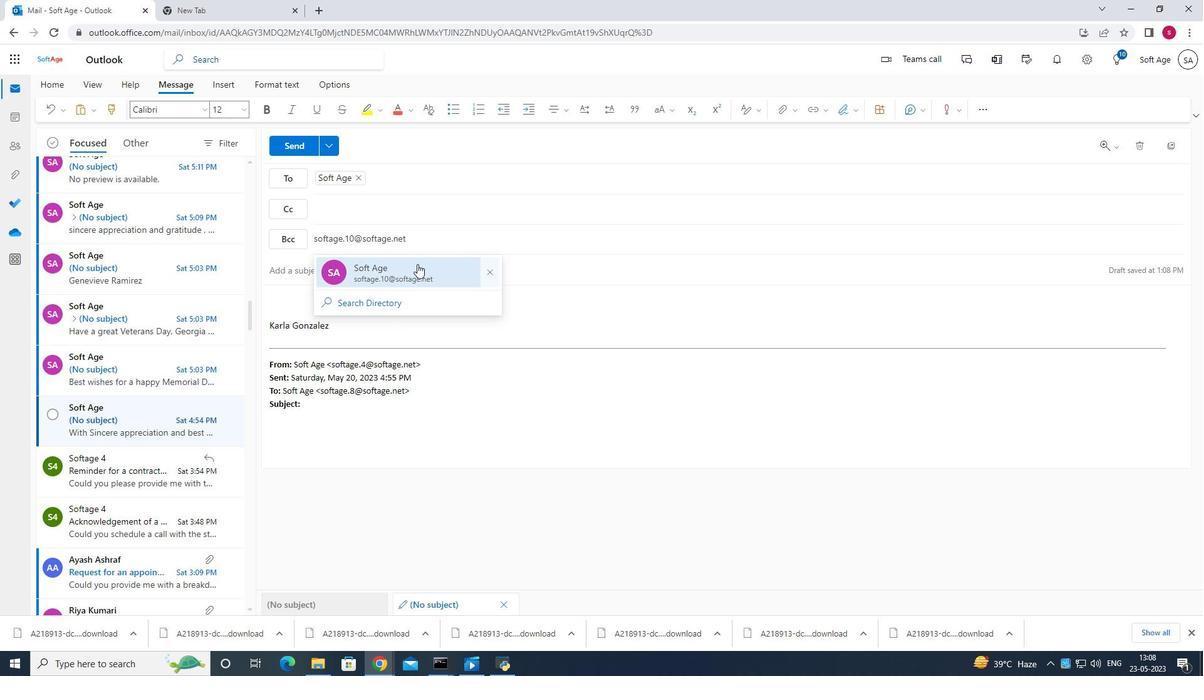 
Action: Mouse pressed left at (418, 264)
Screenshot: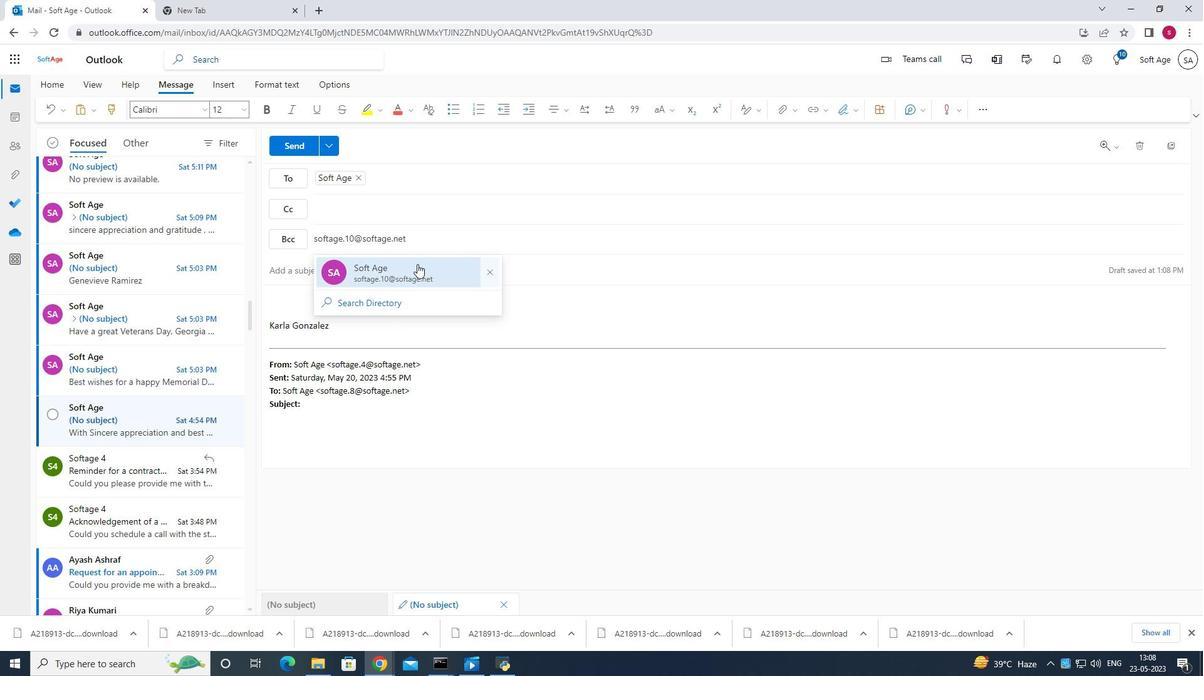 
Action: Mouse moved to (376, 268)
Screenshot: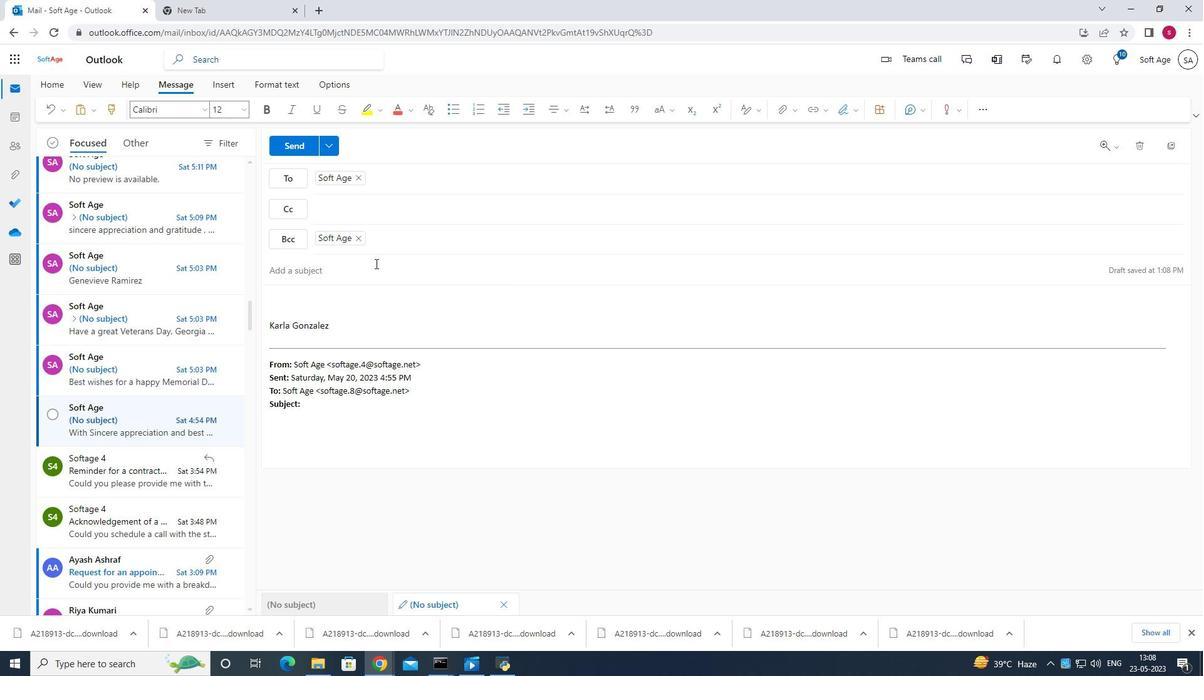 
Action: Mouse pressed left at (376, 268)
Screenshot: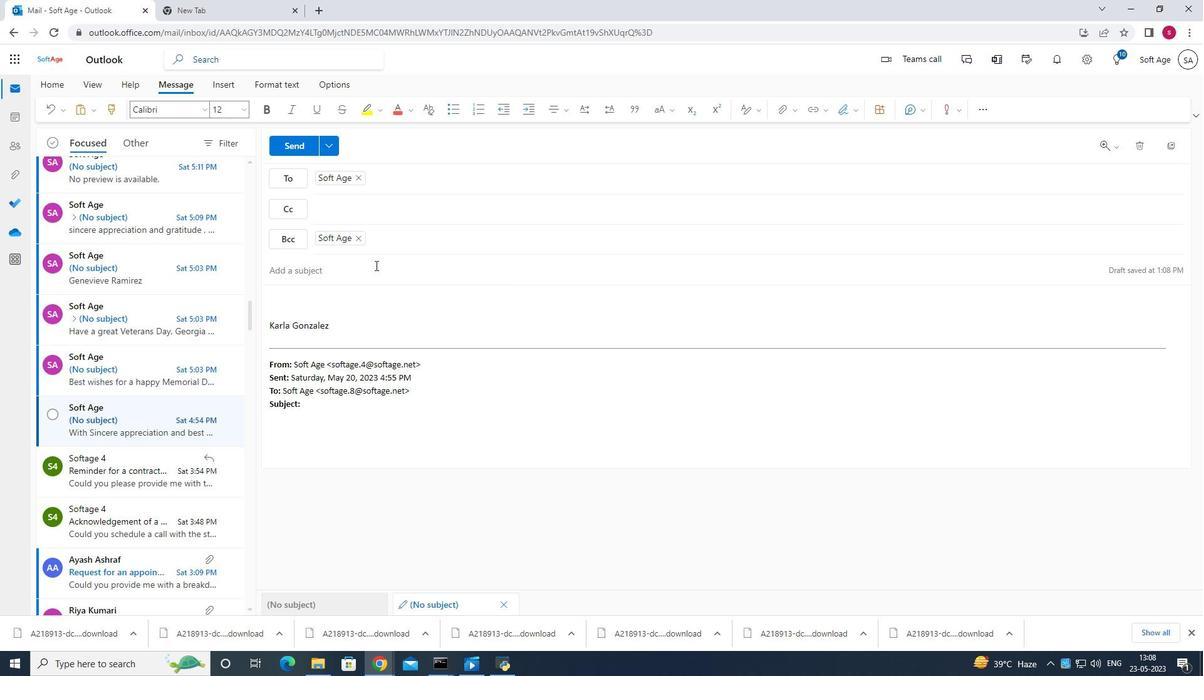 
Action: Mouse moved to (932, 215)
Screenshot: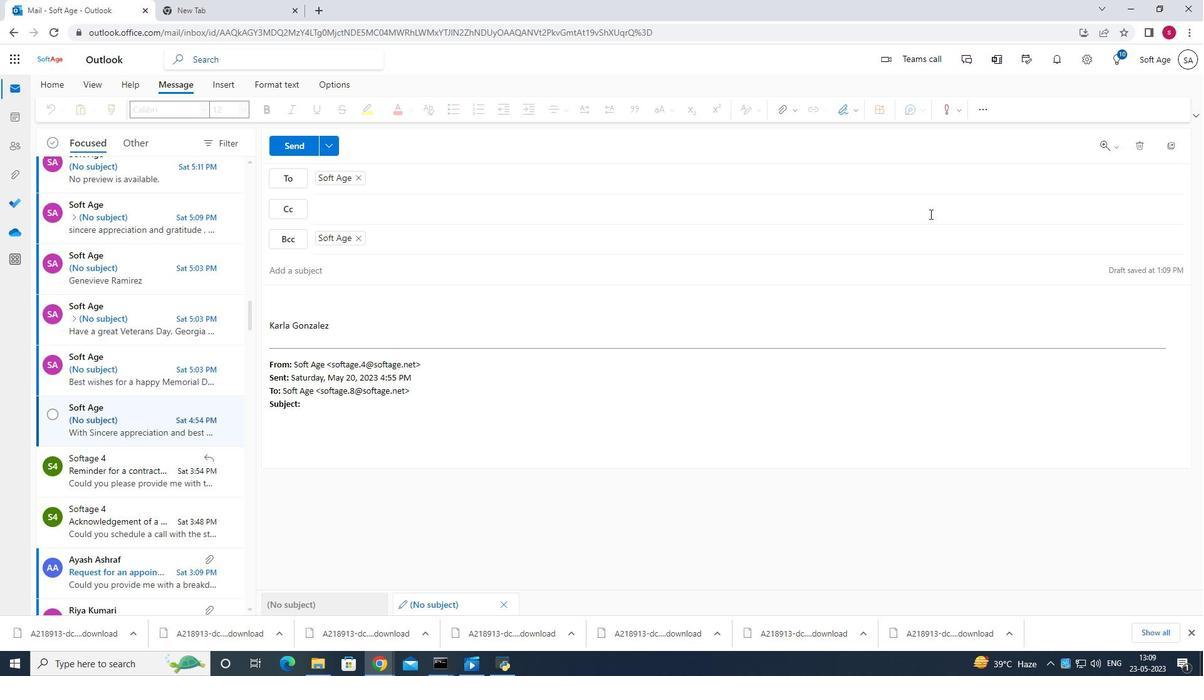 
Action: Key pressed <Key.shift>Request<Key.space>for<Key.space>a<Key.space>remote<Key.space>work<Key.space>arrangement
Screenshot: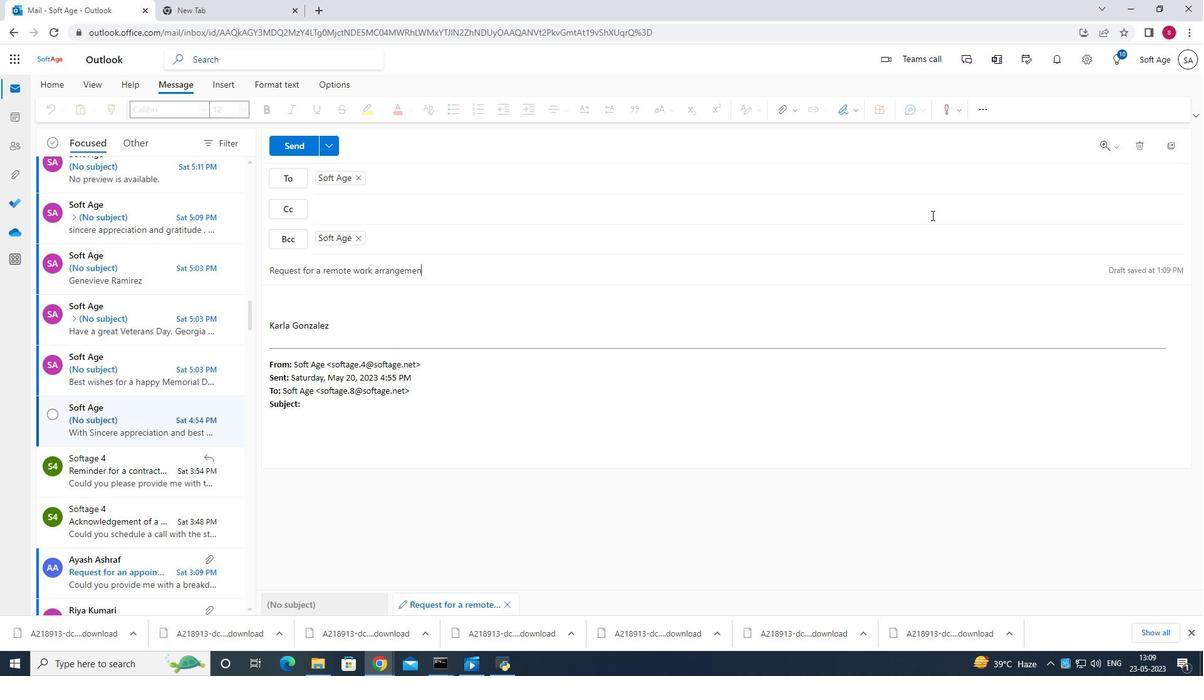 
Action: Mouse moved to (1010, 407)
Screenshot: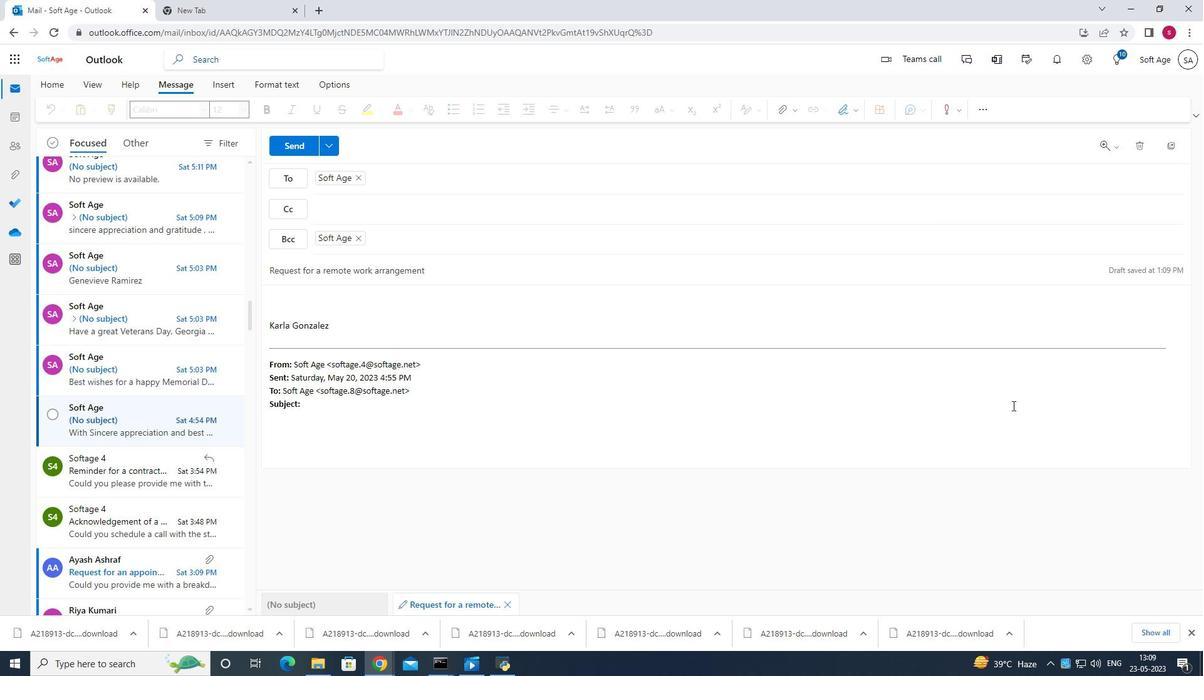 
Action: Key pressed .
Screenshot: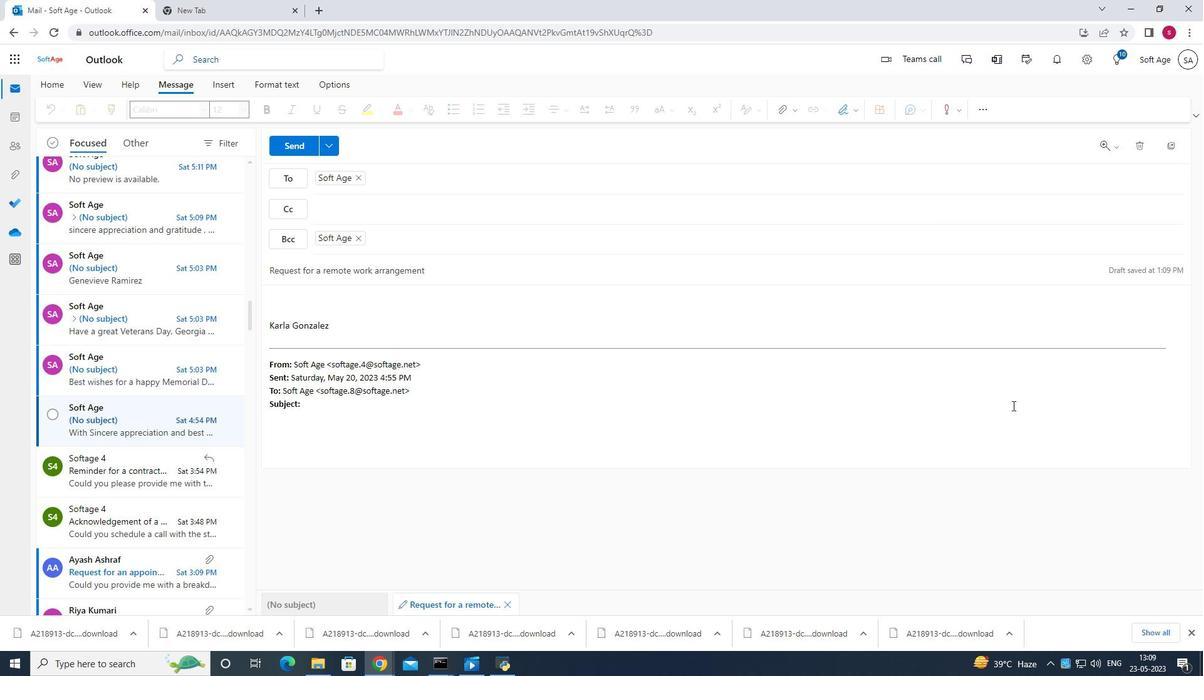 
Action: Mouse moved to (424, 341)
Screenshot: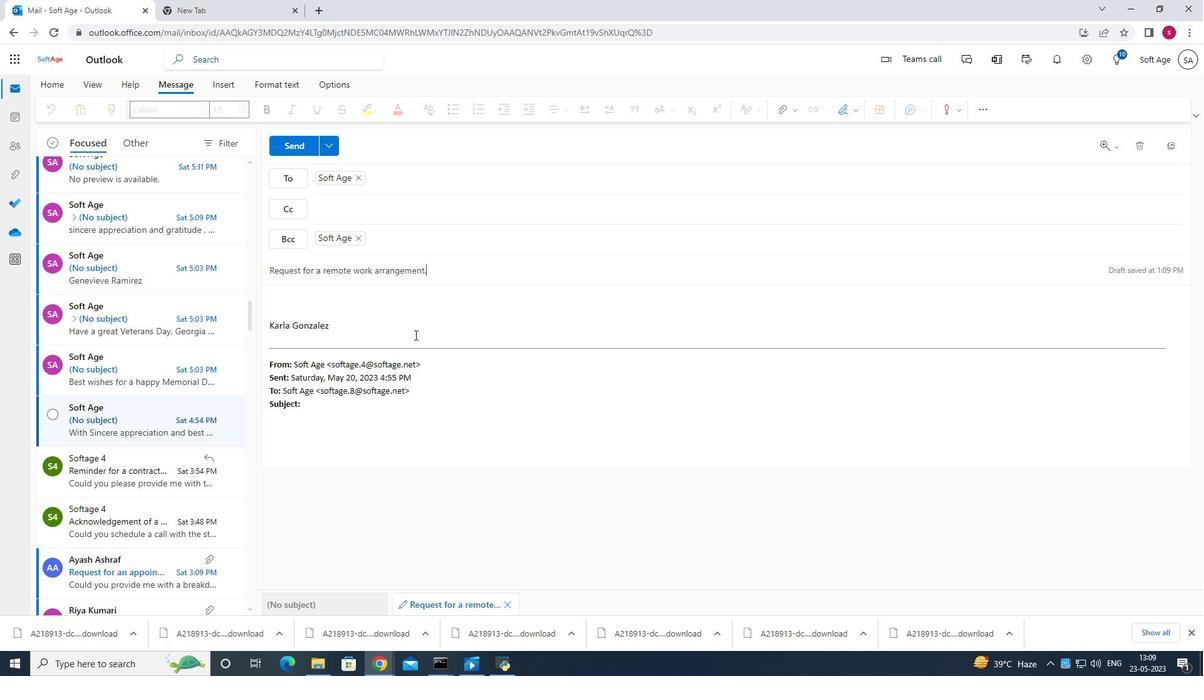 
Action: Mouse scrolled (424, 340) with delta (0, 0)
Screenshot: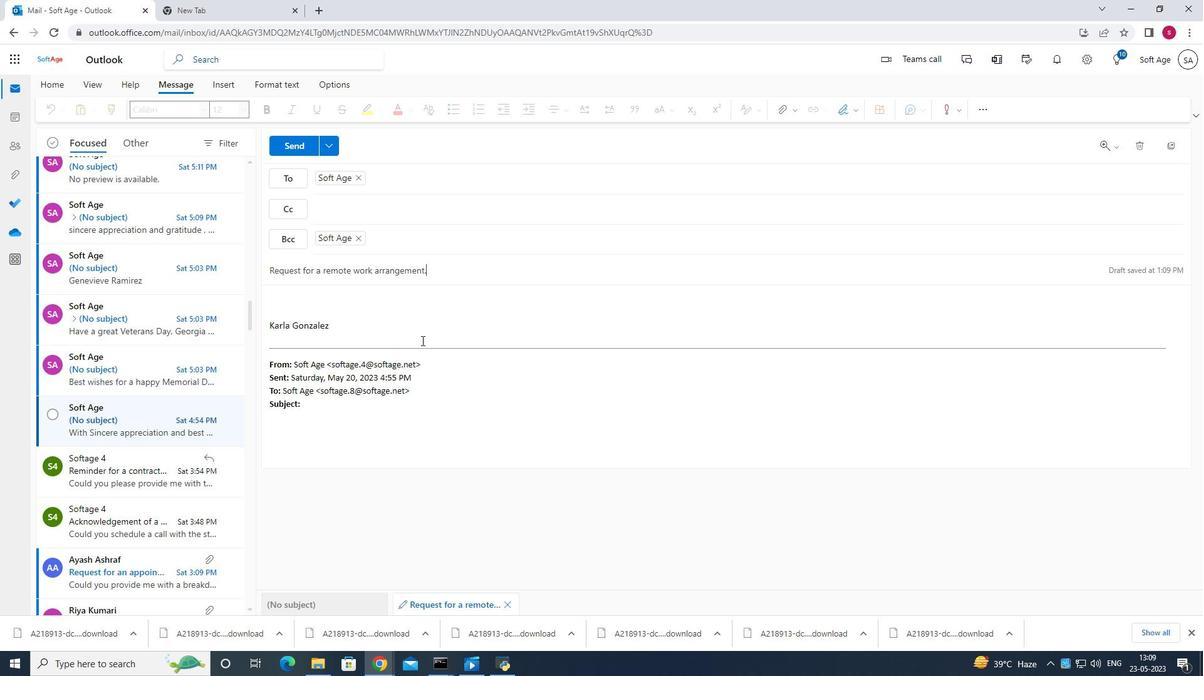 
Action: Mouse moved to (335, 292)
Screenshot: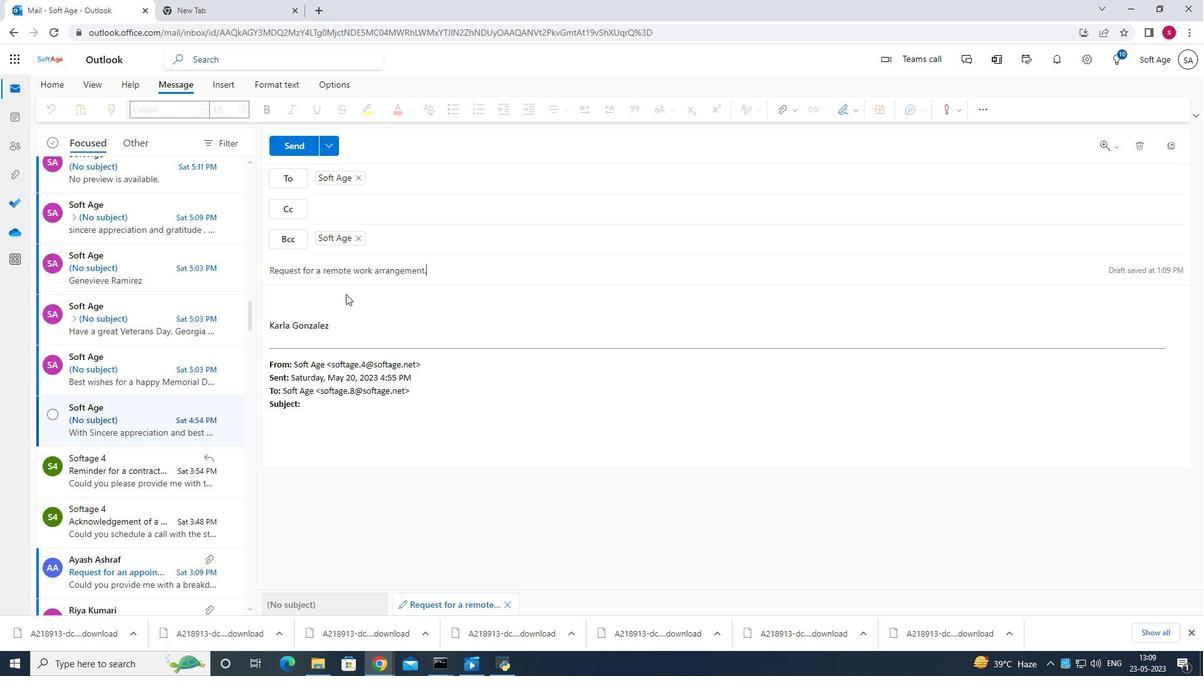 
Action: Mouse pressed left at (335, 292)
Screenshot: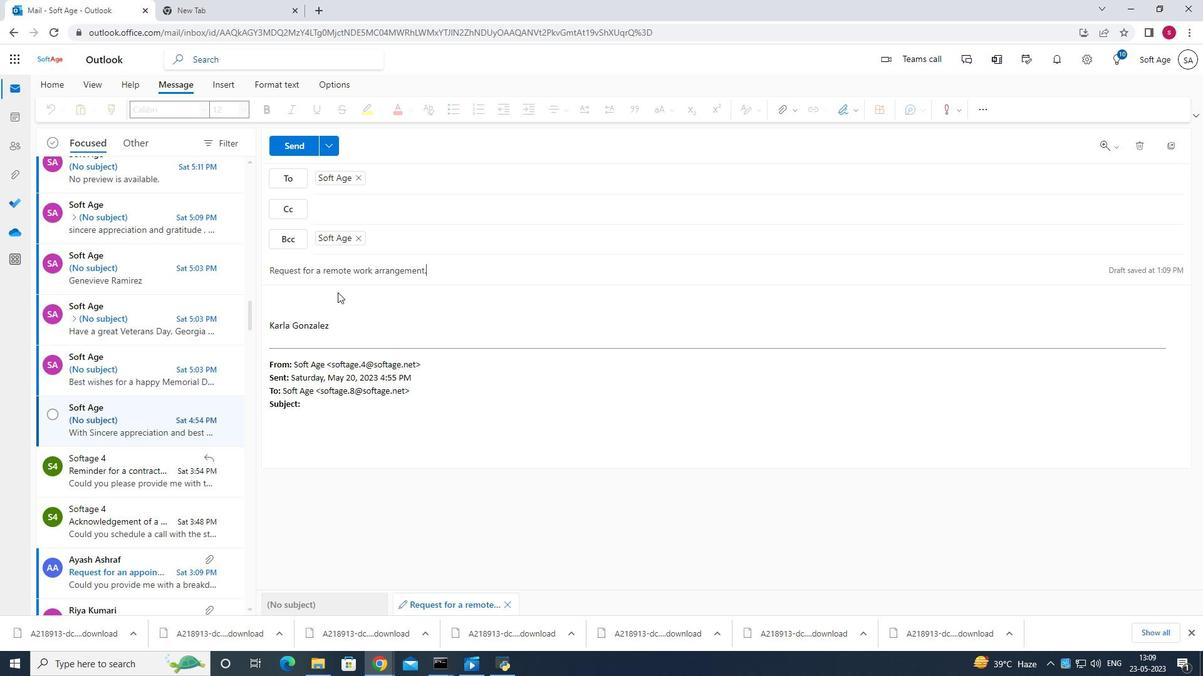
Action: Mouse moved to (283, 288)
Screenshot: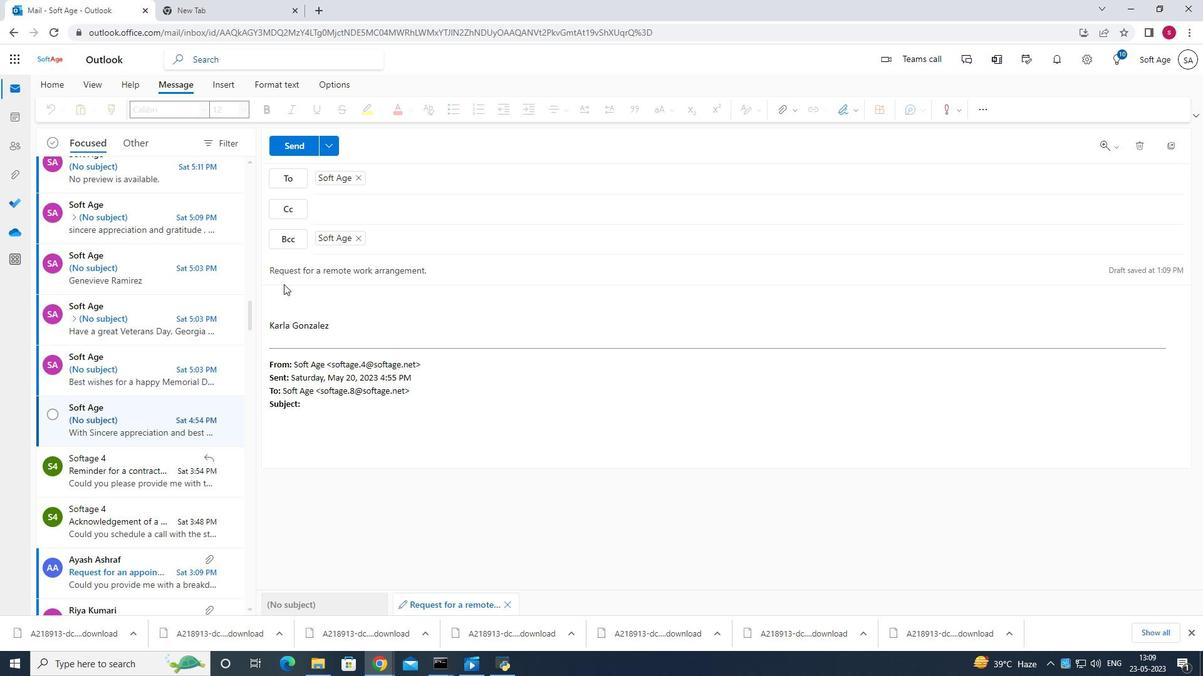 
Action: Mouse pressed left at (283, 288)
Screenshot: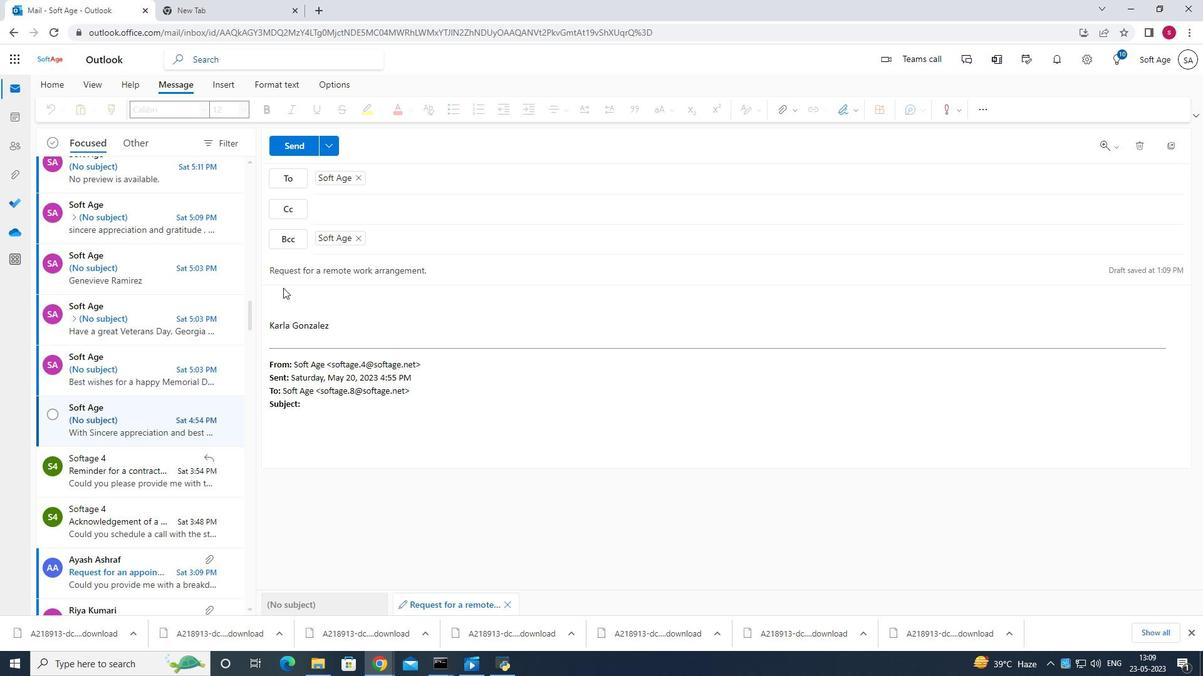 
Action: Mouse moved to (283, 289)
Screenshot: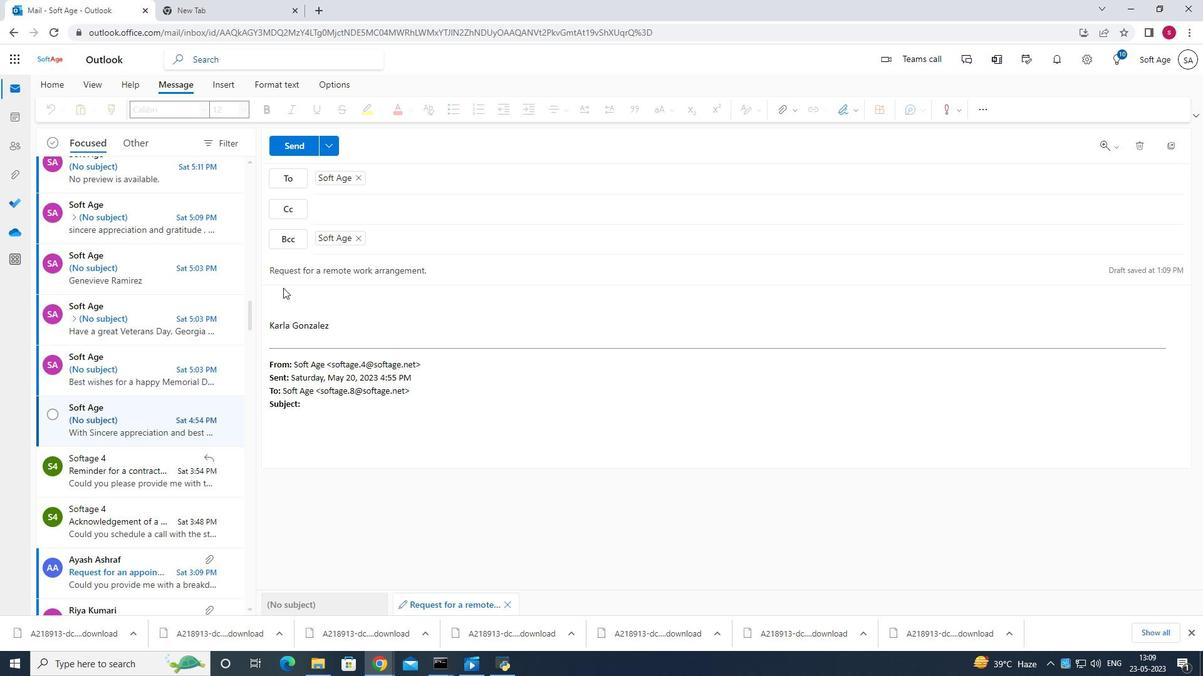 
Action: Mouse pressed left at (283, 289)
Screenshot: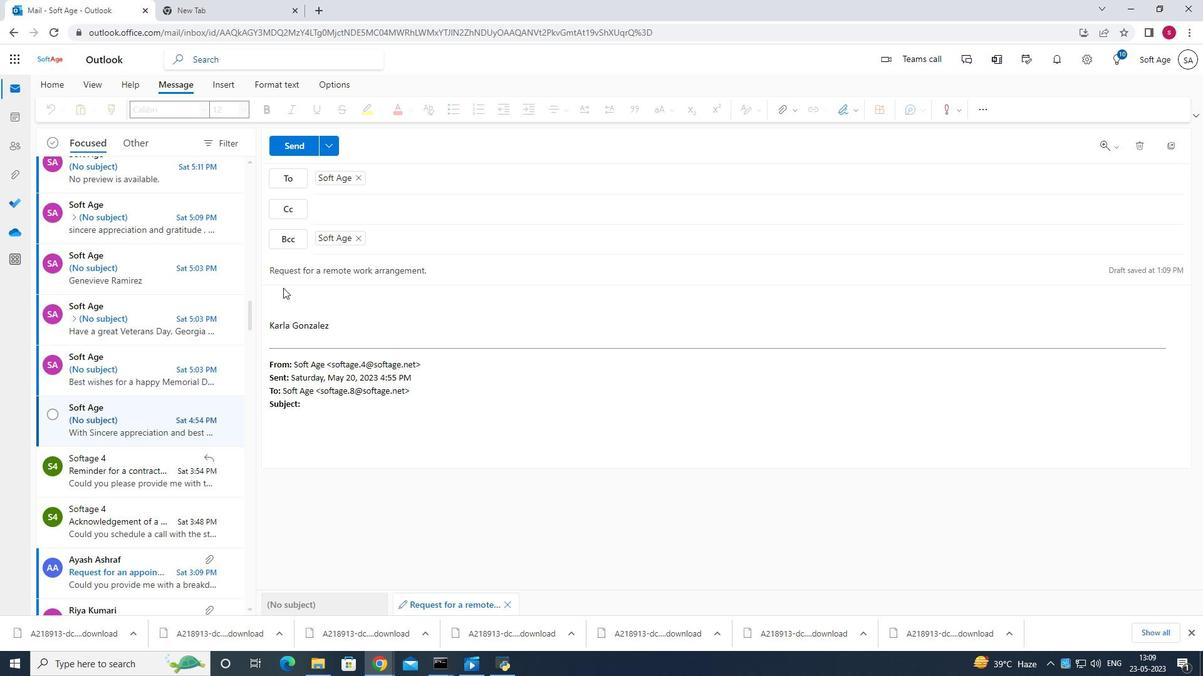 
Action: Mouse pressed left at (283, 289)
Screenshot: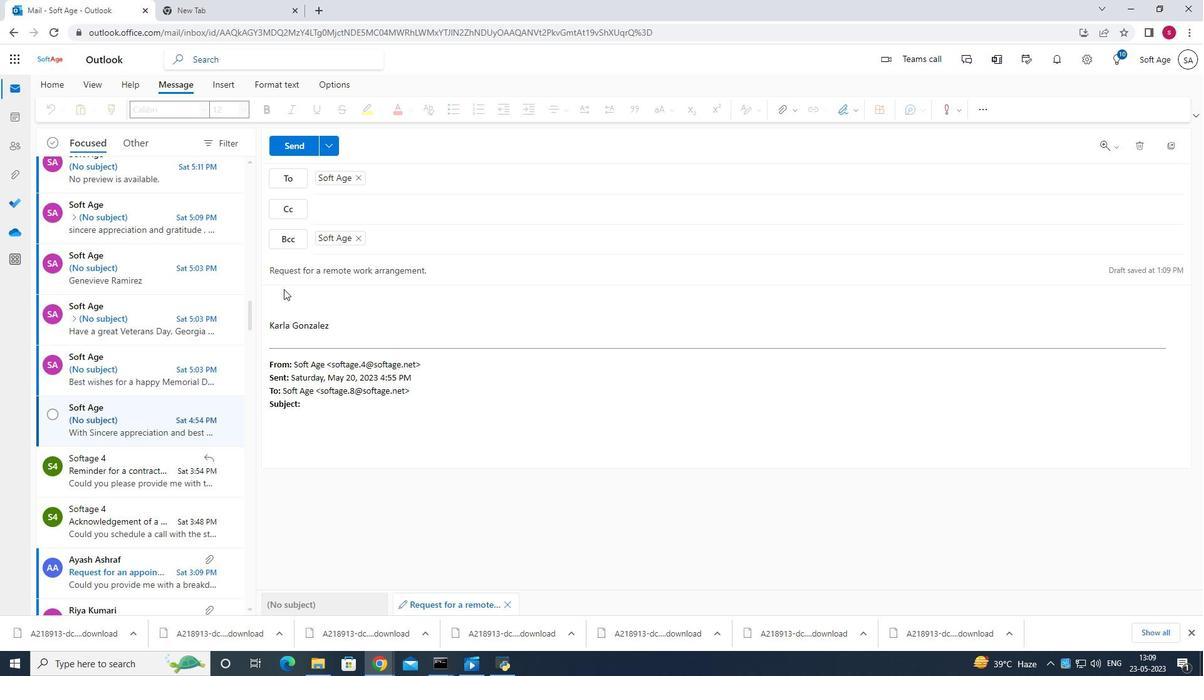 
Action: Mouse moved to (284, 289)
Screenshot: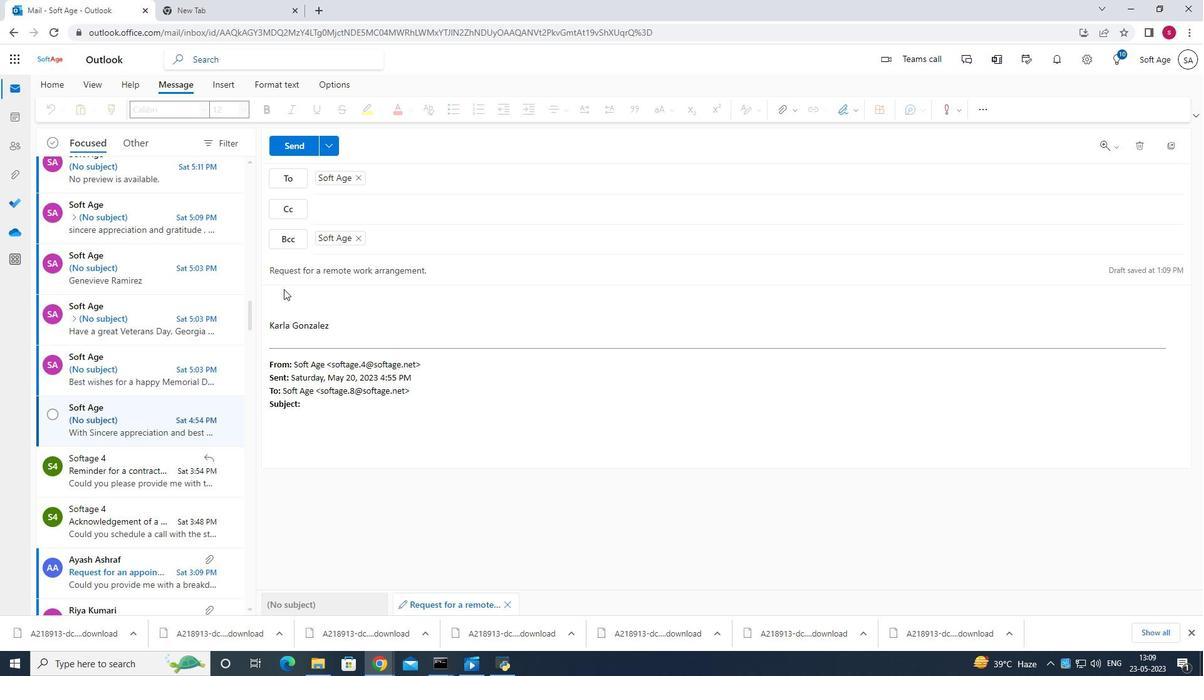 
Action: Mouse pressed left at (284, 289)
Screenshot: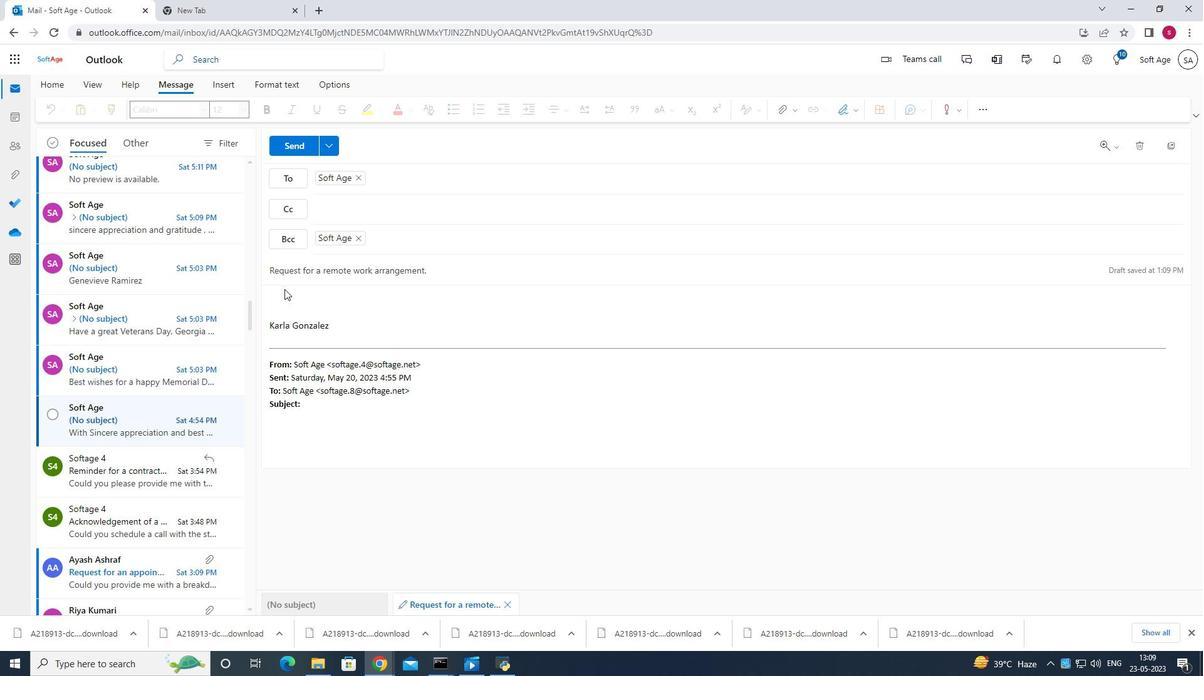 
Action: Mouse pressed left at (284, 289)
Screenshot: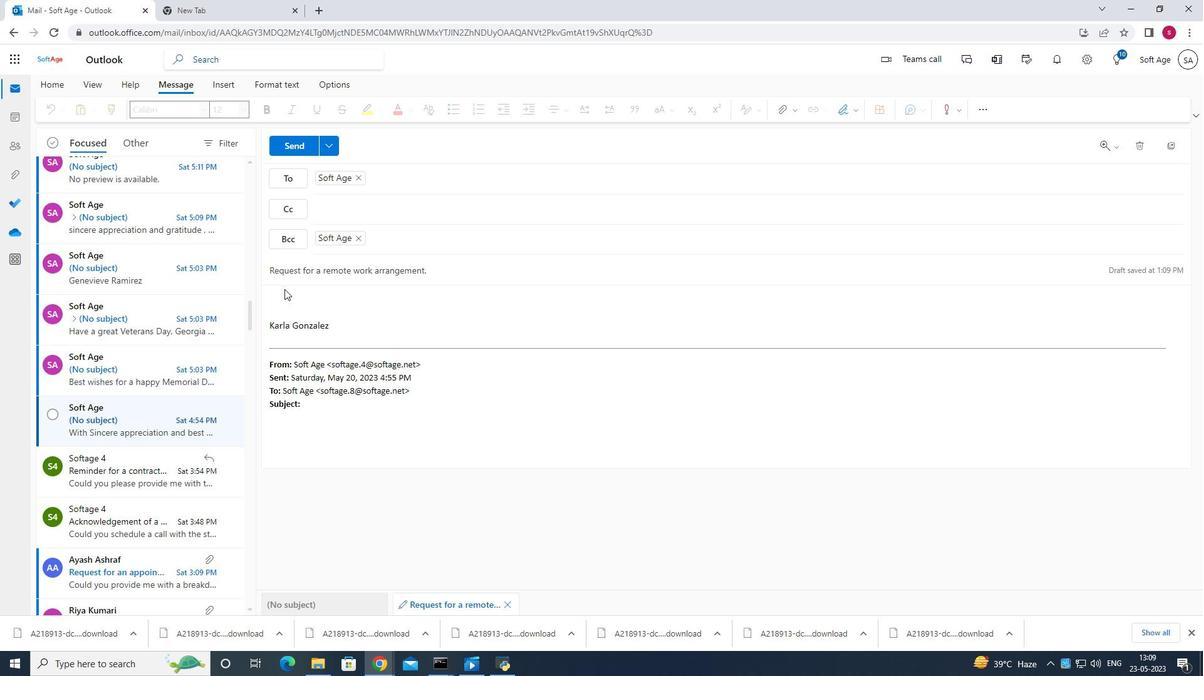 
Action: Mouse pressed left at (284, 289)
Screenshot: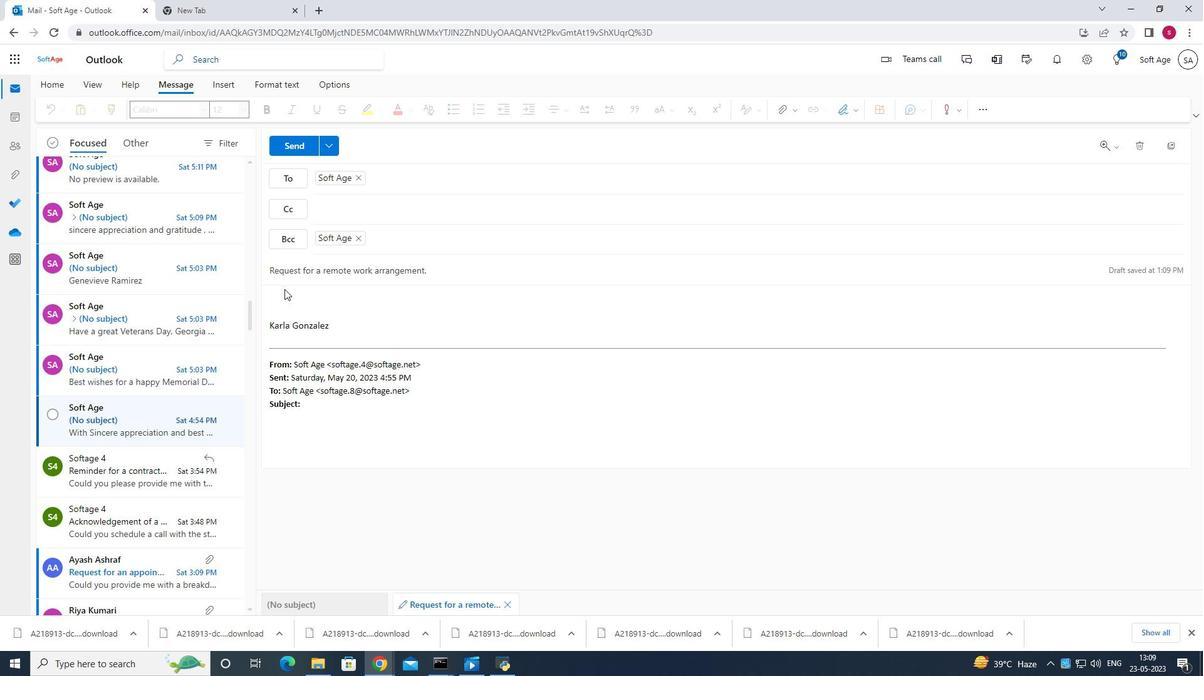 
Action: Mouse pressed left at (284, 289)
Screenshot: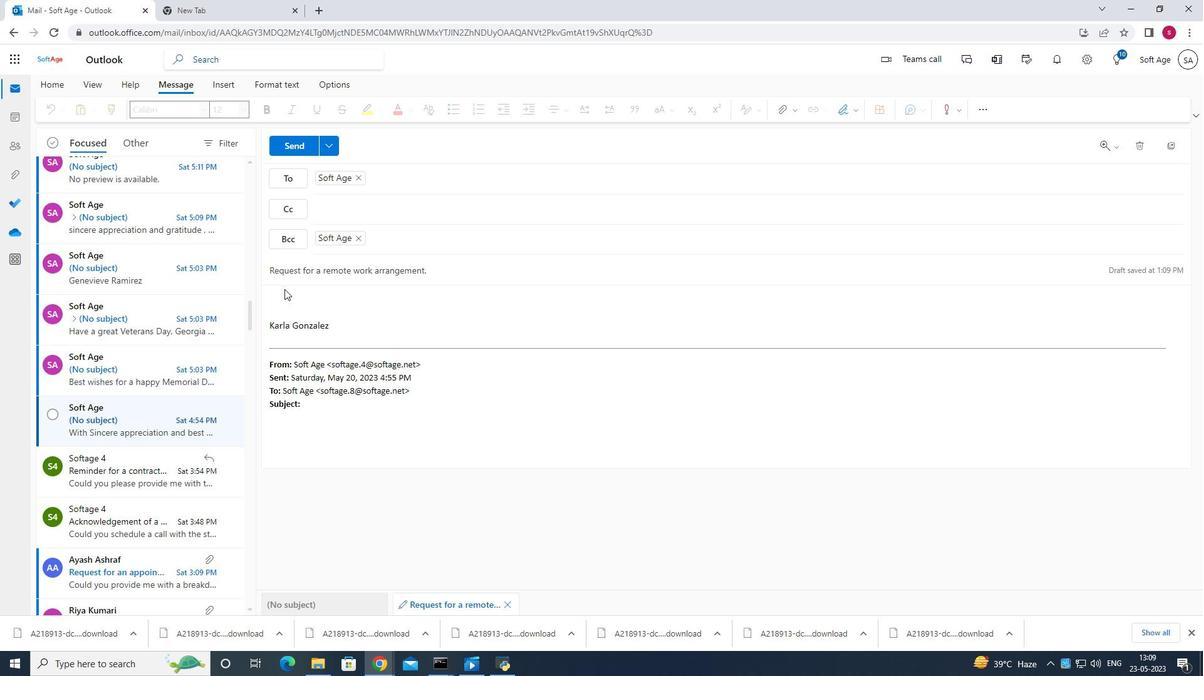 
Action: Mouse pressed left at (284, 289)
Screenshot: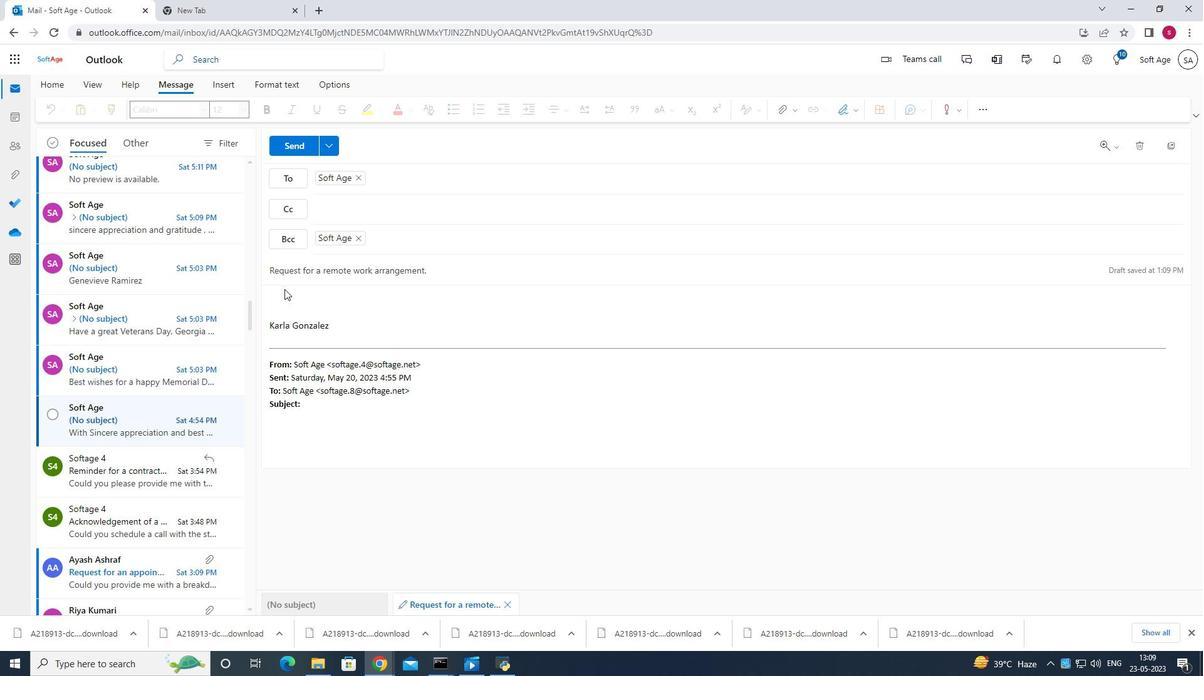 
Action: Mouse moved to (327, 307)
Screenshot: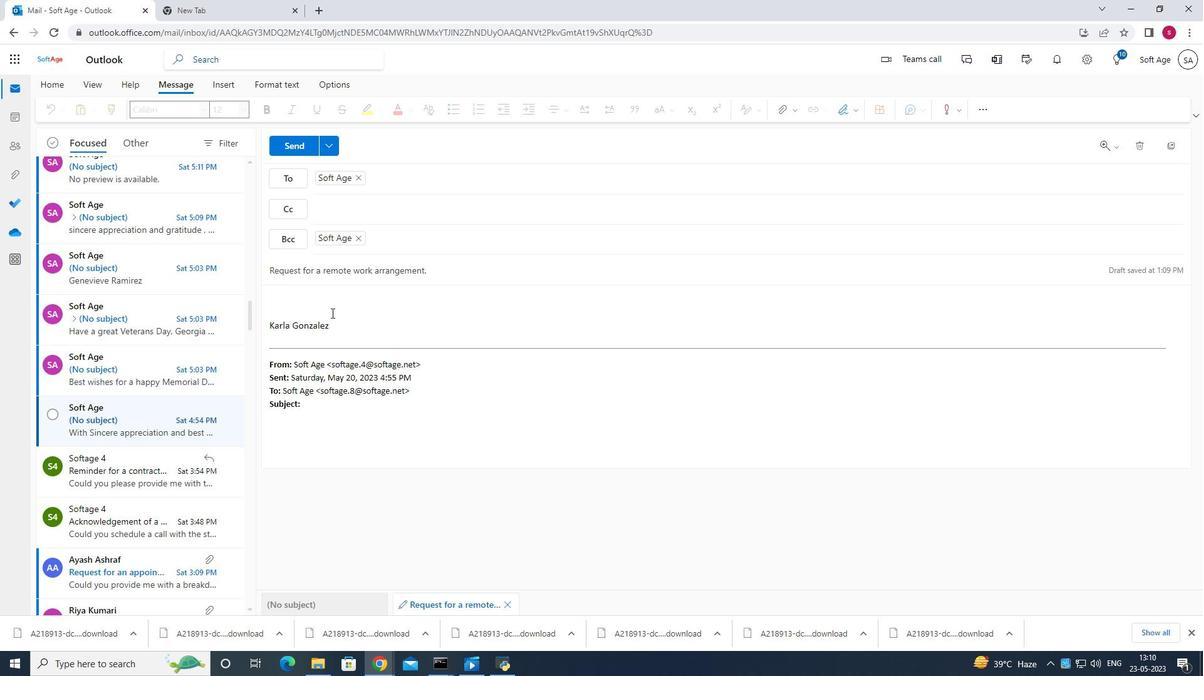 
Action: Mouse pressed left at (327, 307)
Screenshot: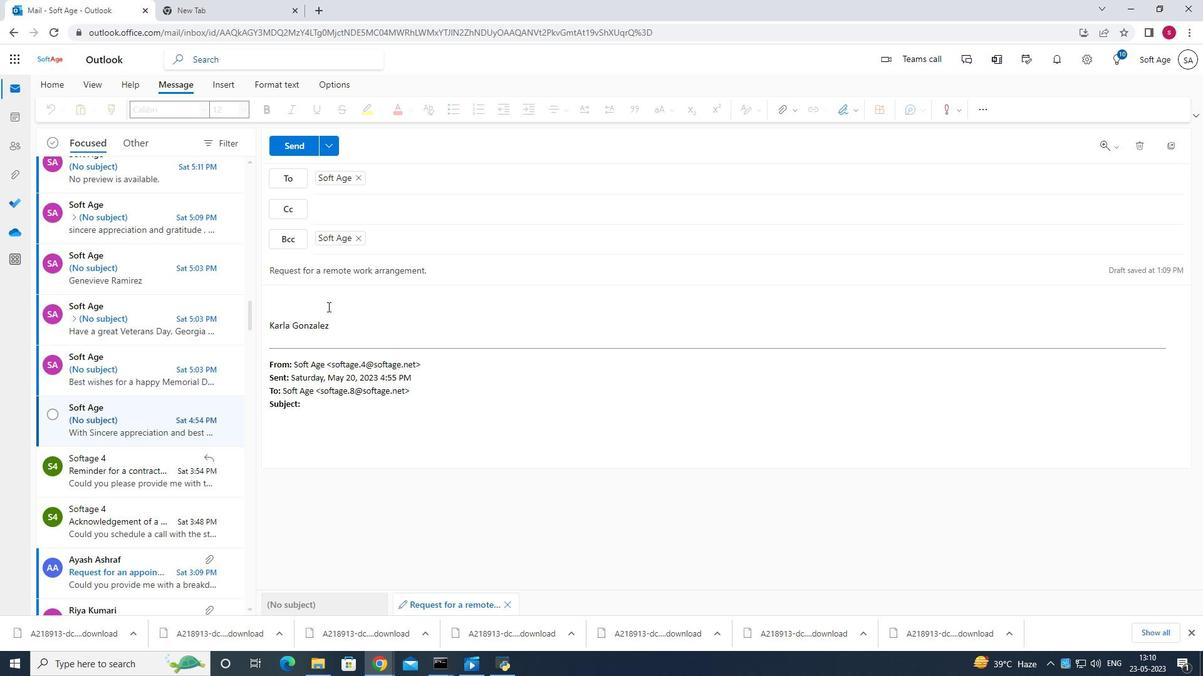 
Action: Mouse moved to (325, 308)
Screenshot: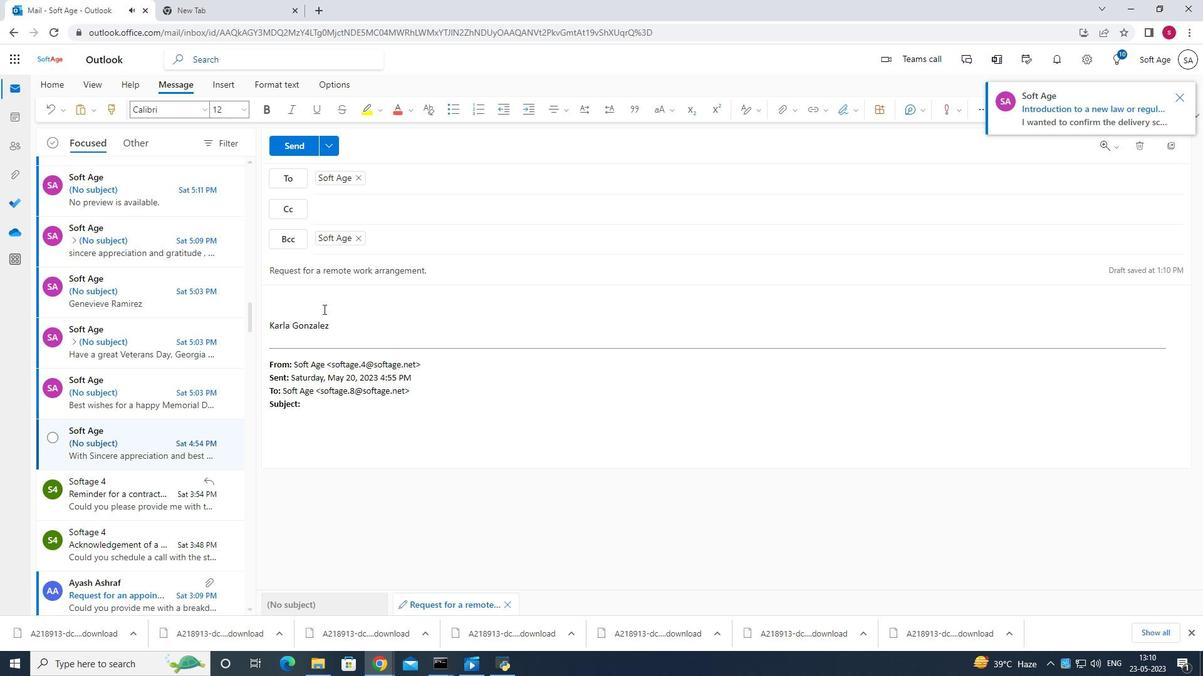 
Action: Key pressed <Key.shift>I<Key.space>have<Key.space>a<Key.space>question<Key.space>regarding<Key.space>the<Key.space>projecttime<Key.space>line,<Key.space>can<Key.space>we<Key.space>schedule<Key.space>a<Key.space>call<Key.space>to<Key.space>discuss<Key.shift>?
Screenshot: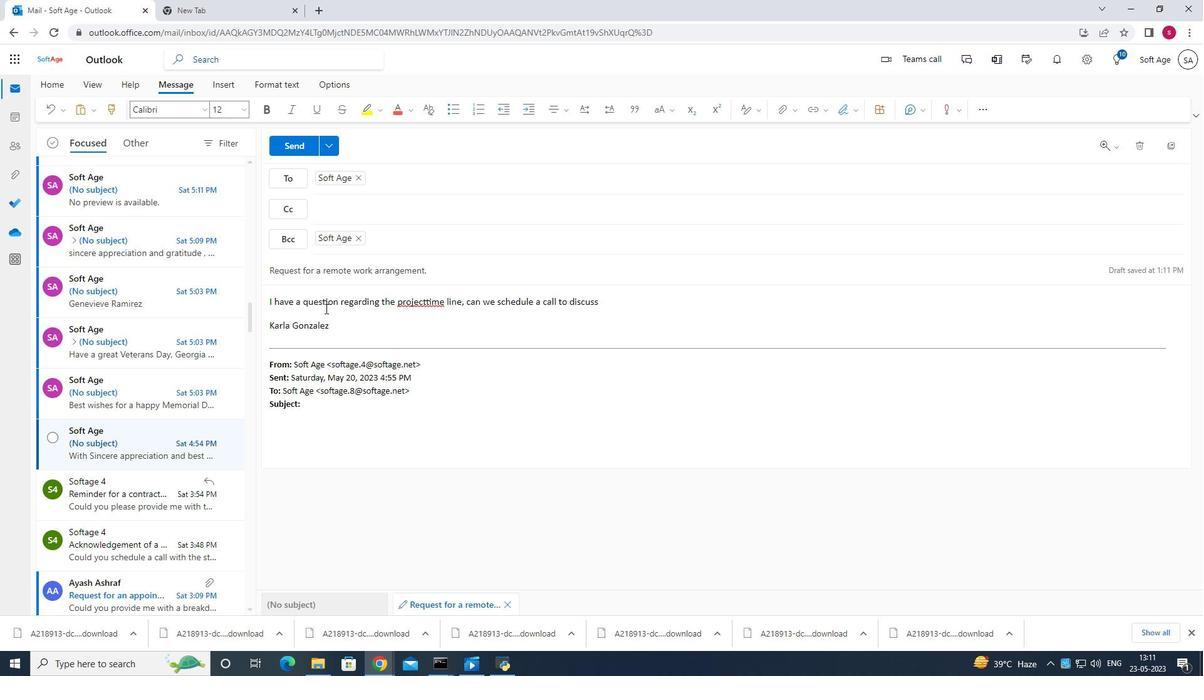 
Action: Mouse moved to (439, 293)
Screenshot: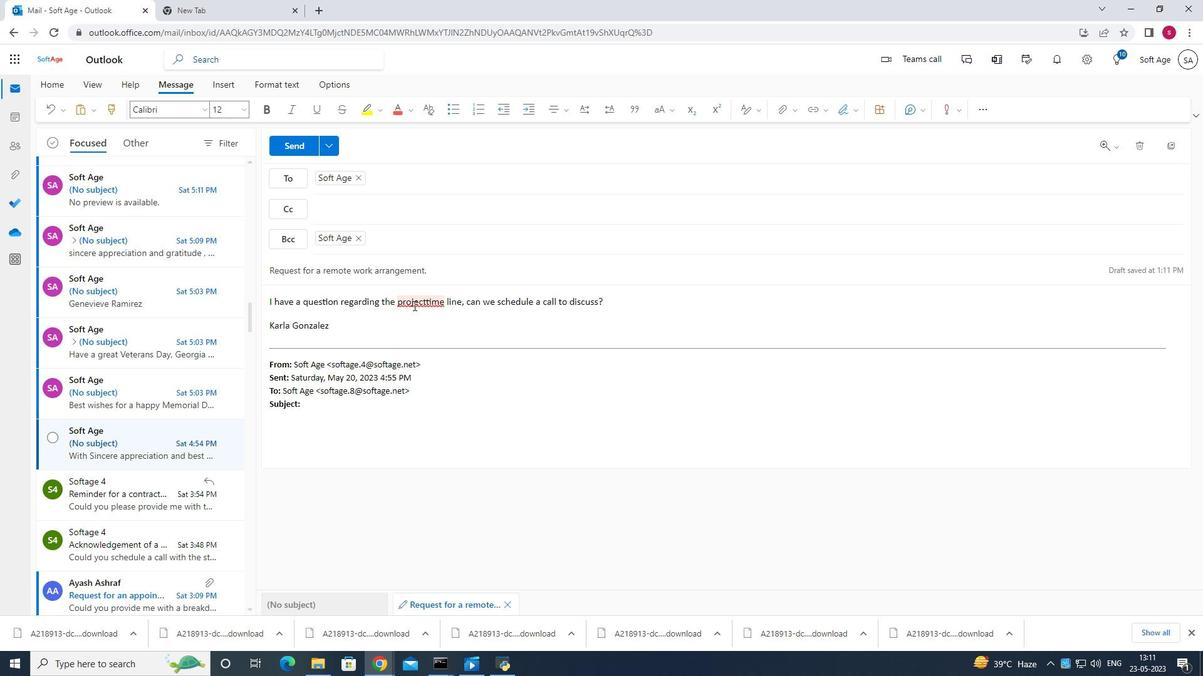 
Action: Mouse pressed left at (439, 293)
Screenshot: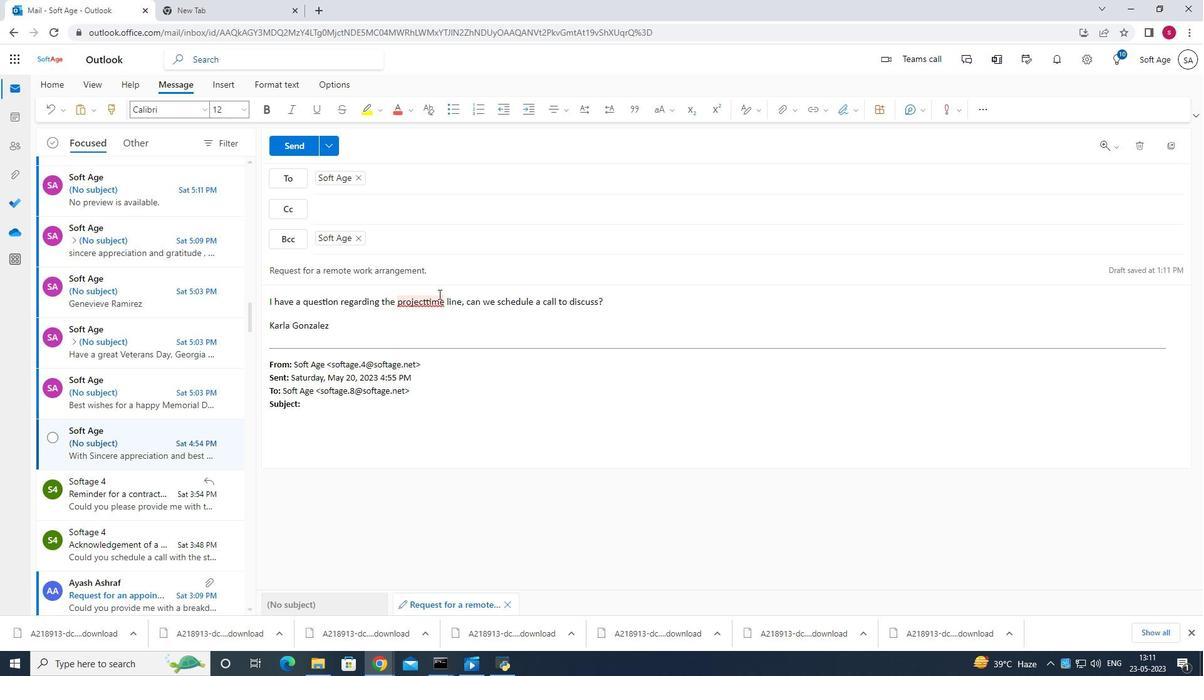 
Action: Mouse moved to (419, 302)
Screenshot: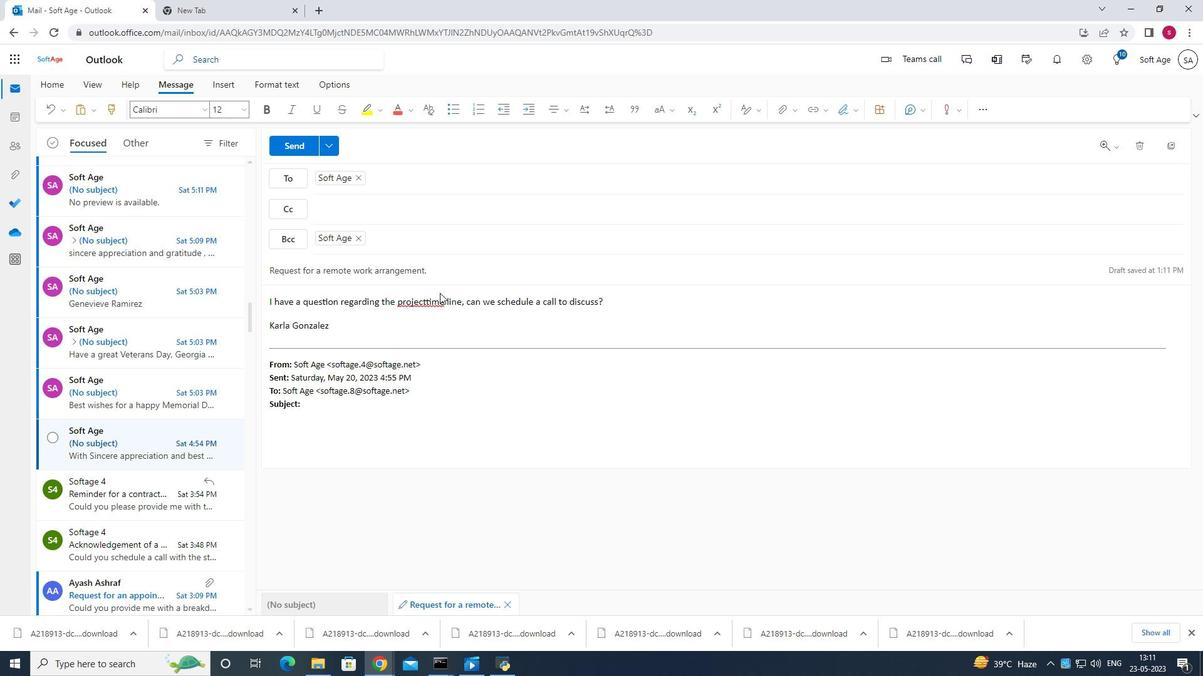 
Action: Mouse pressed left at (419, 302)
Screenshot: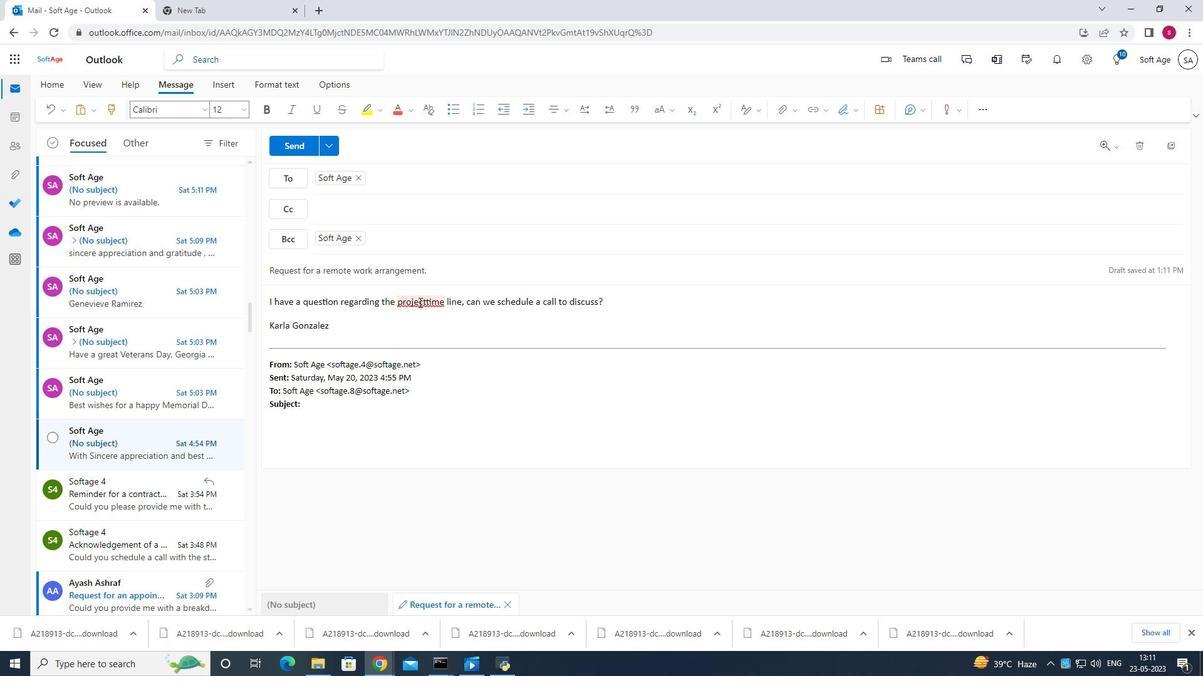 
Action: Mouse moved to (418, 337)
Screenshot: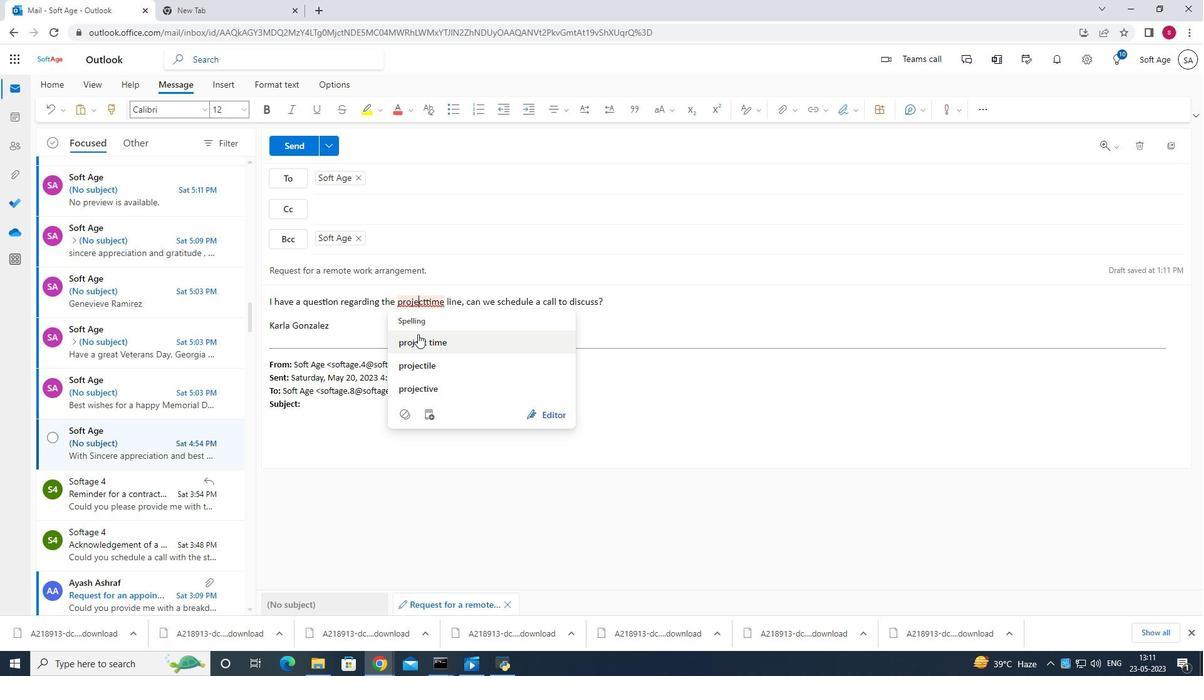 
Action: Mouse pressed left at (418, 337)
Screenshot: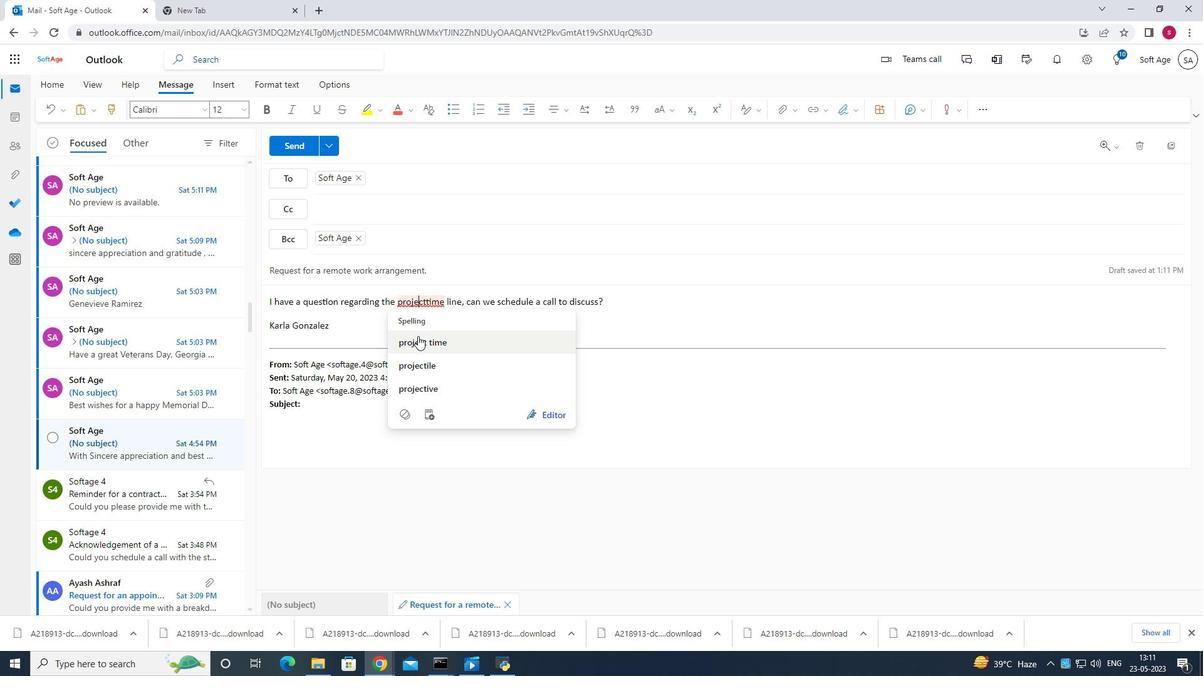 
Action: Mouse moved to (782, 109)
Screenshot: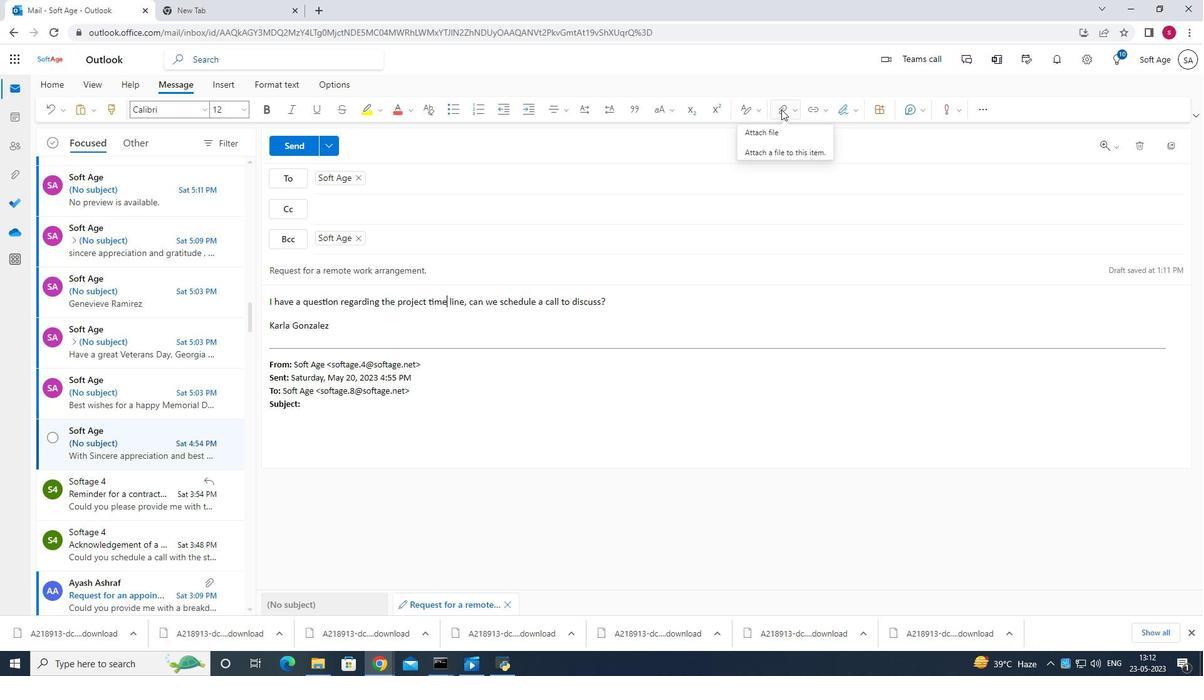 
Action: Mouse pressed left at (782, 109)
Screenshot: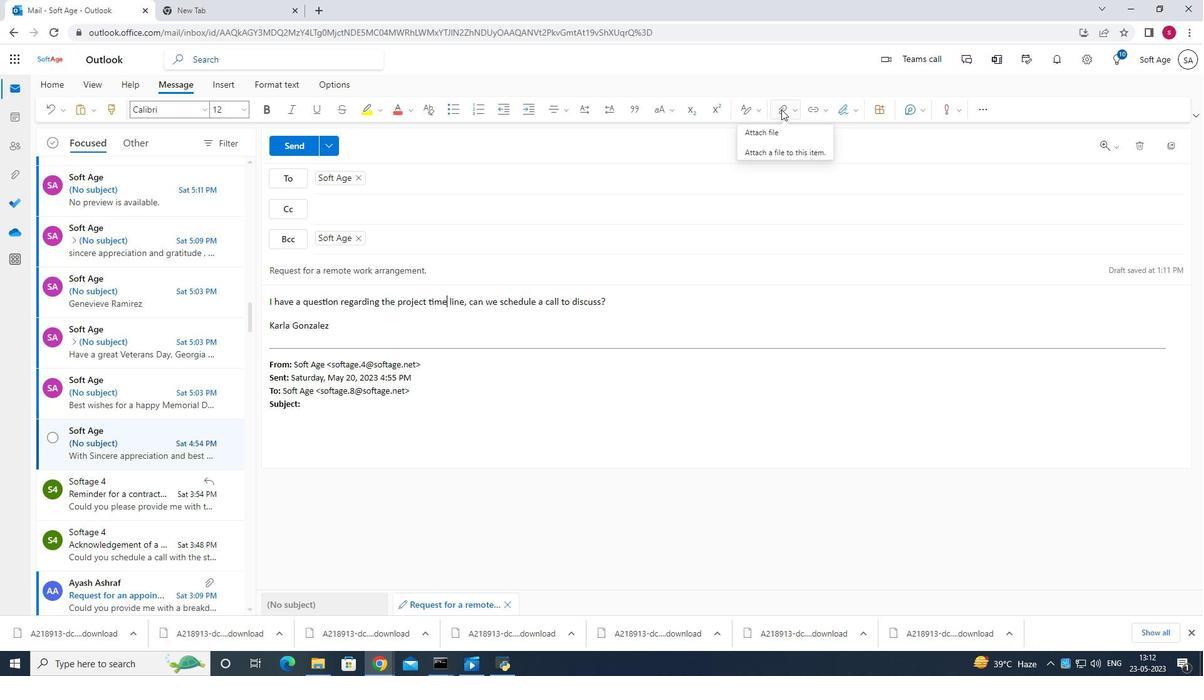 
Action: Mouse moved to (764, 133)
Screenshot: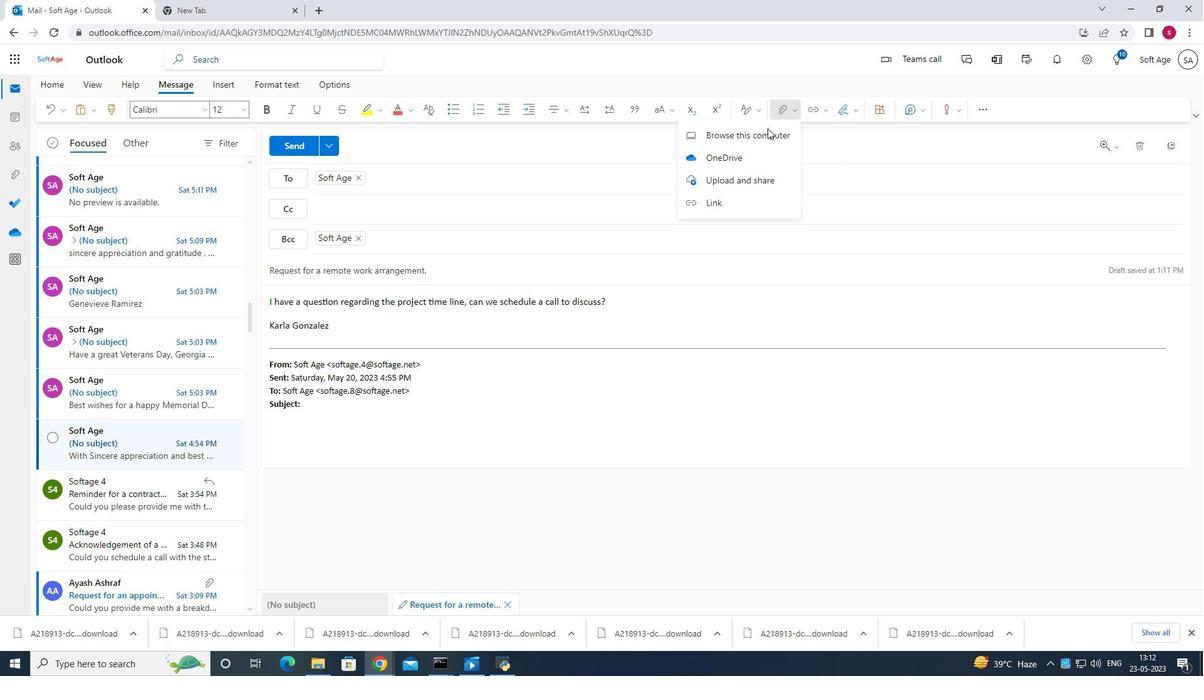
Action: Mouse pressed left at (764, 133)
Screenshot: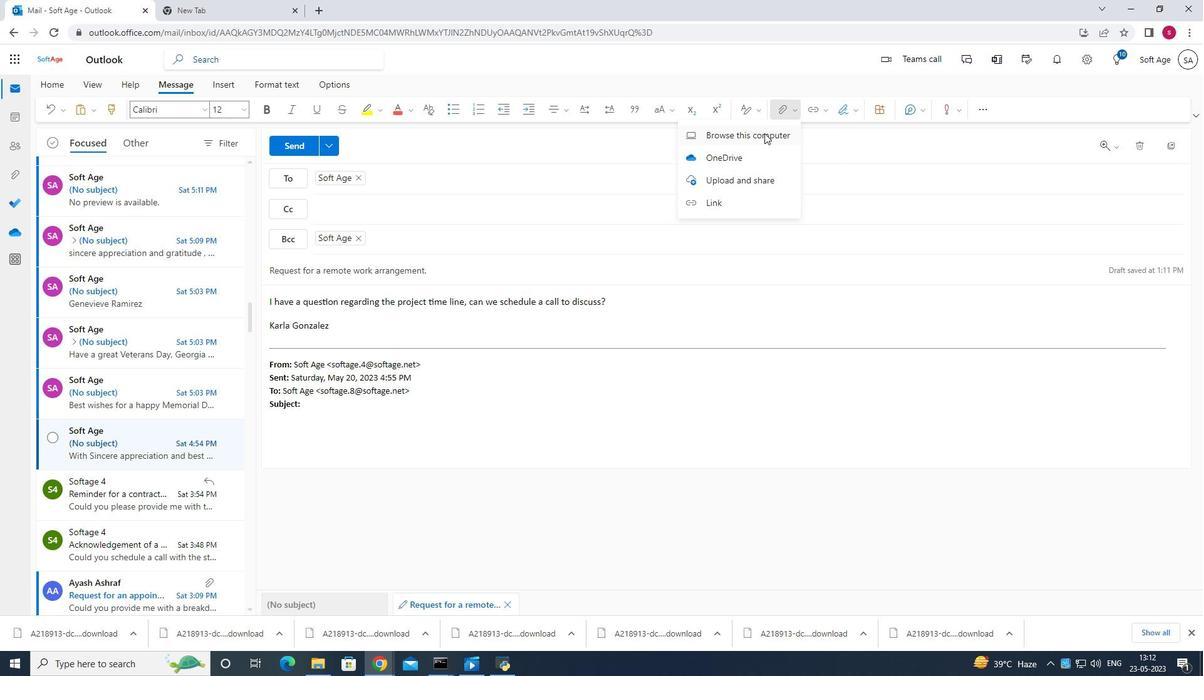 
Action: Mouse moved to (132, 237)
Screenshot: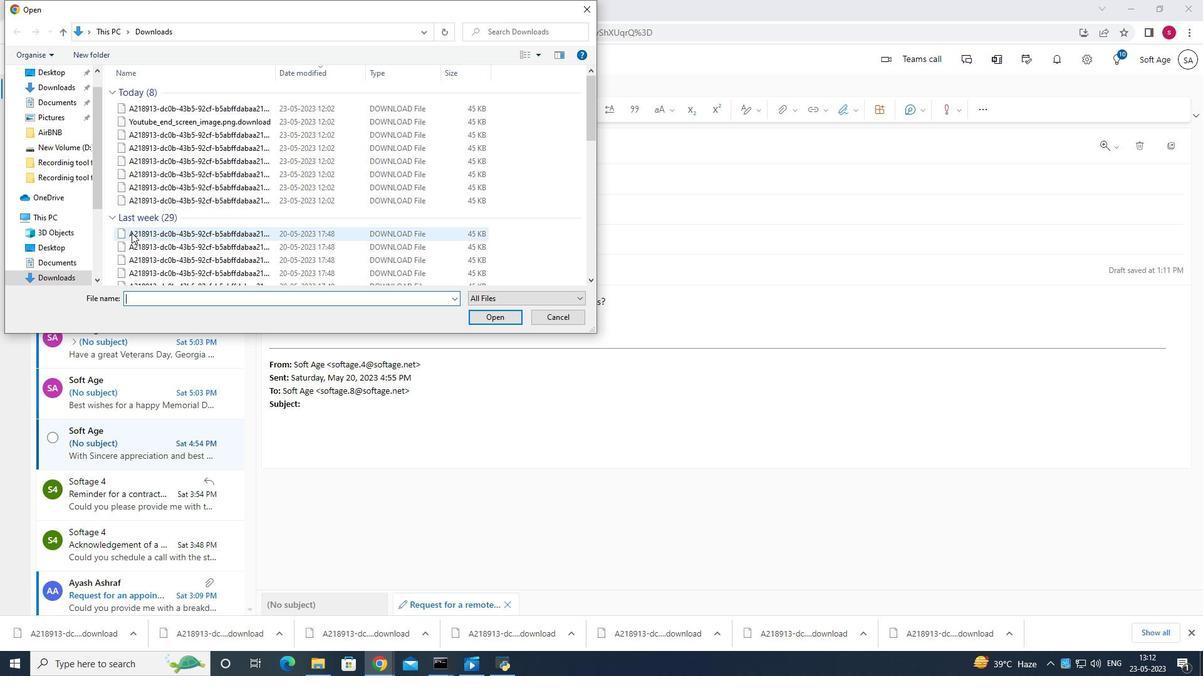 
Action: Mouse pressed left at (132, 237)
Screenshot: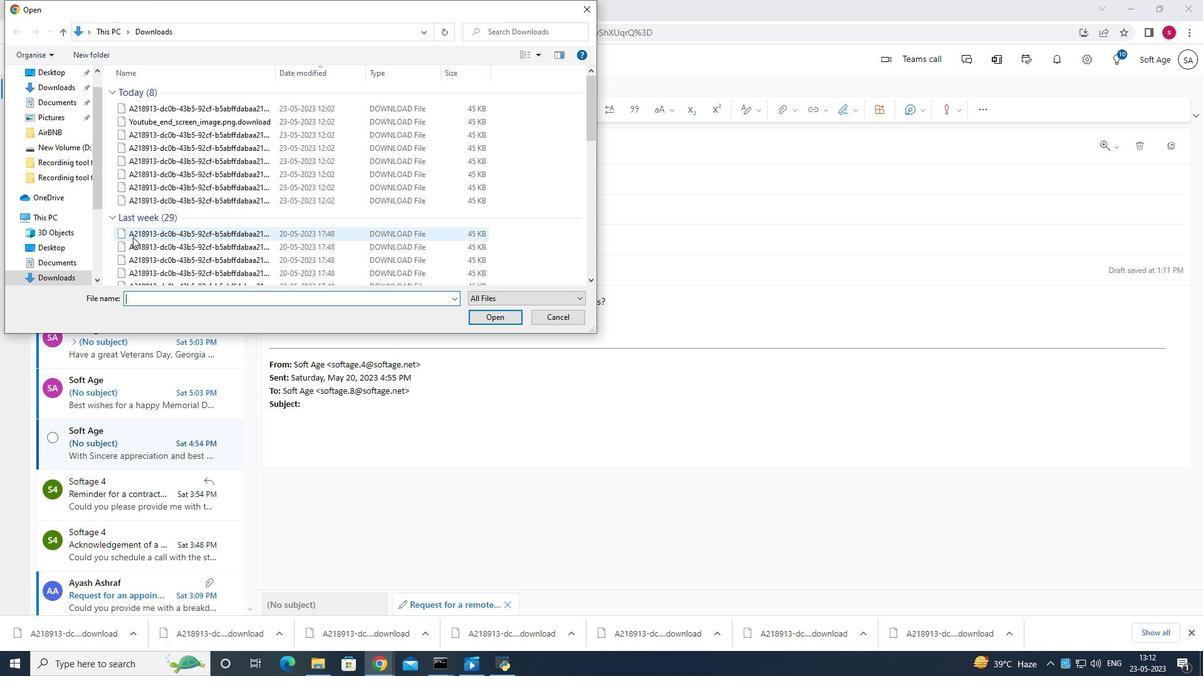 
Action: Mouse moved to (162, 136)
Screenshot: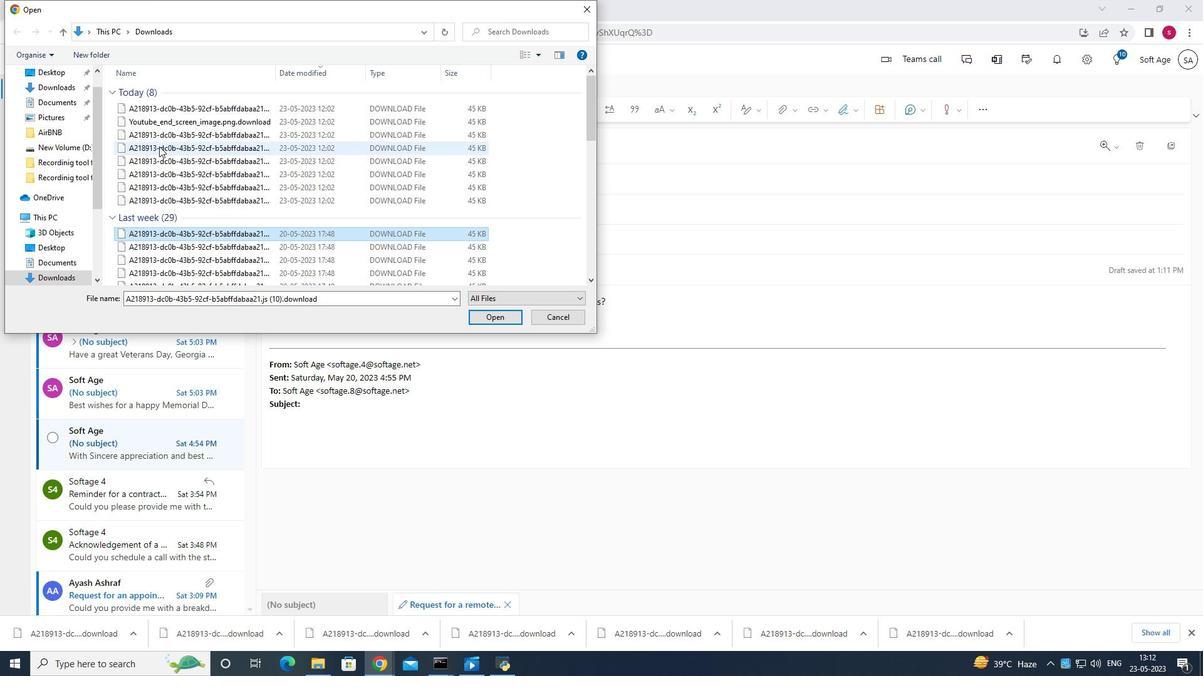 
Action: Mouse pressed left at (162, 136)
Screenshot: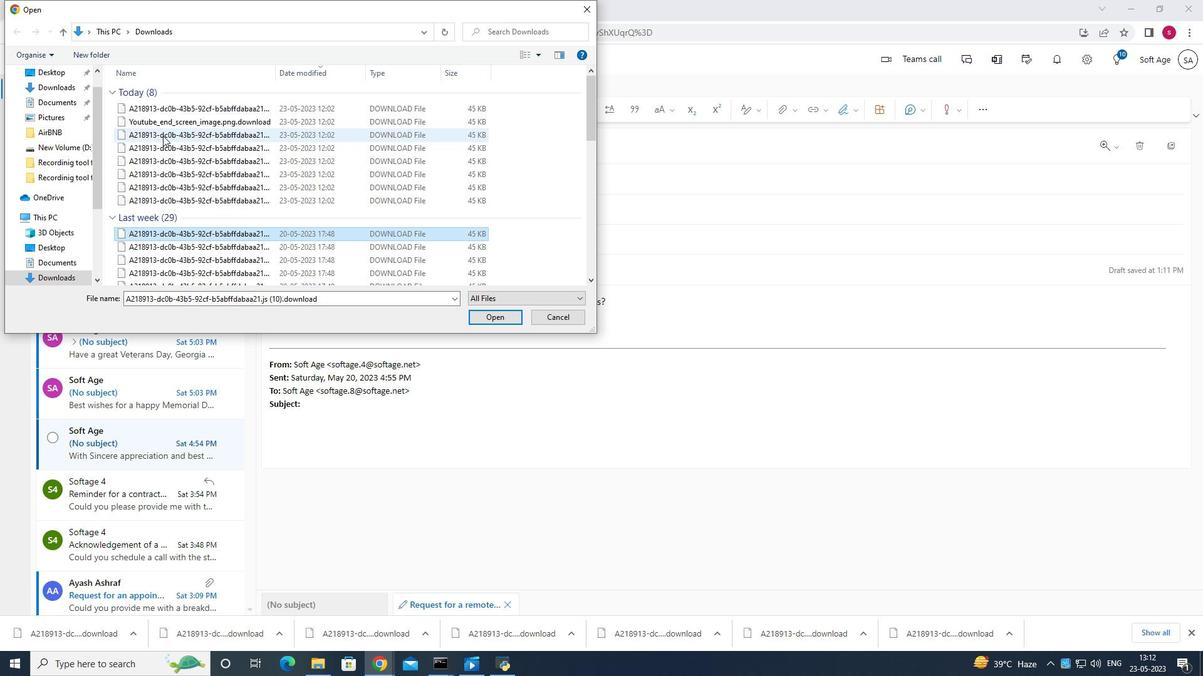 
Action: Mouse pressed left at (162, 136)
Screenshot: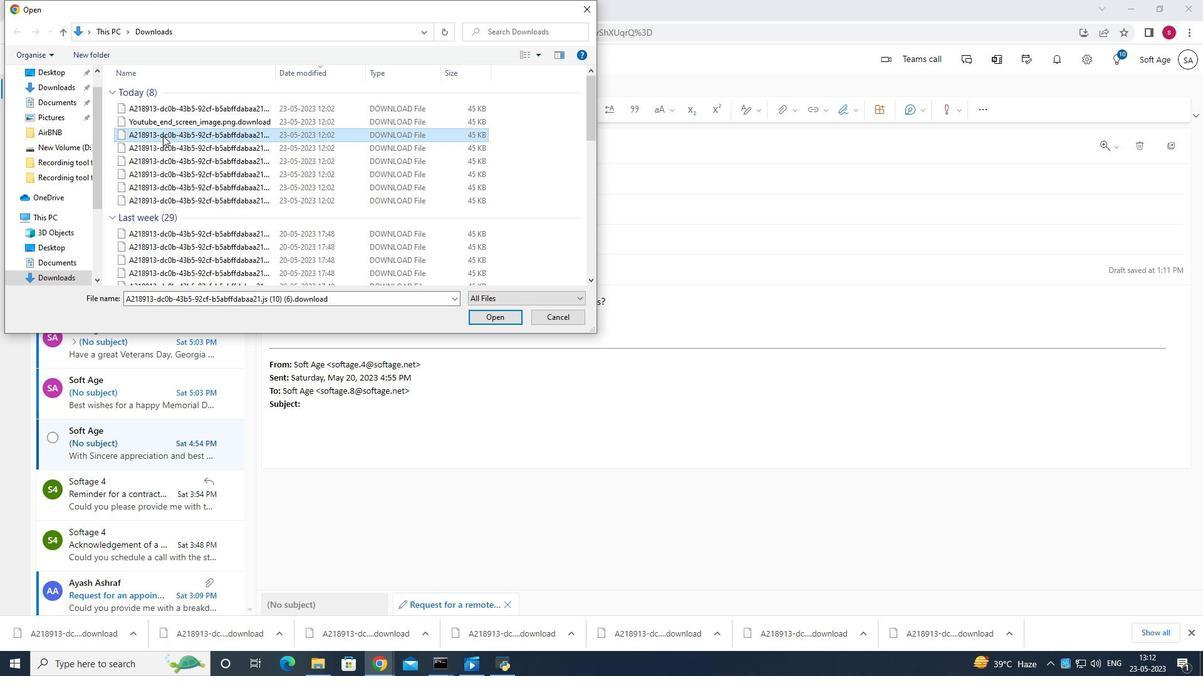 
Action: Mouse pressed left at (162, 136)
Screenshot: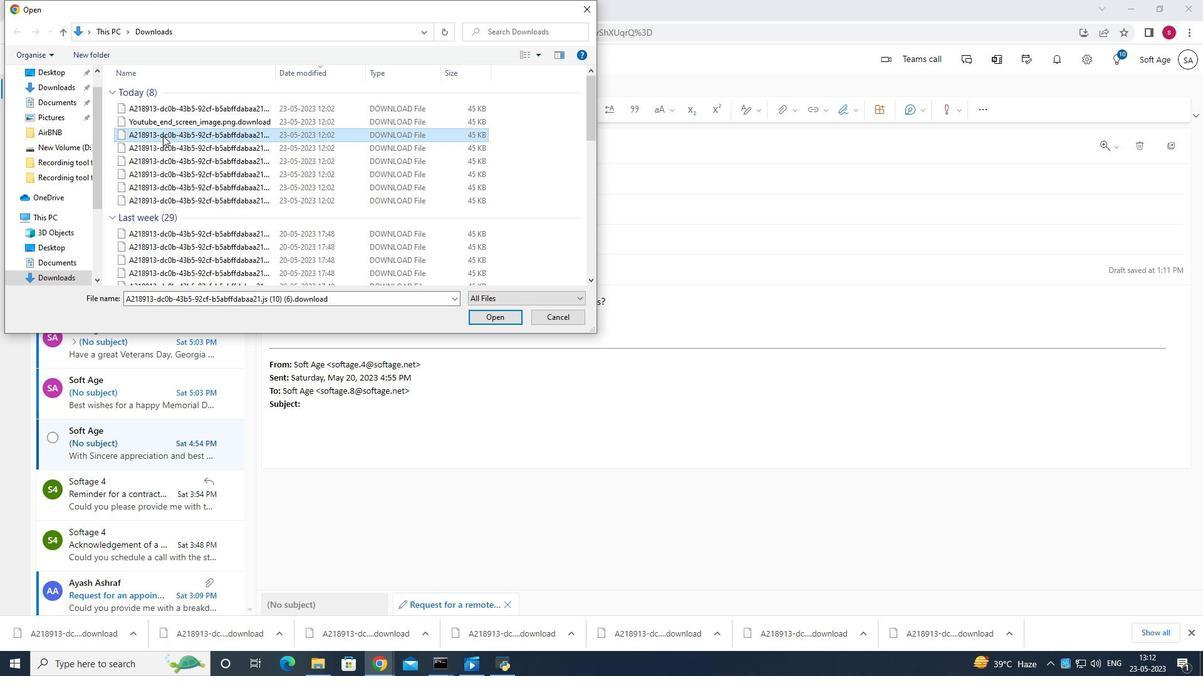 
Action: Mouse moved to (417, 307)
Screenshot: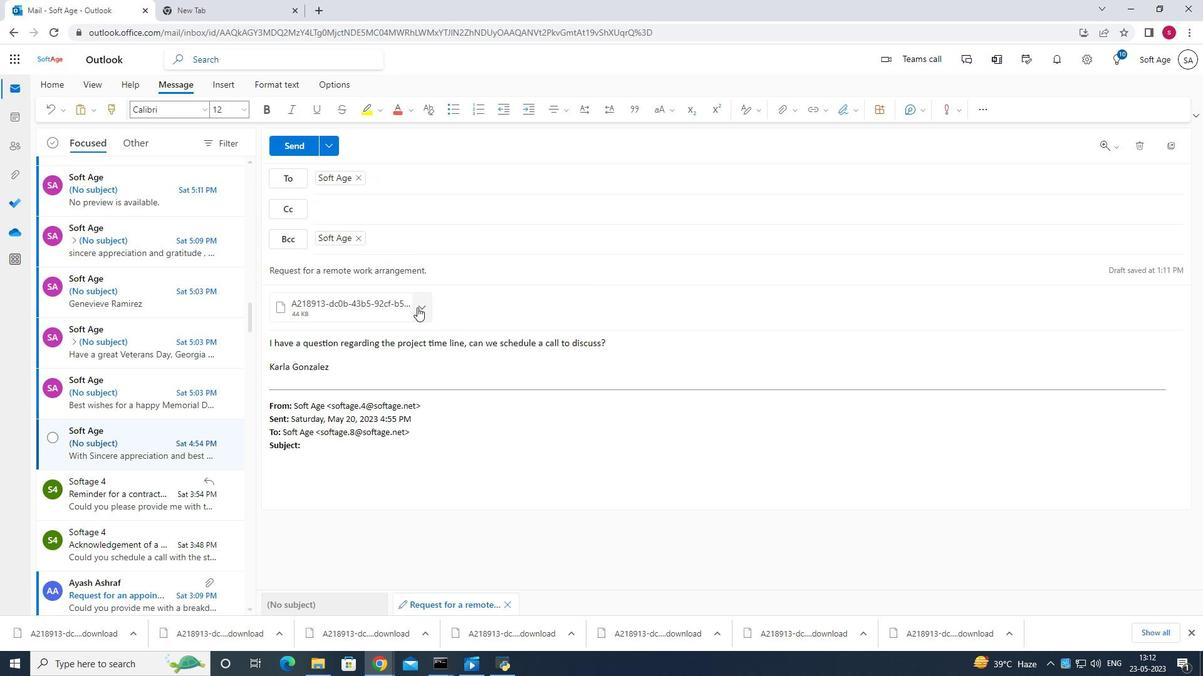 
Action: Mouse pressed left at (417, 307)
Screenshot: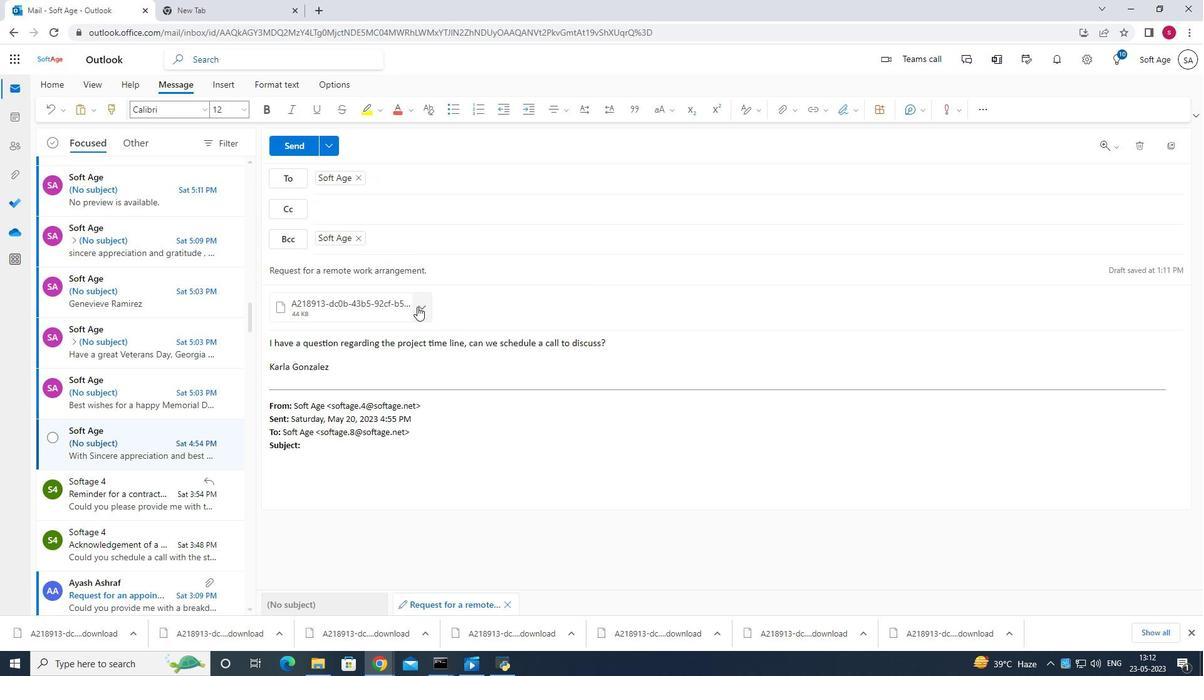 
Action: Mouse moved to (274, 377)
Screenshot: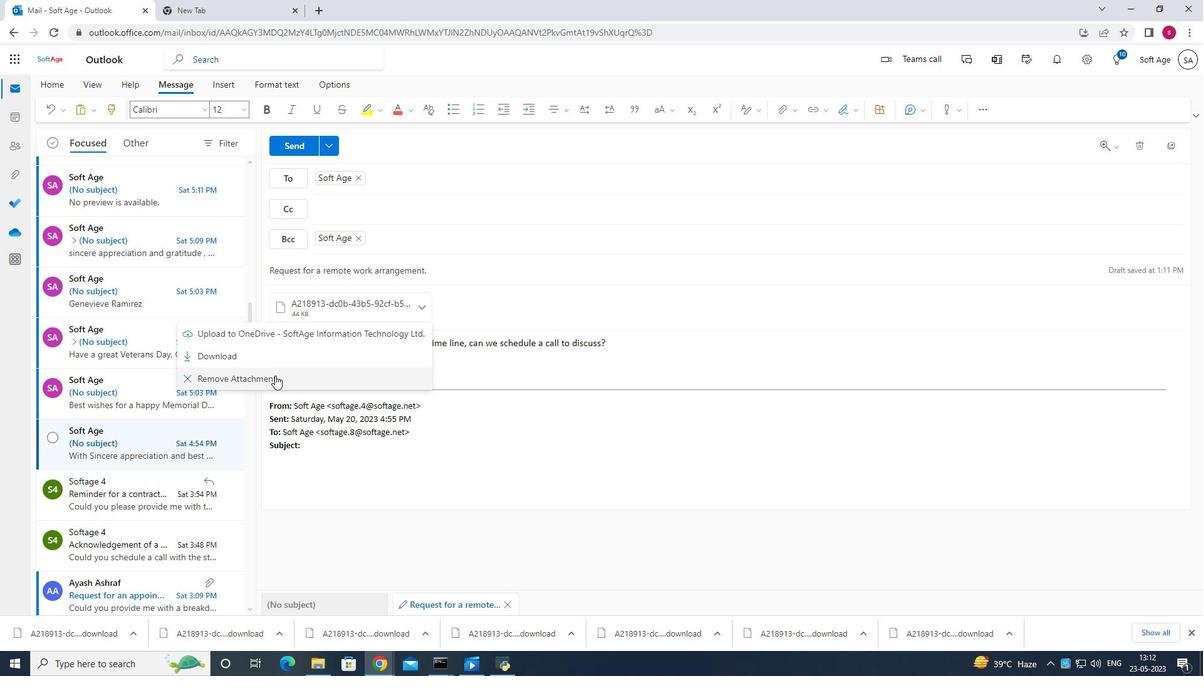
Action: Mouse pressed left at (274, 377)
Screenshot: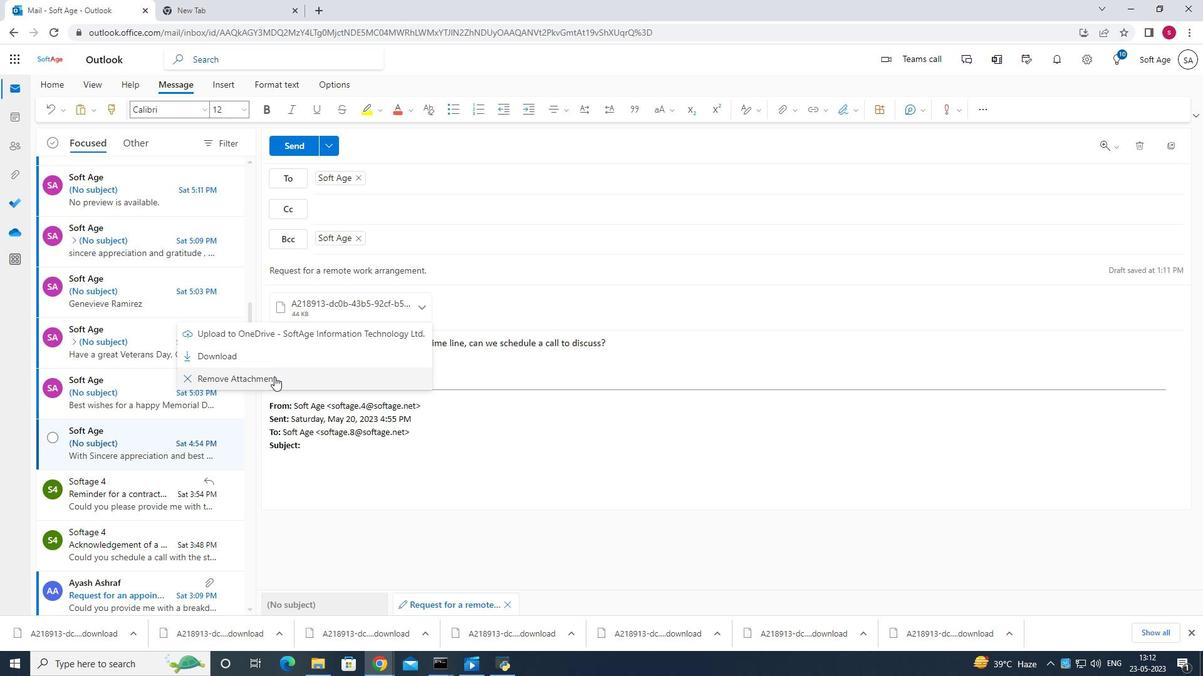 
Action: Mouse moved to (780, 109)
Screenshot: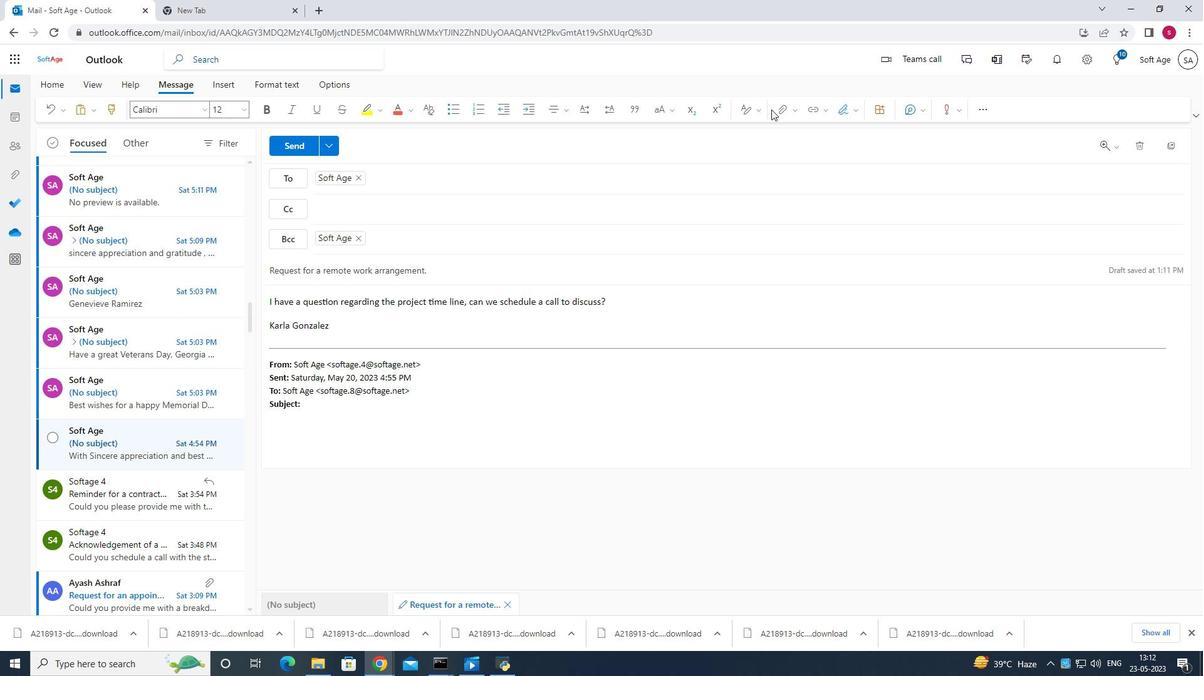 
Action: Mouse pressed left at (780, 109)
Screenshot: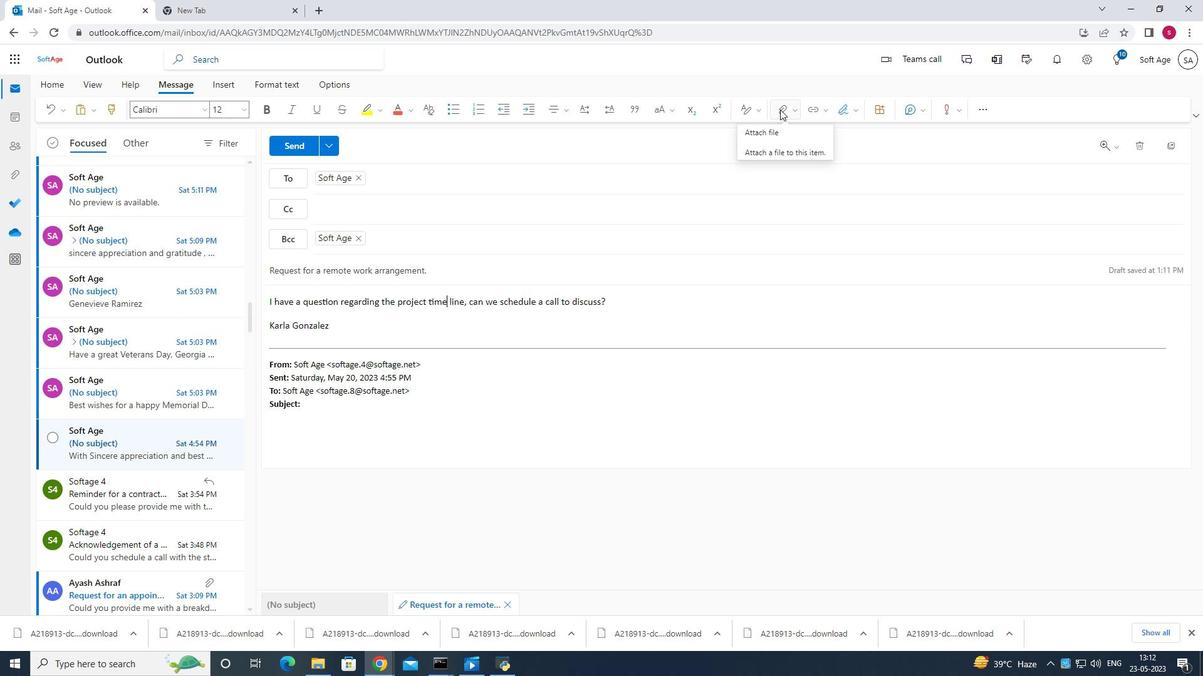 
Action: Mouse moved to (722, 137)
Screenshot: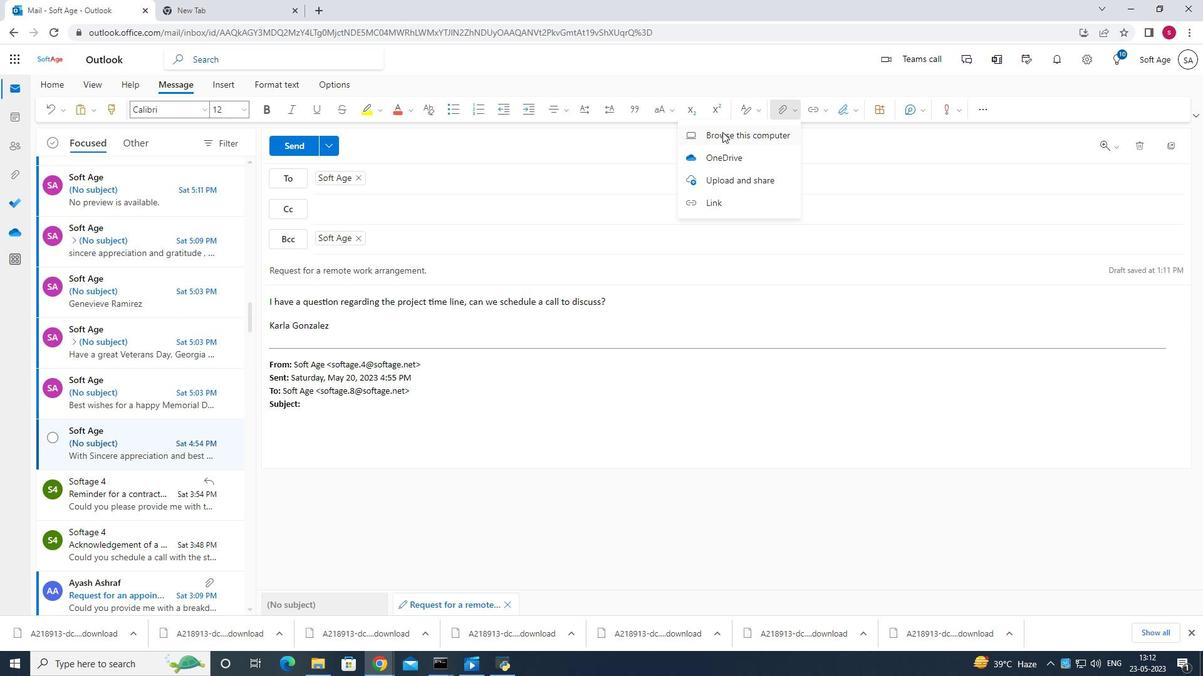 
Action: Mouse pressed left at (722, 137)
Screenshot: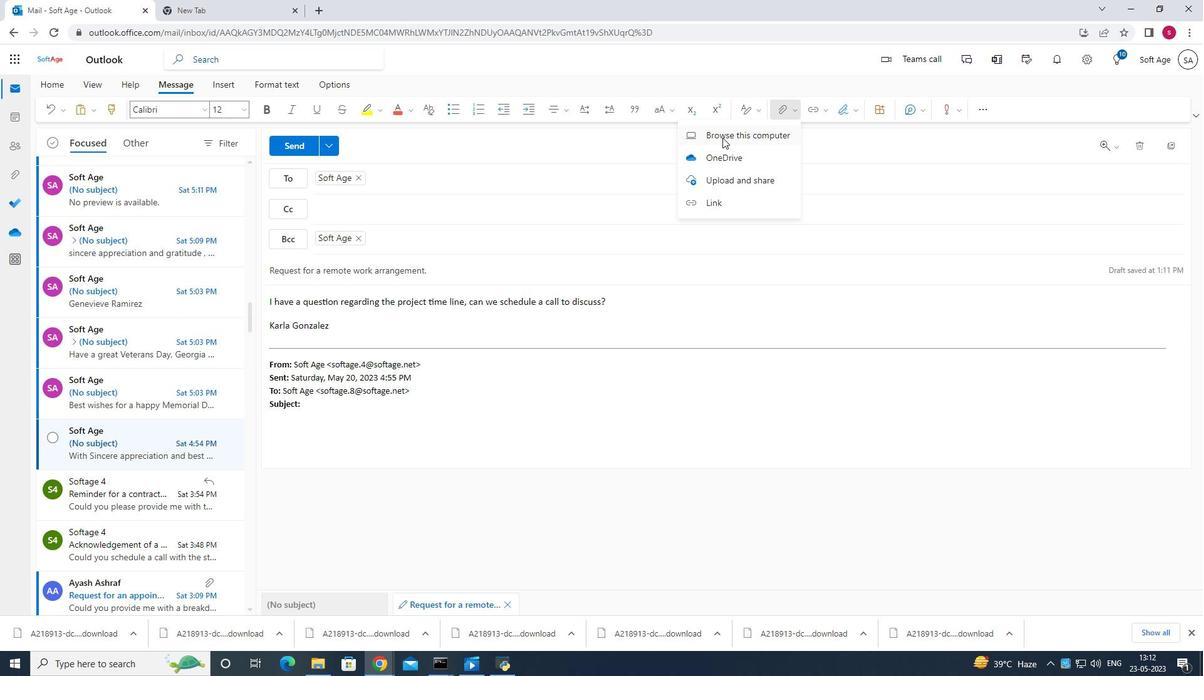 
Action: Mouse moved to (140, 156)
Screenshot: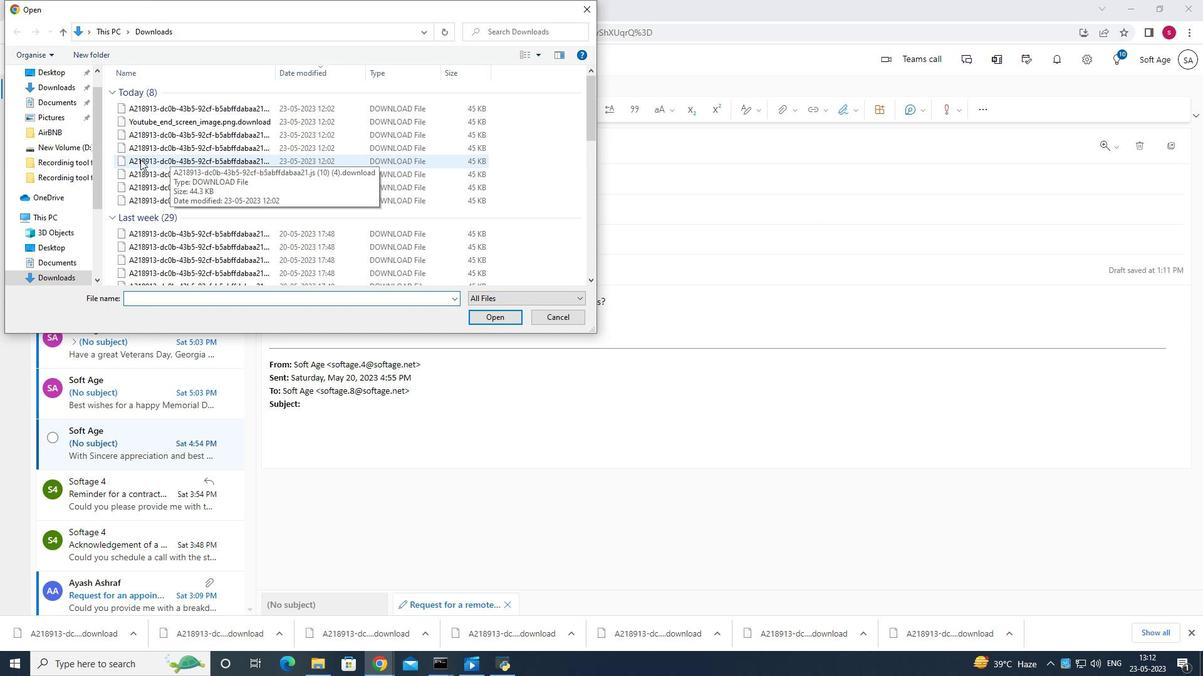 
Action: Mouse pressed right at (140, 156)
Screenshot: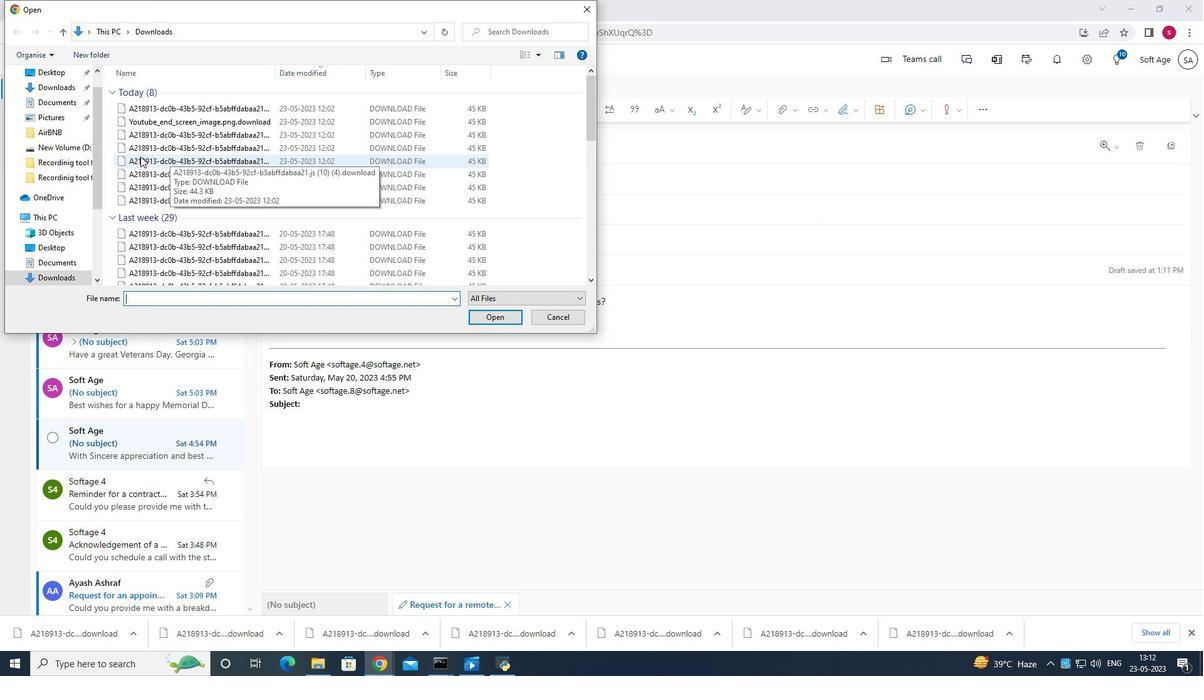 
Action: Mouse moved to (193, 339)
Screenshot: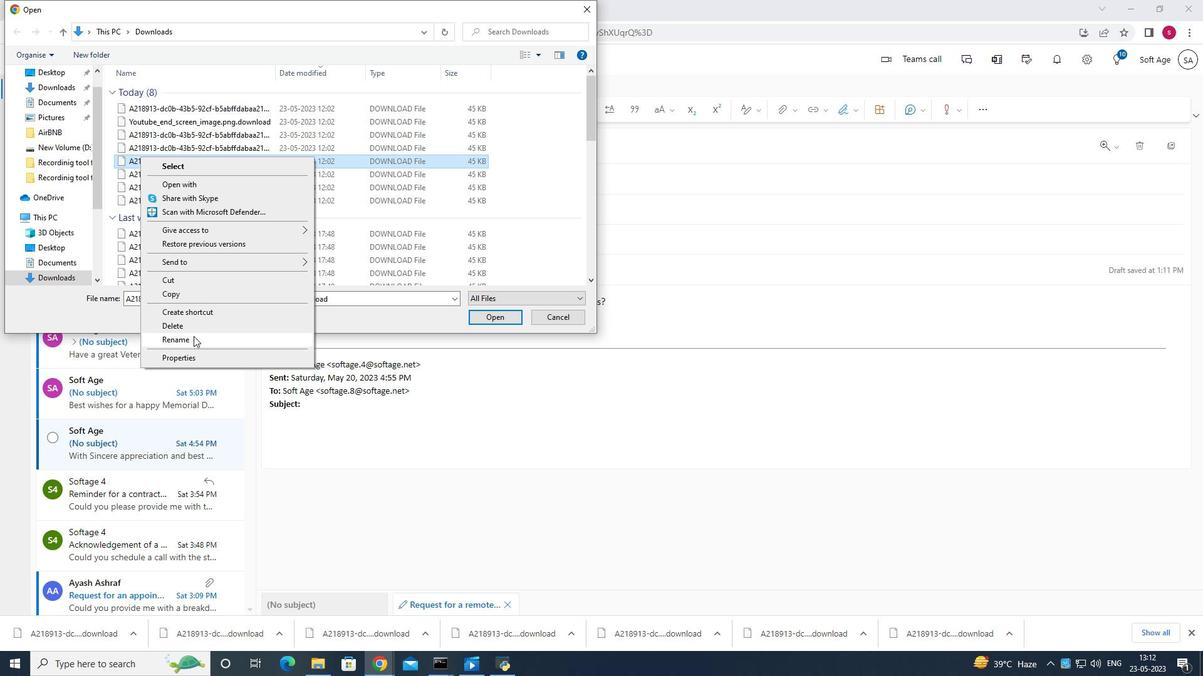
Action: Mouse pressed left at (193, 339)
Screenshot: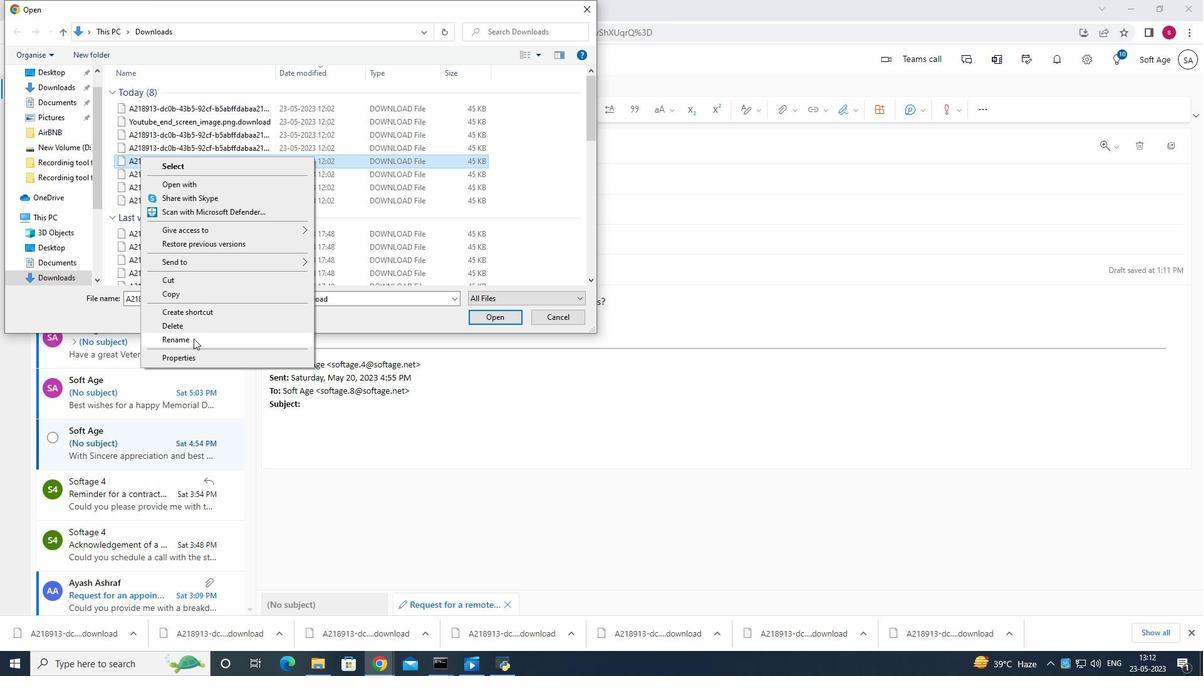 
Action: Mouse moved to (193, 340)
Screenshot: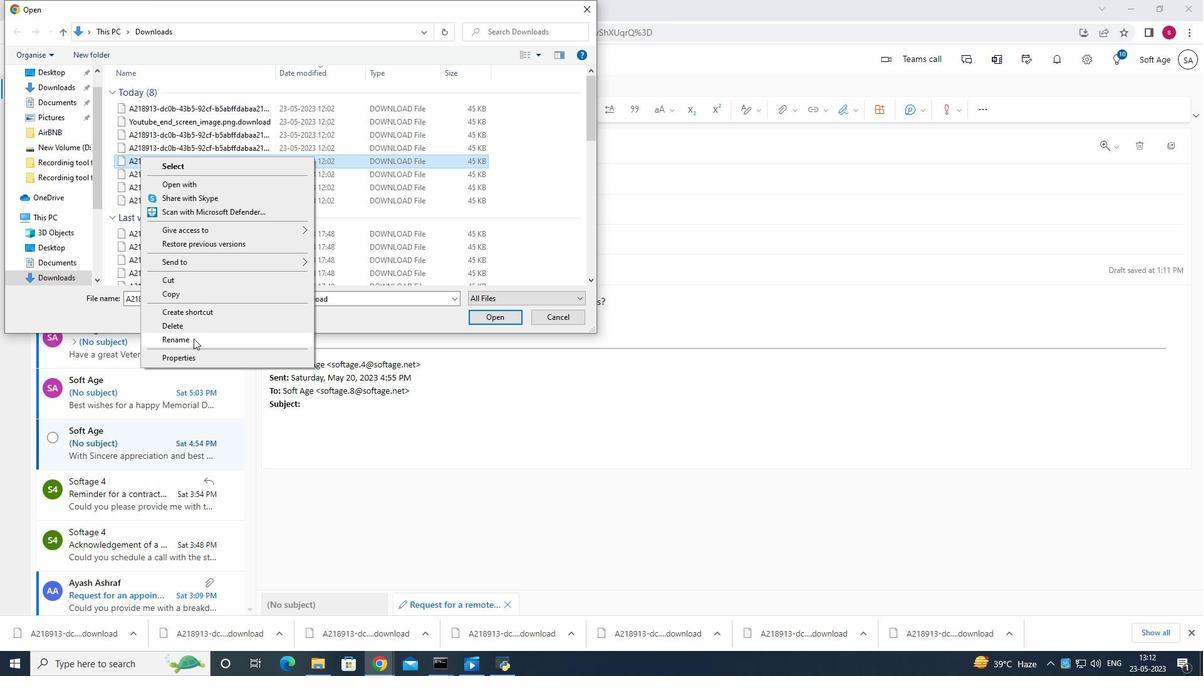 
Action: Key pressed <Key.backspace><Key.shift>Fcebpp<Key.backspace><Key.backspace>oo<Key.backspace><Key.backspace><Key.backspace><Key.backspace><Key.backspace>acebook
Screenshot: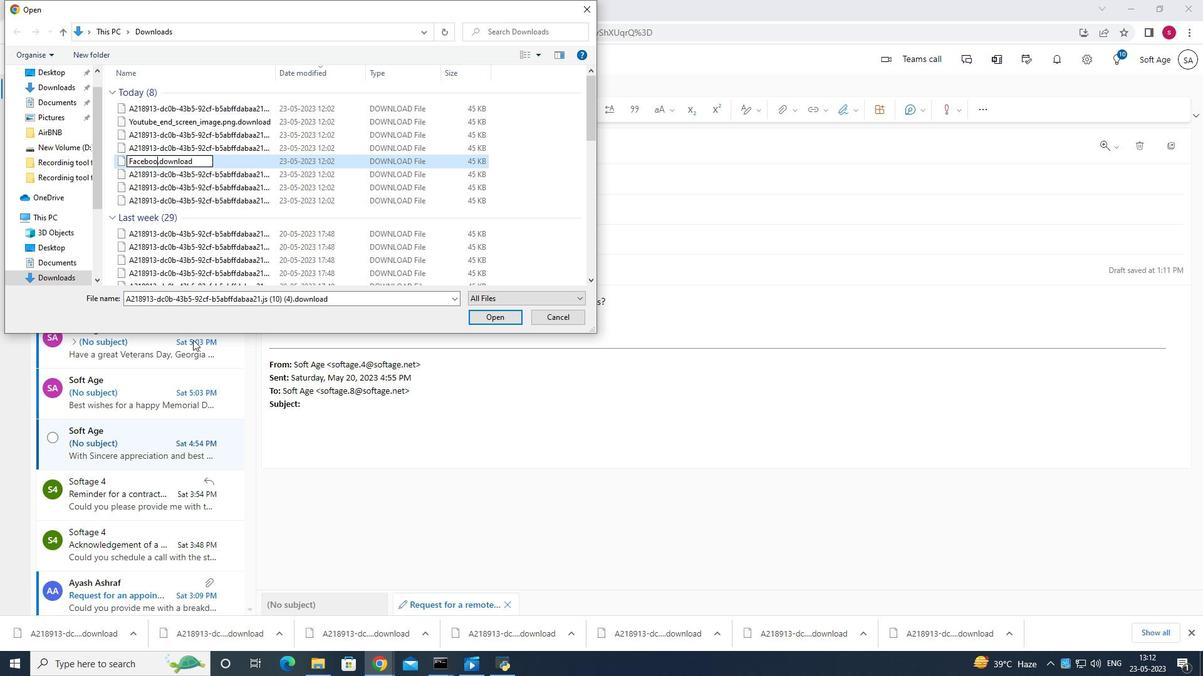 
Action: Mouse moved to (475, 380)
Screenshot: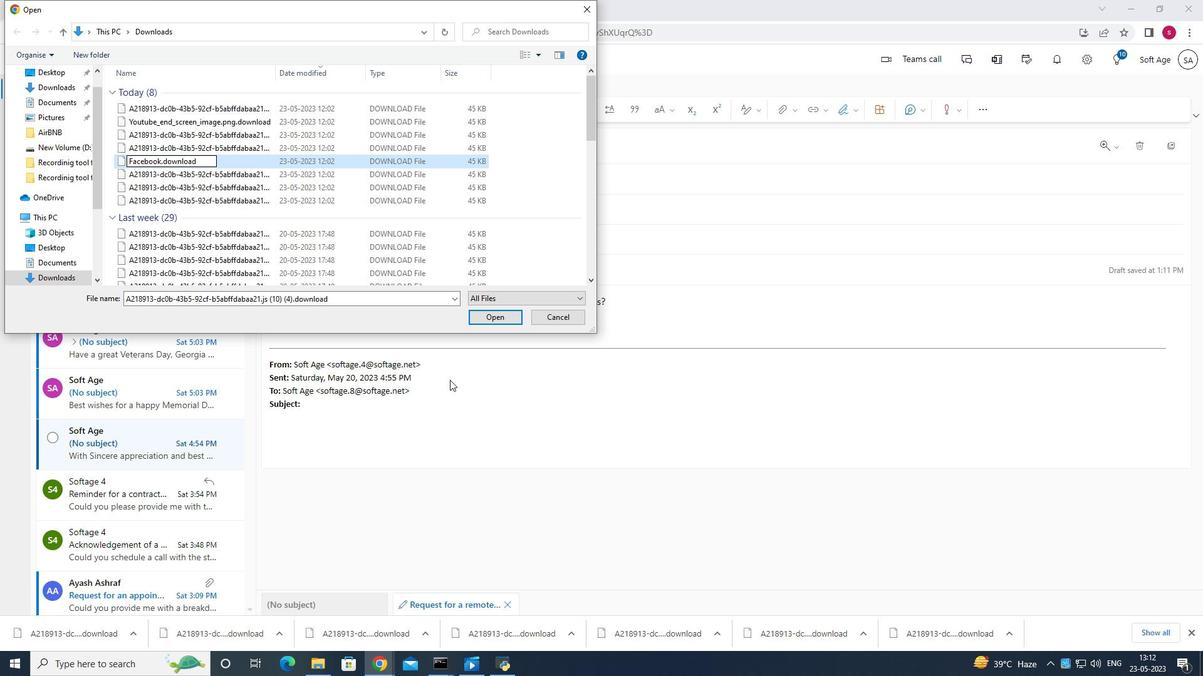 
Action: Key pressed <Key.shift>_event
Screenshot: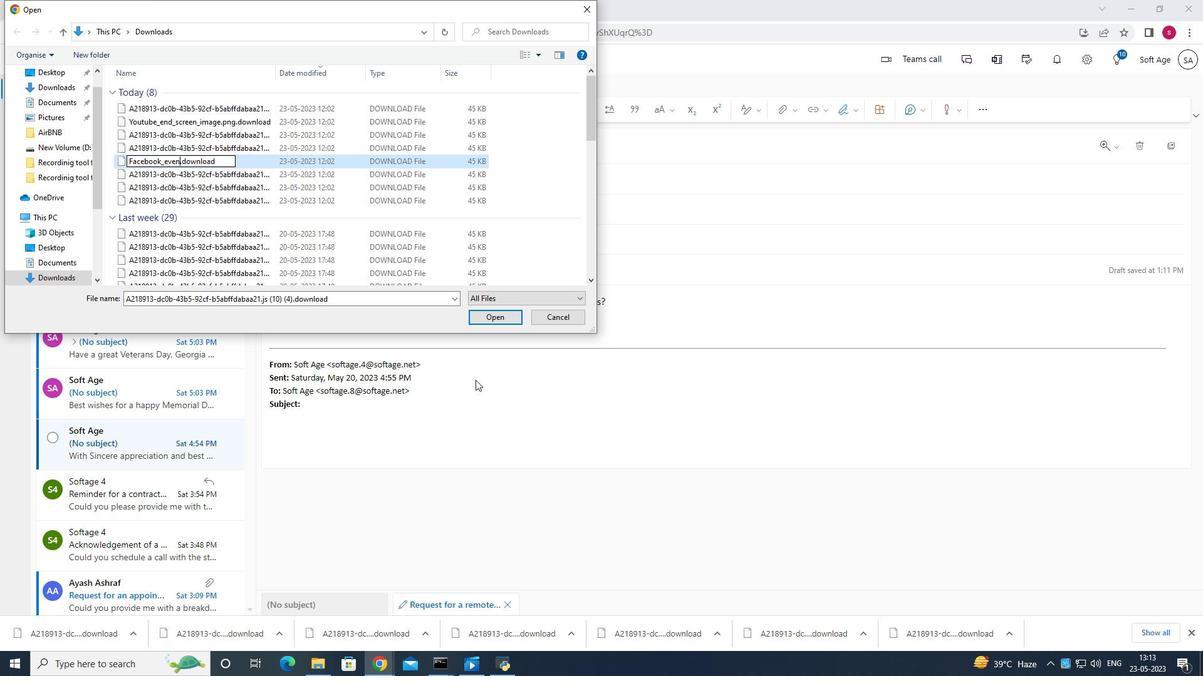 
Action: Mouse moved to (483, 380)
Screenshot: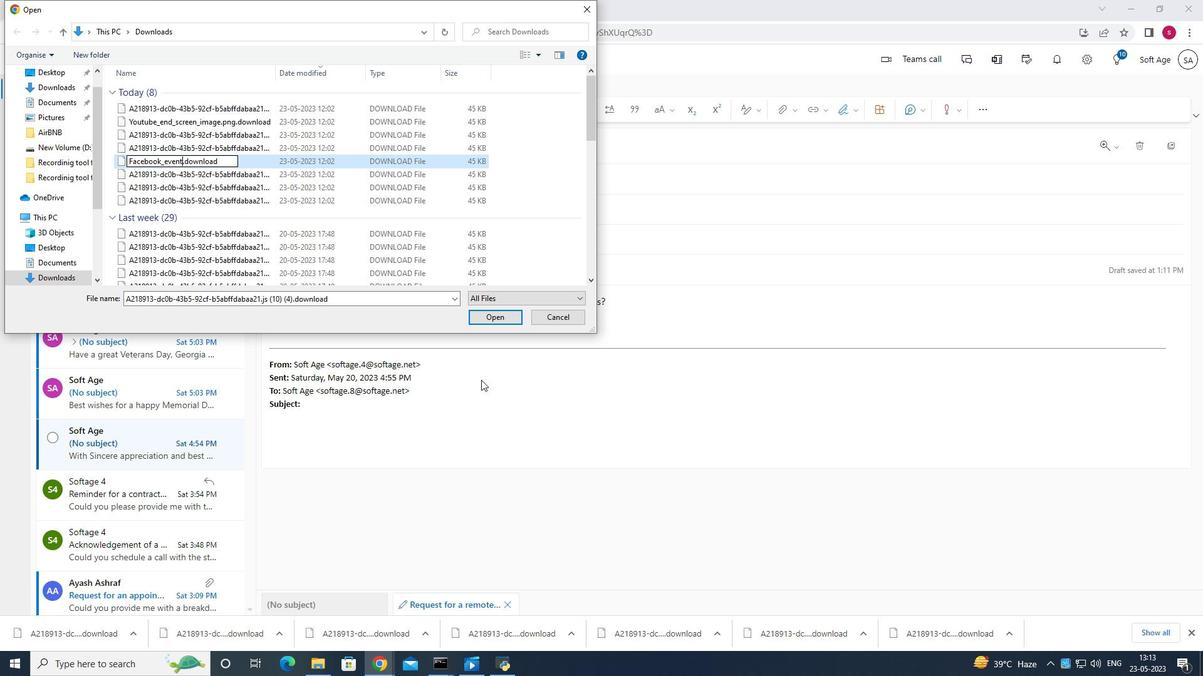 
Action: Key pressed <Key.shift>_cover<Key.shift>_image.jpg
Screenshot: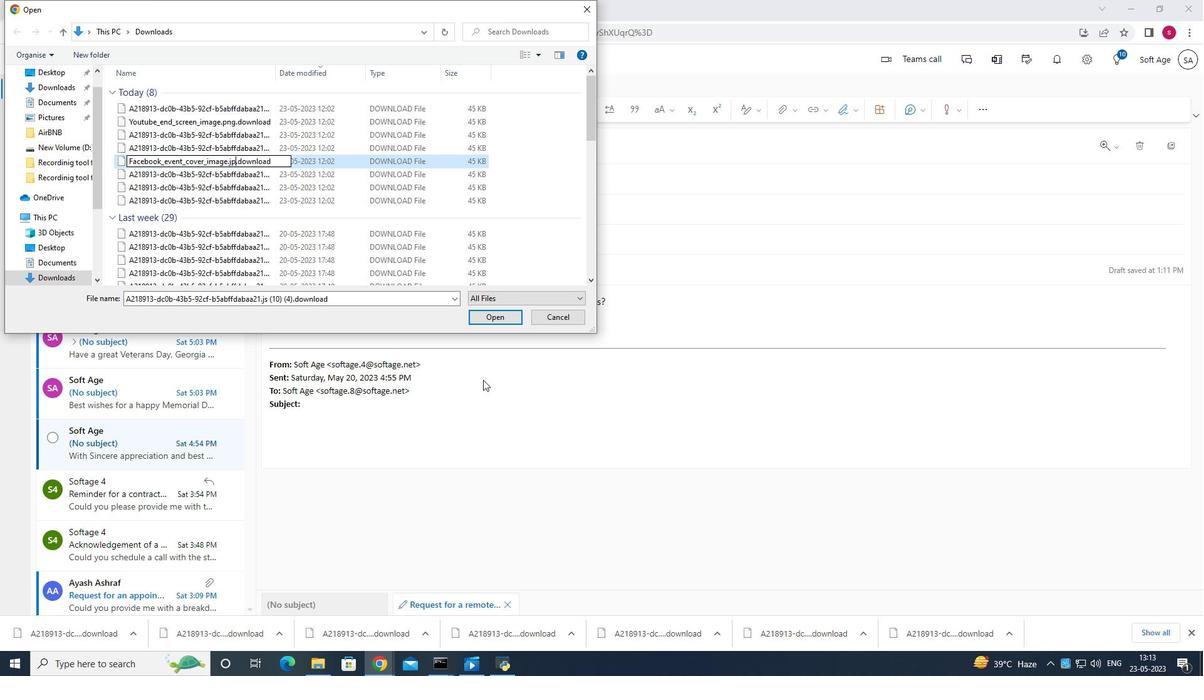 
Action: Mouse moved to (238, 158)
Screenshot: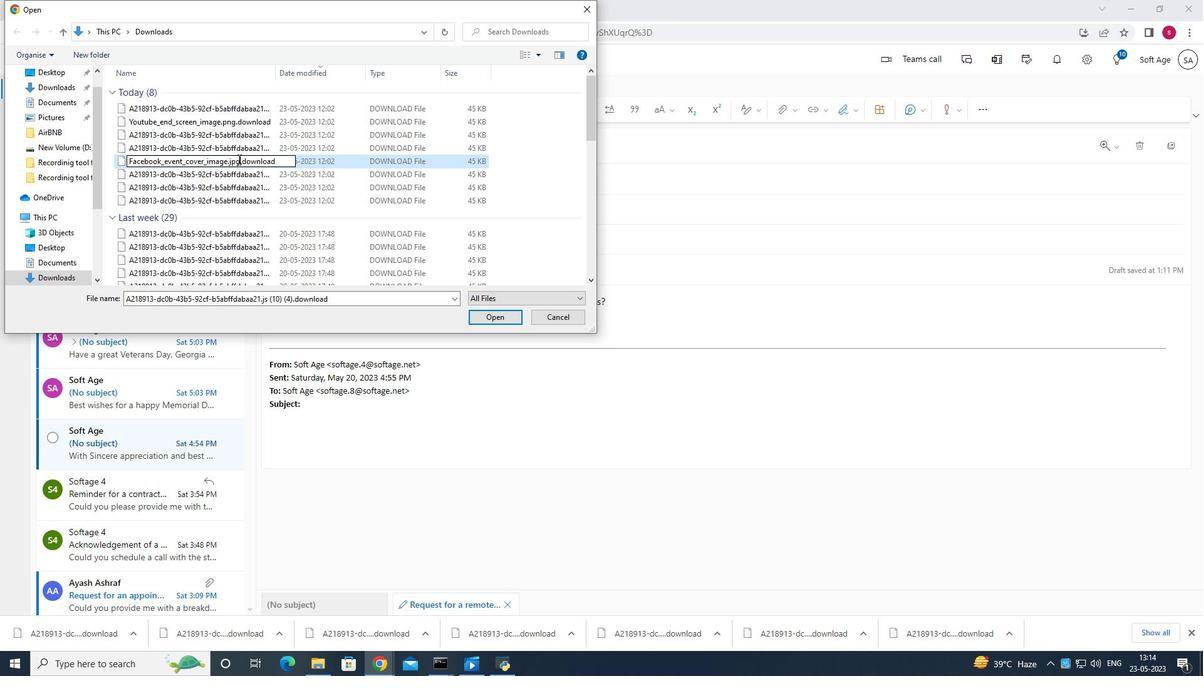 
Action: Mouse pressed left at (238, 158)
Screenshot: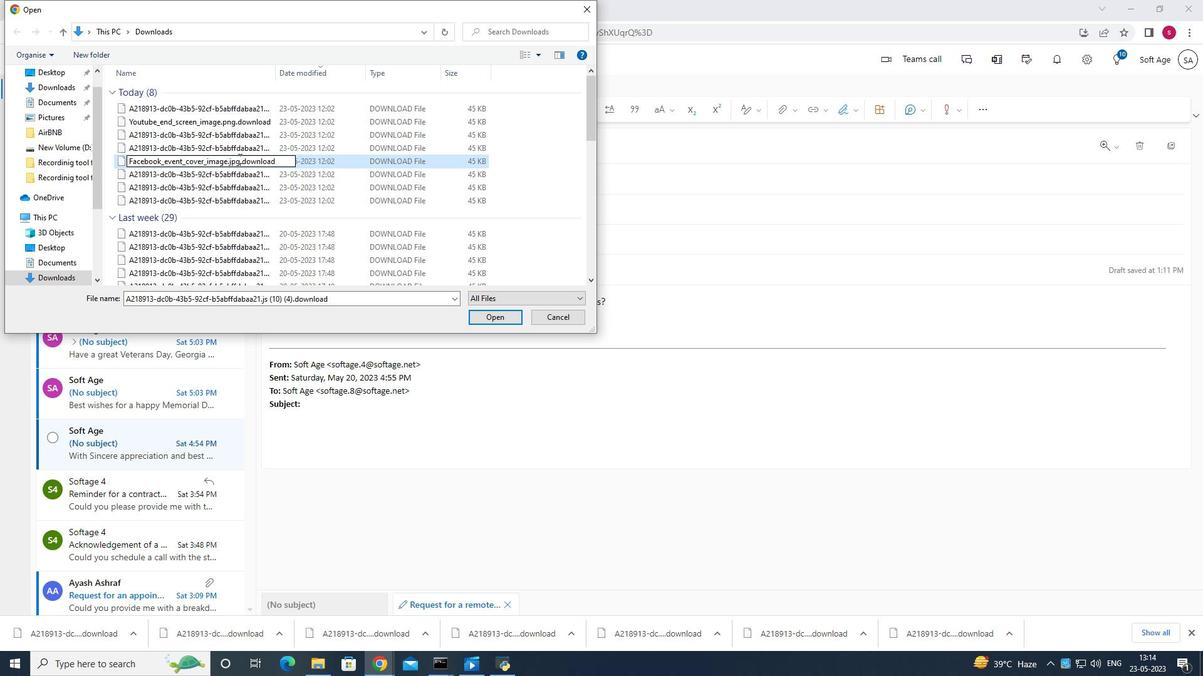 
Action: Mouse moved to (320, 159)
Screenshot: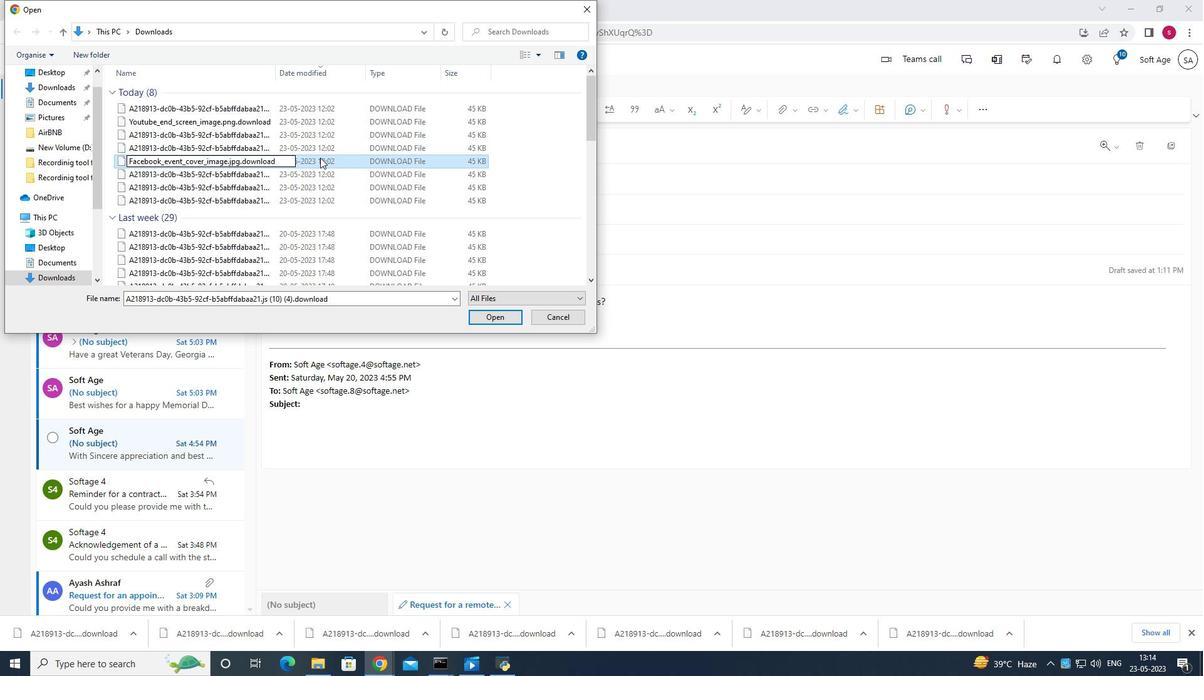 
Action: Mouse pressed left at (320, 159)
Screenshot: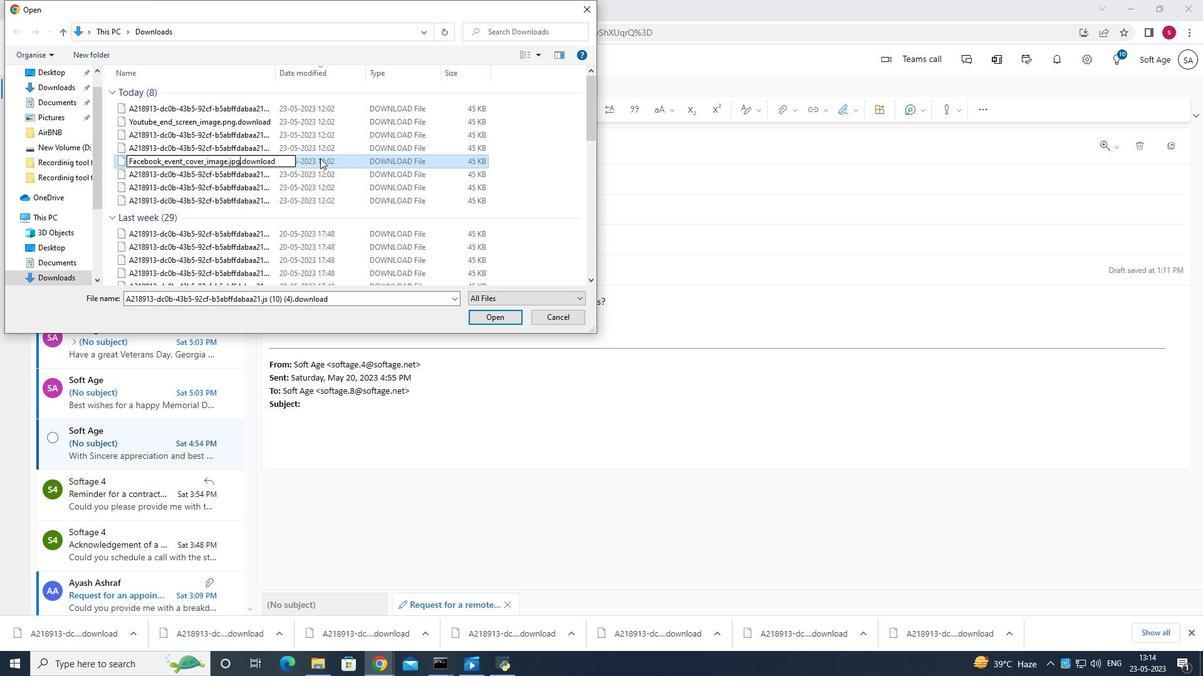 
Action: Mouse moved to (492, 320)
Screenshot: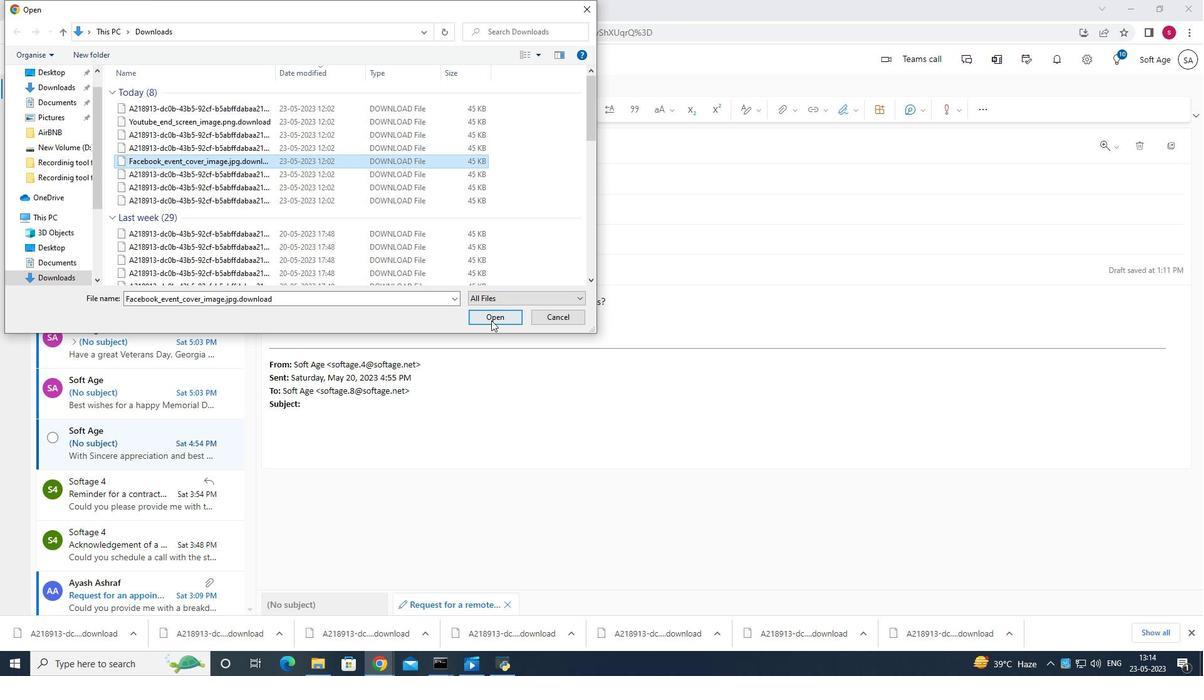 
Action: Mouse pressed left at (492, 320)
Screenshot: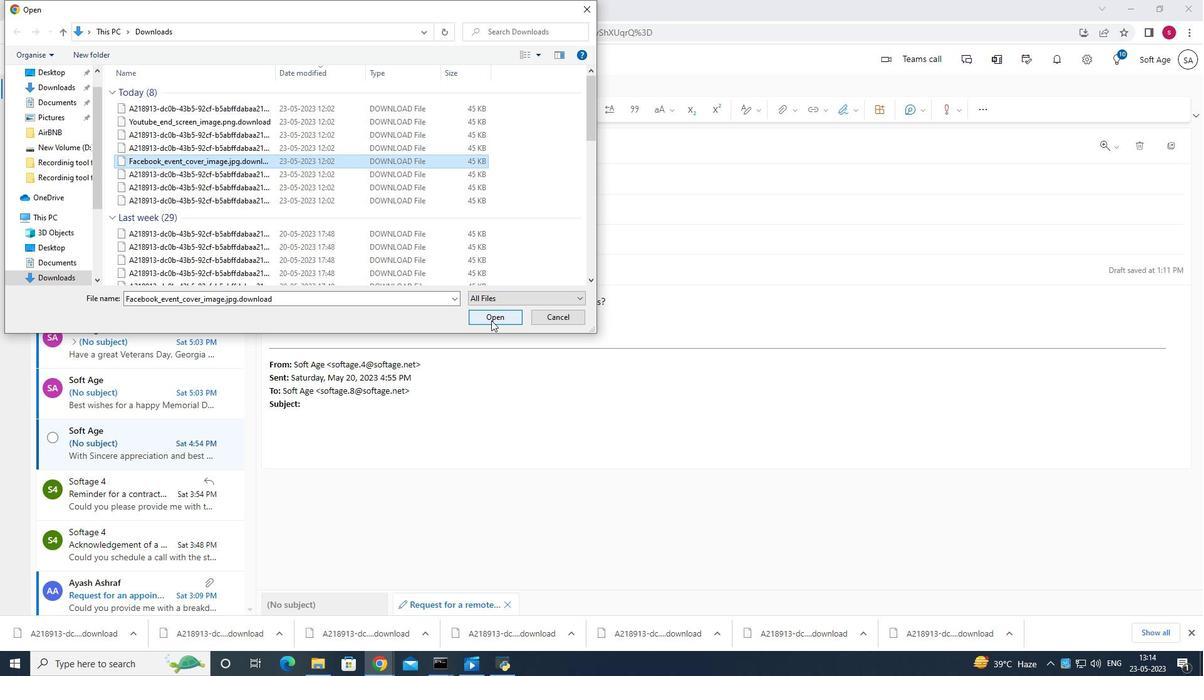 
Action: Mouse moved to (414, 302)
Screenshot: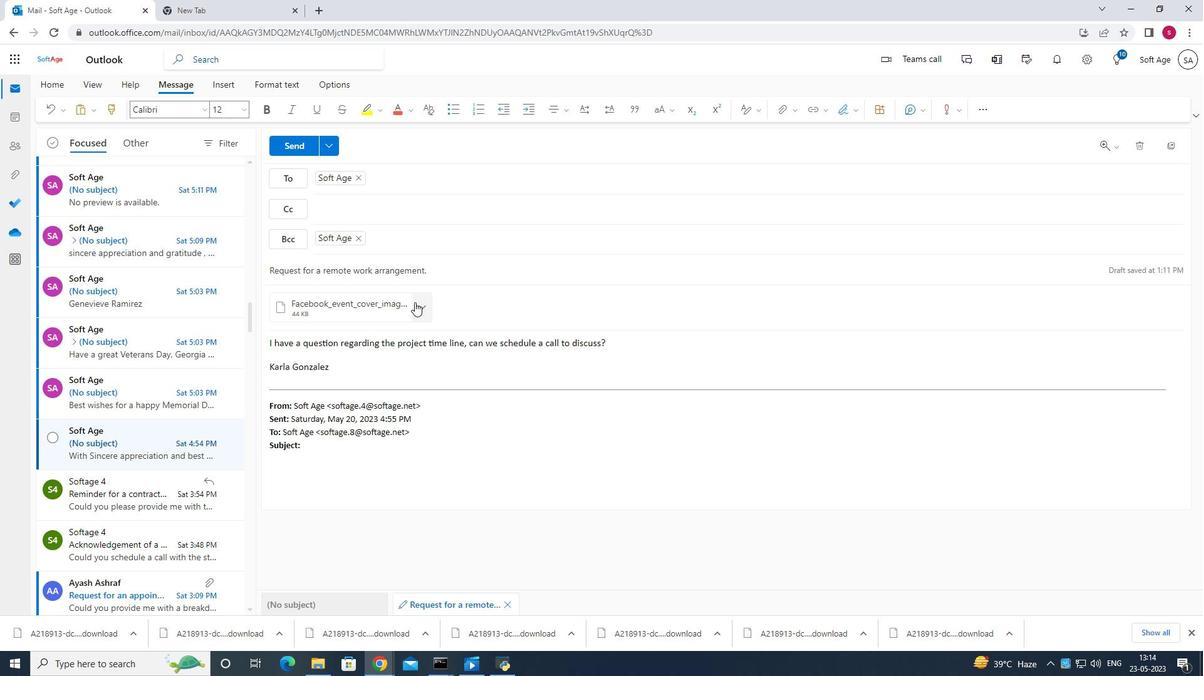 
Action: Mouse scrolled (414, 303) with delta (0, 0)
Screenshot: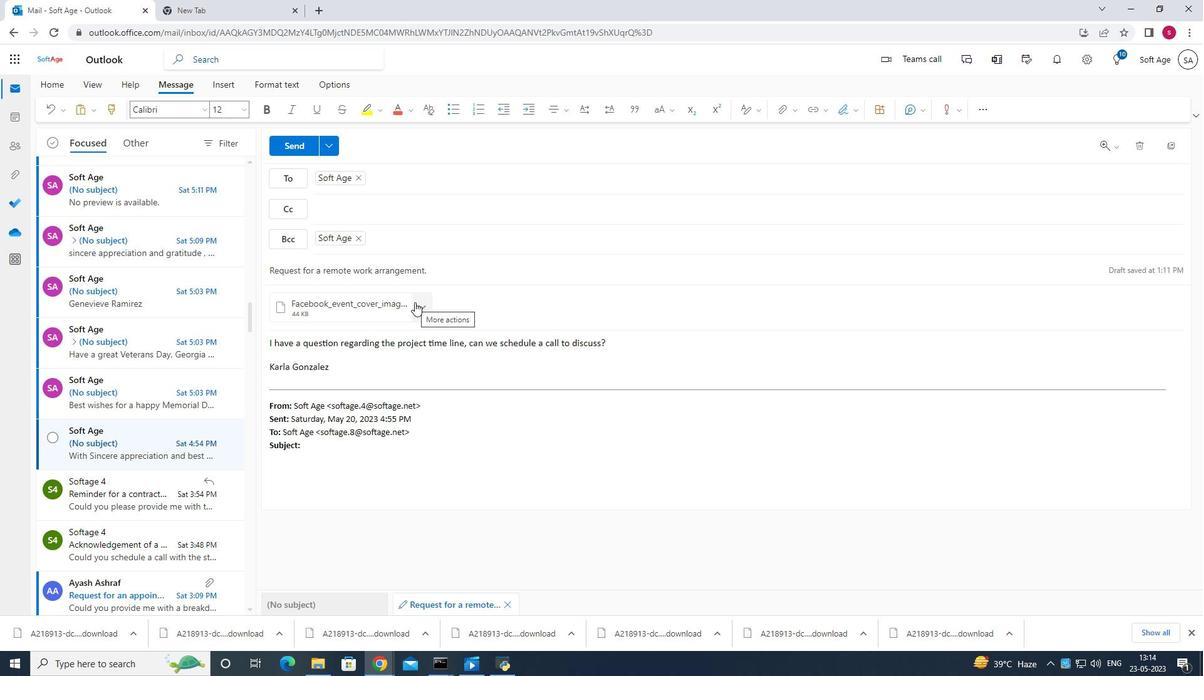 
Action: Mouse scrolled (414, 303) with delta (0, 0)
Screenshot: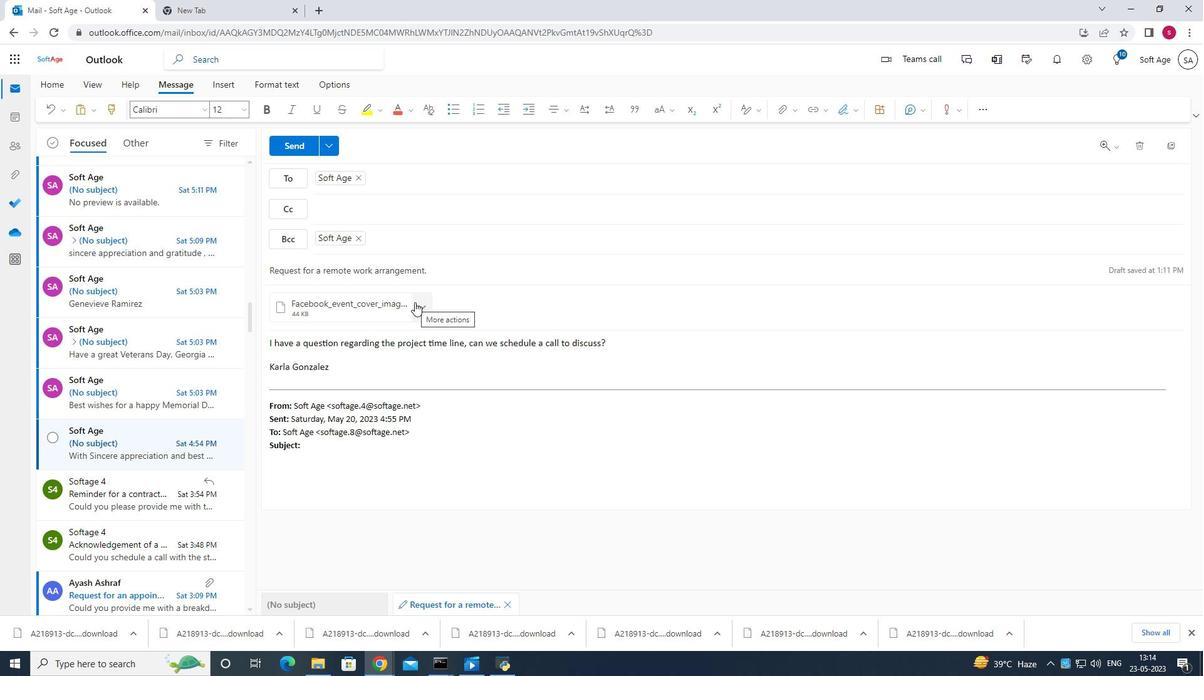 
Action: Mouse moved to (366, 408)
Screenshot: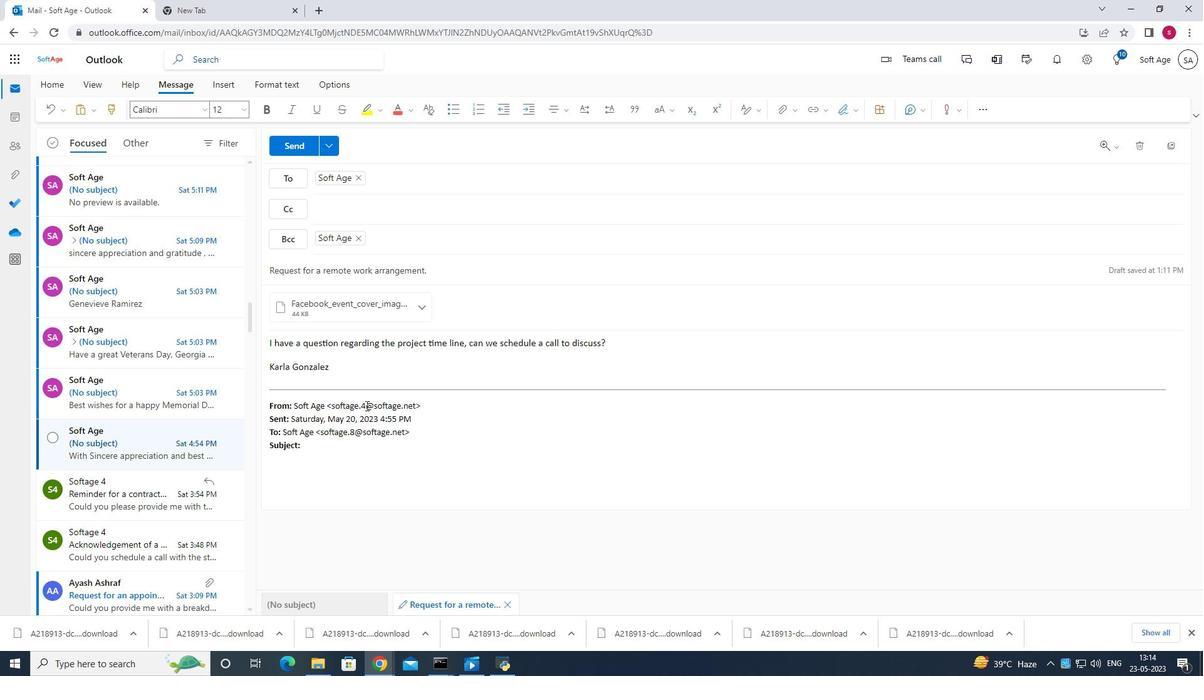 
Action: Mouse pressed left at (366, 408)
Screenshot: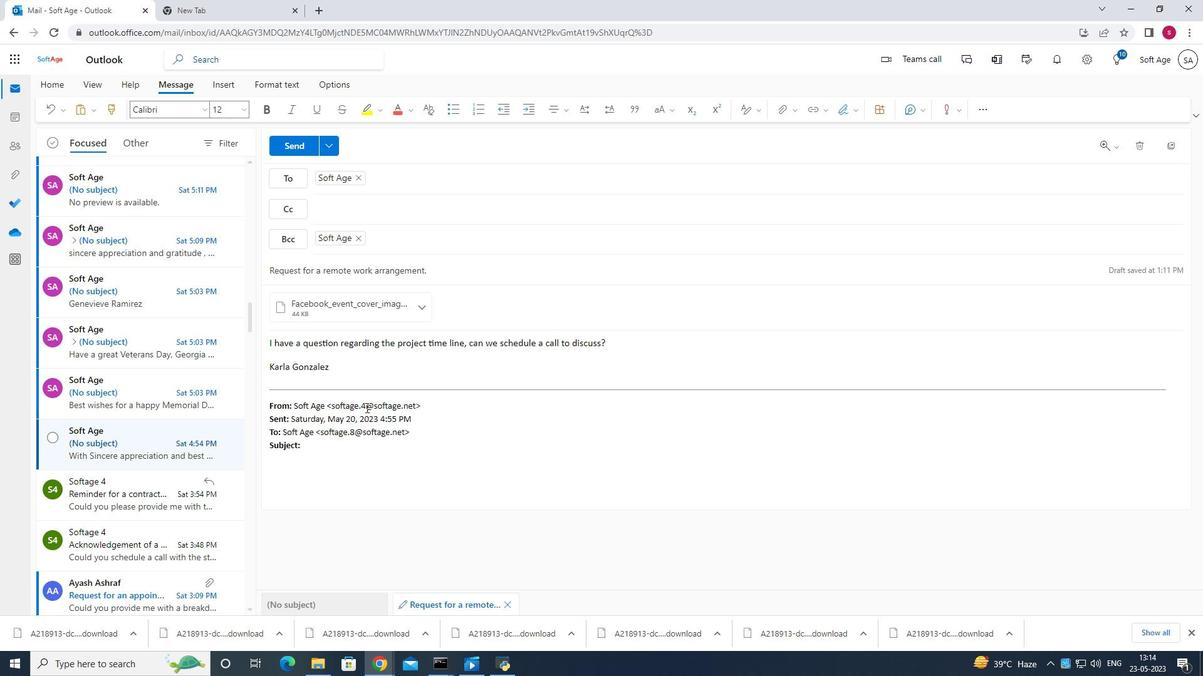 
Action: Key pressed <Key.backspace>8
Screenshot: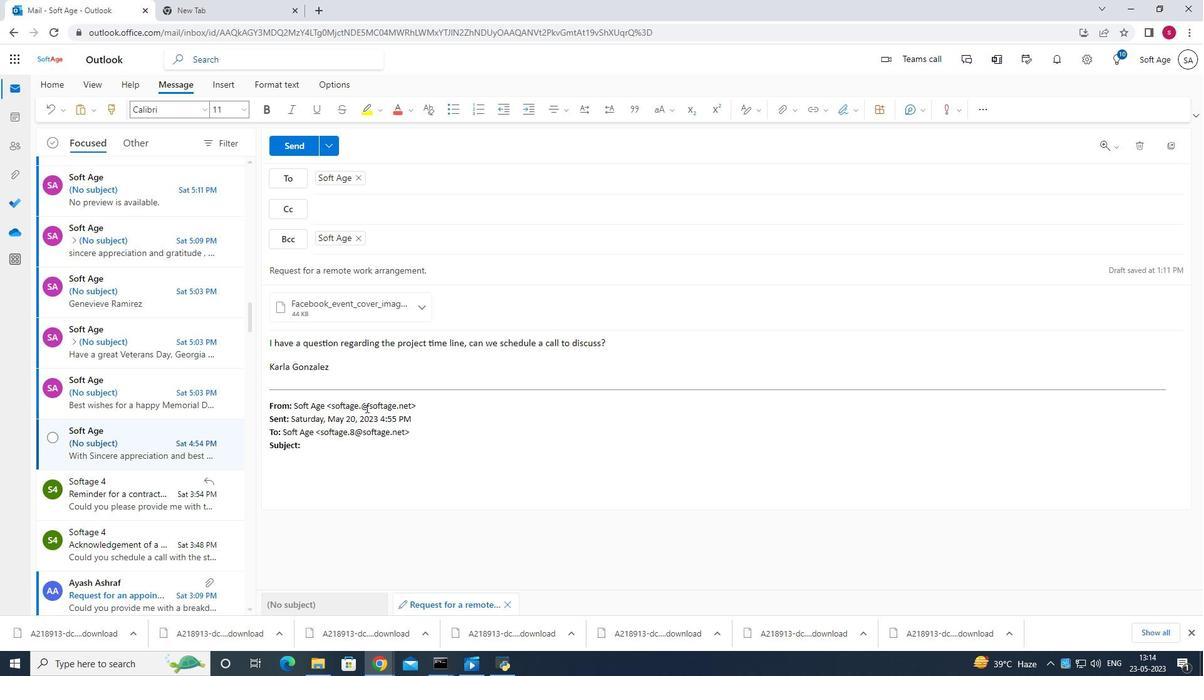 
Action: Mouse moved to (354, 429)
Screenshot: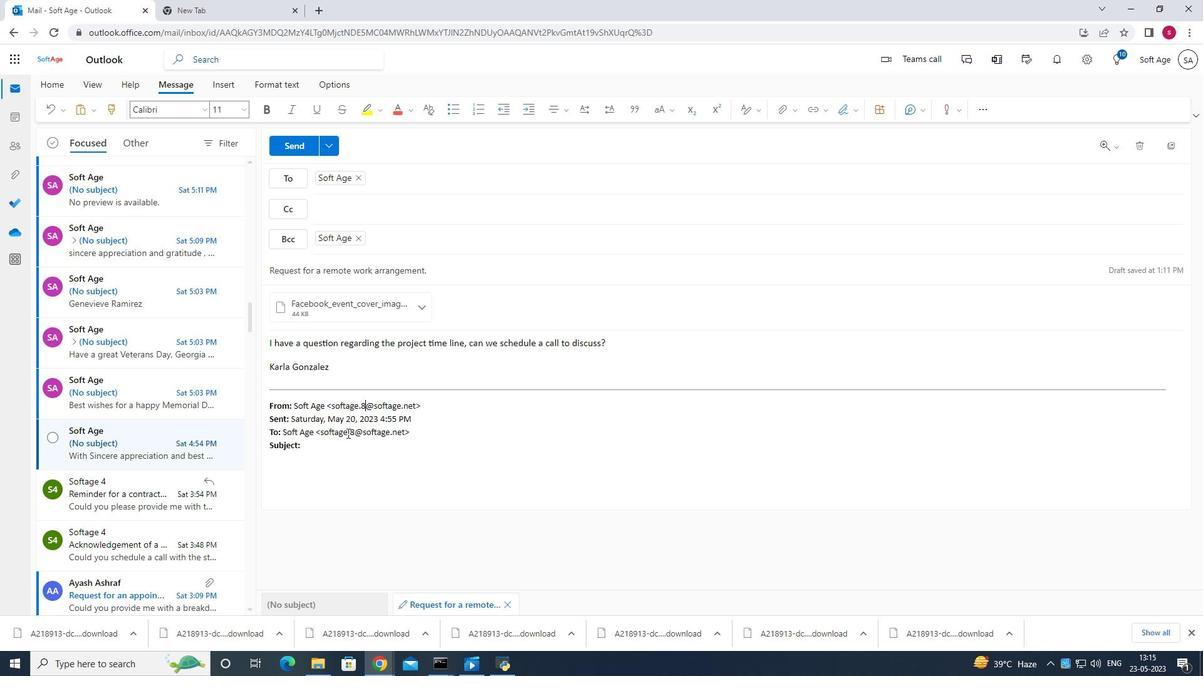 
Action: Mouse pressed left at (354, 429)
Screenshot: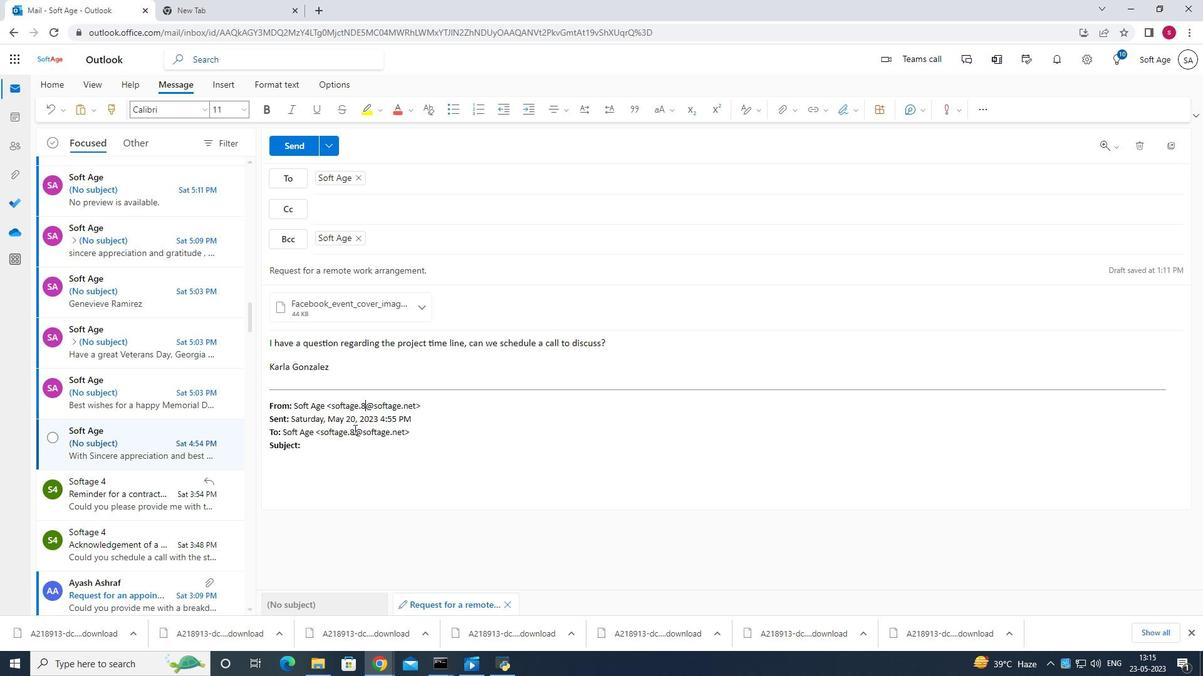 
Action: Key pressed <Key.backspace>10
Screenshot: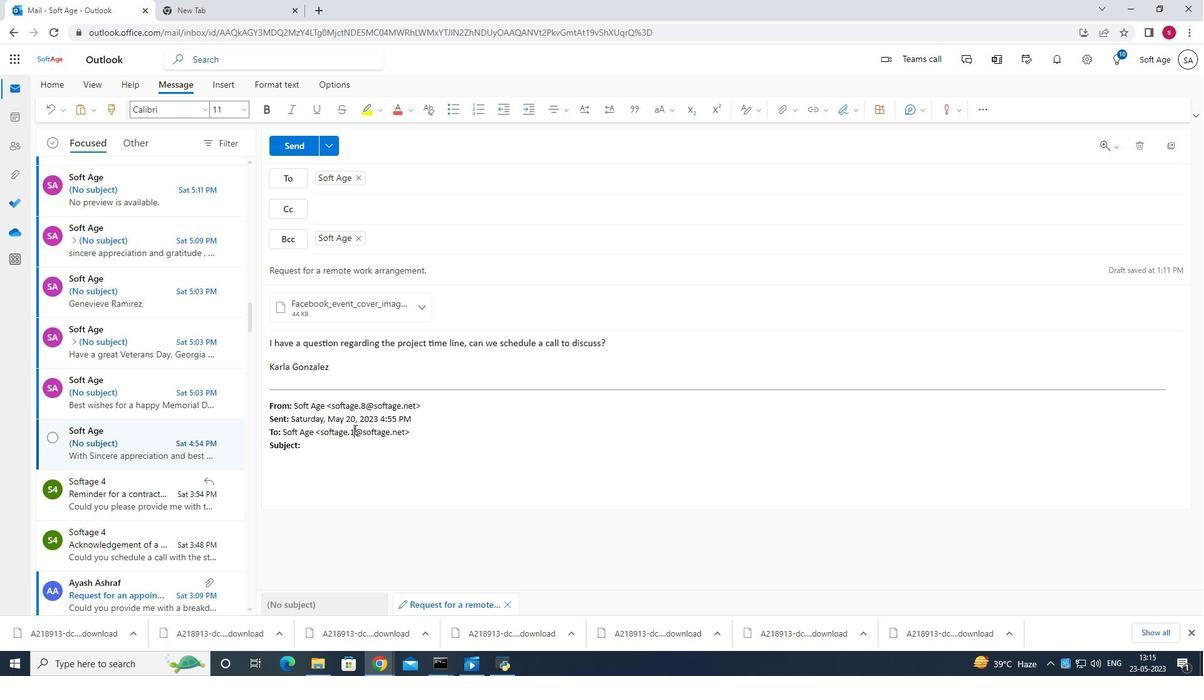 
Action: Mouse moved to (325, 175)
Screenshot: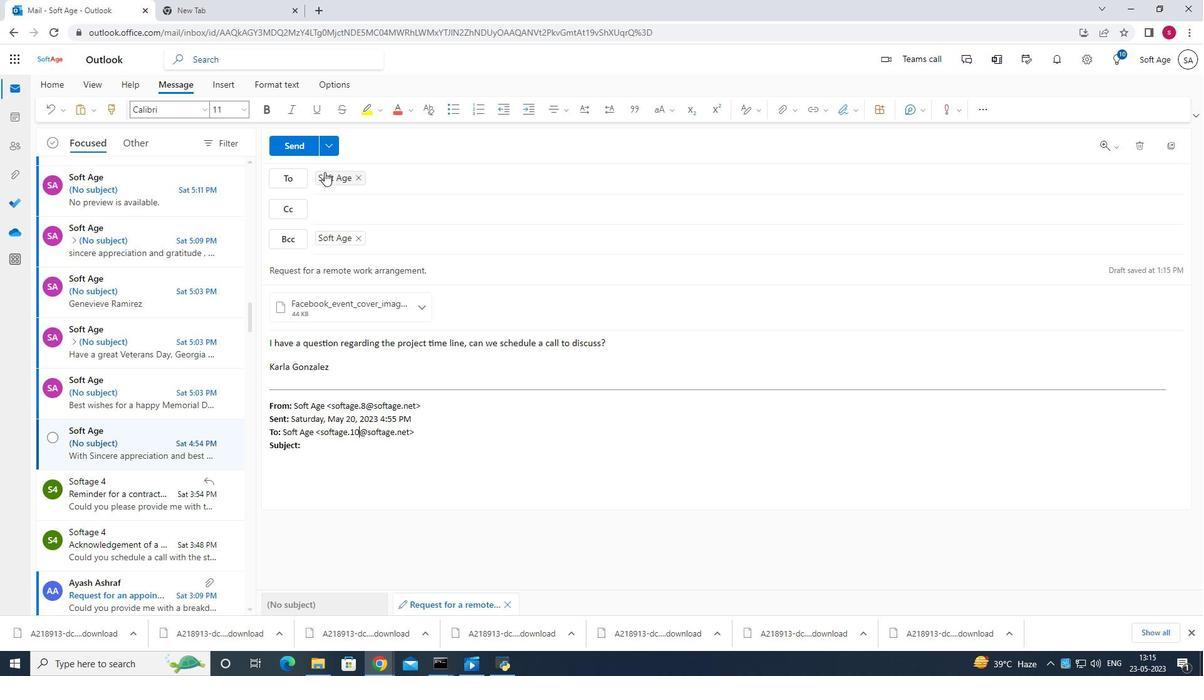 
Action: Mouse pressed left at (325, 175)
Screenshot: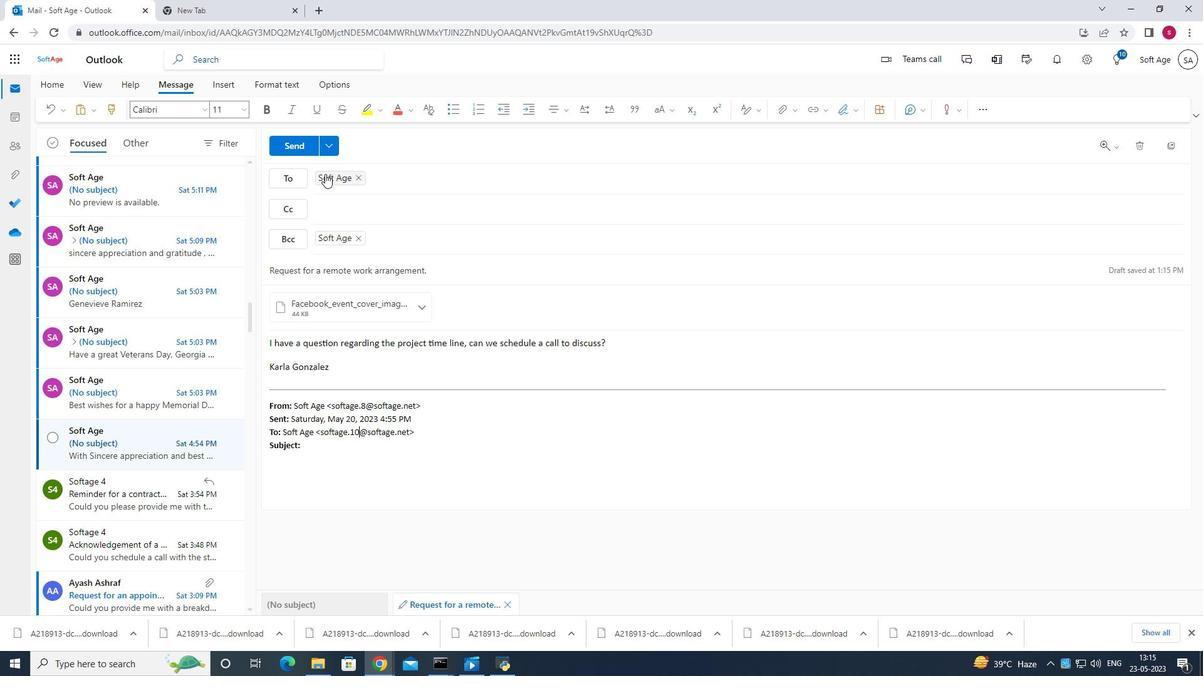 
Action: Mouse moved to (298, 141)
Screenshot: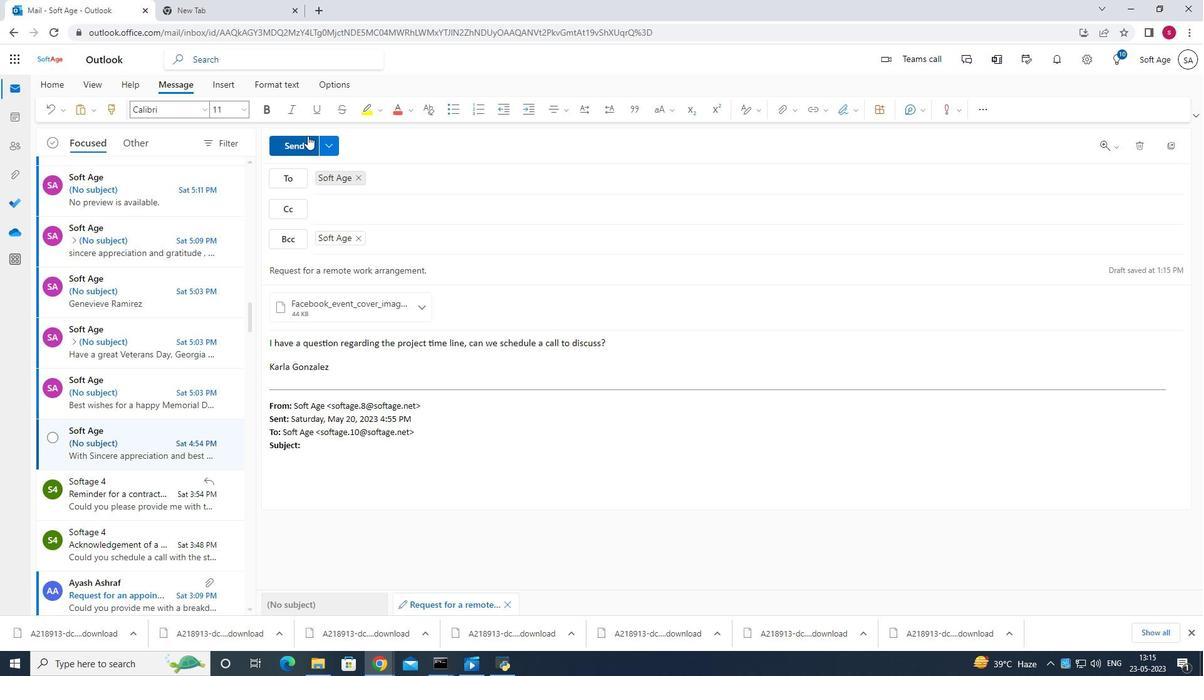 
Action: Mouse pressed left at (298, 141)
Screenshot: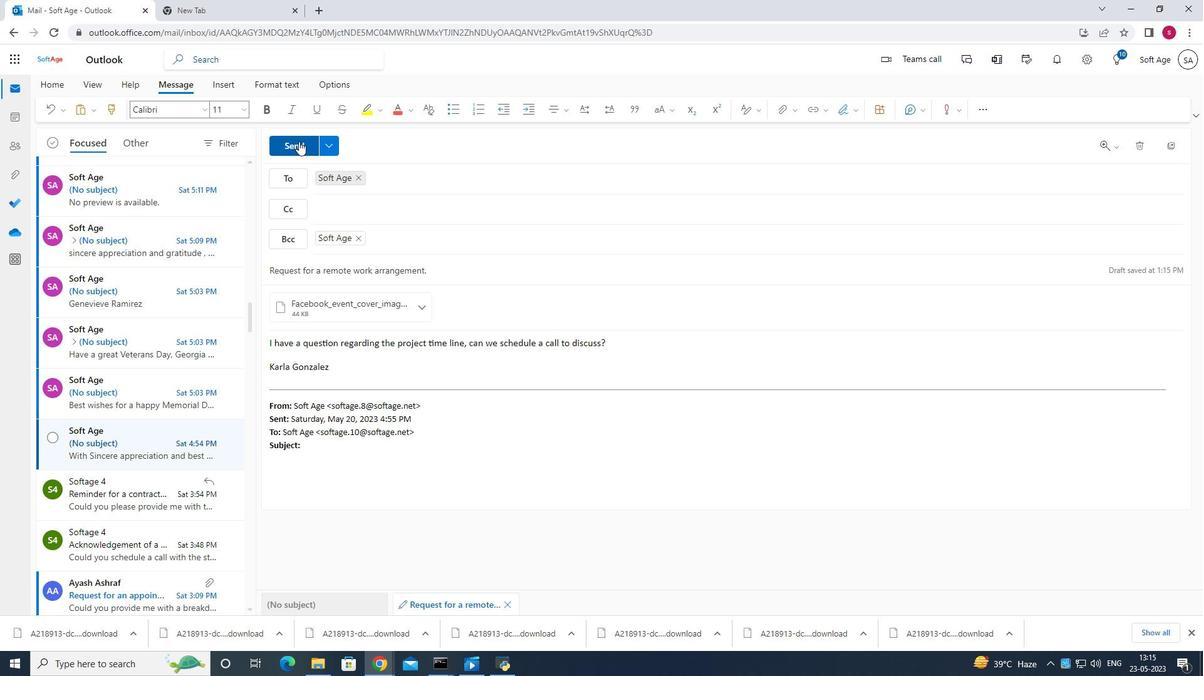 
Action: Mouse moved to (1012, 308)
Screenshot: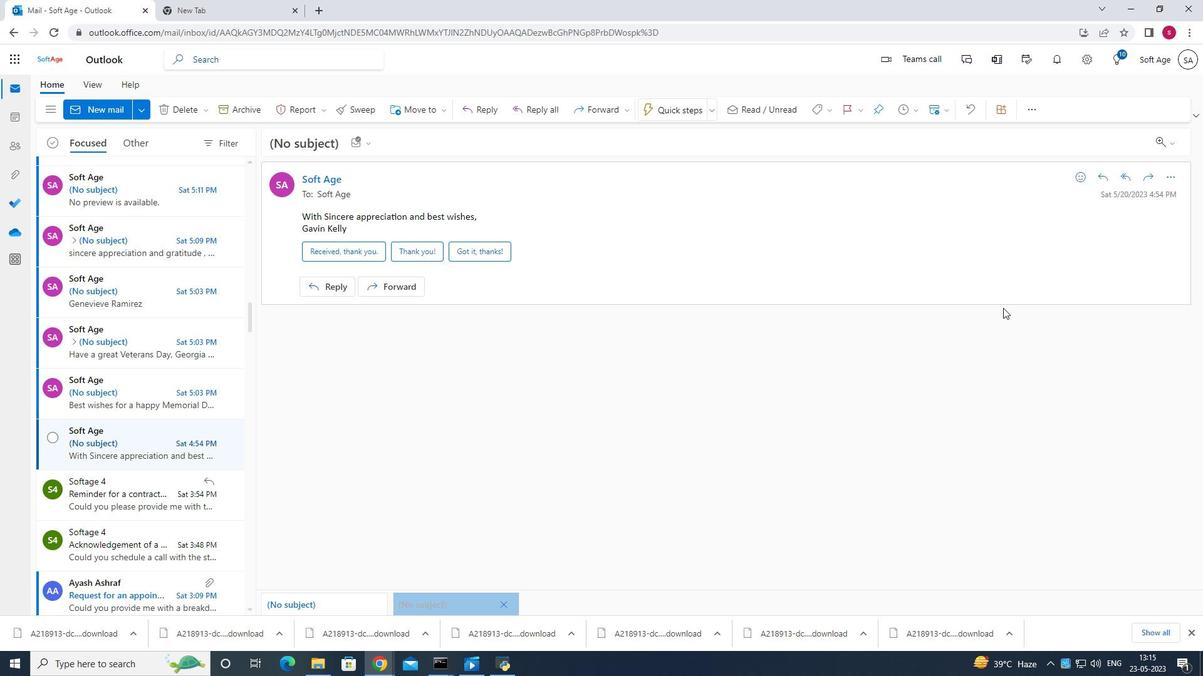 
